 Task: Search one way flight ticket for 5 adults, 1 child, 2 infants in seat and 1 infant on lap in business from Abilene: Abilene Regional Airport to Riverton: Central Wyoming Regional Airport (was Riverton Regional) on 8-4-2023. Choice of flights is Alaska. Number of bags: 1 carry on bag. Price is upto 86000. Outbound departure time preference is 20:30.
Action: Mouse moved to (316, 409)
Screenshot: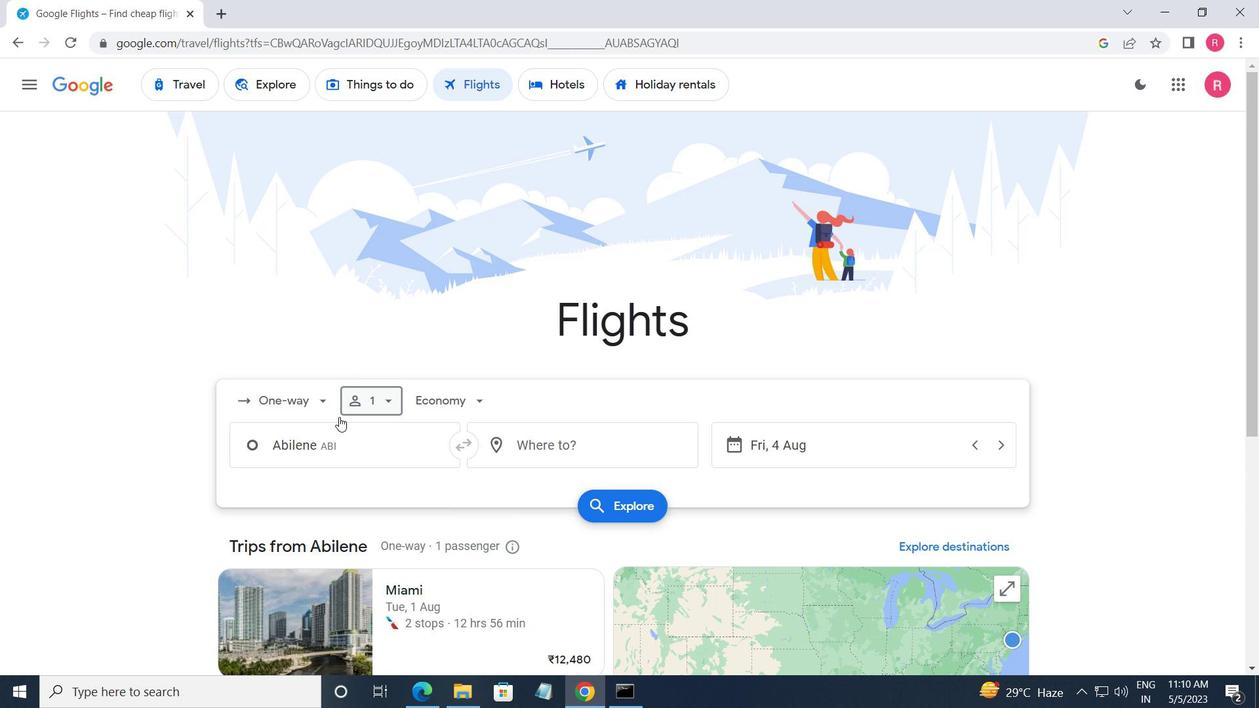
Action: Mouse pressed left at (316, 409)
Screenshot: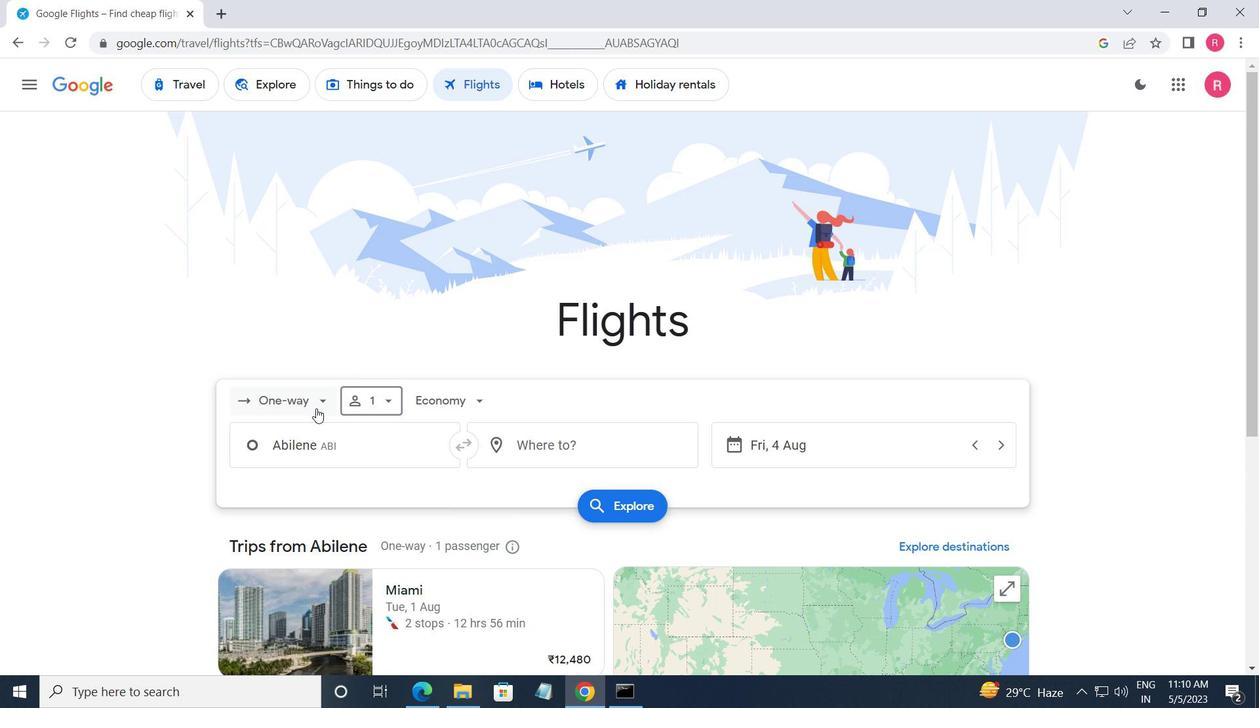 
Action: Mouse moved to (325, 470)
Screenshot: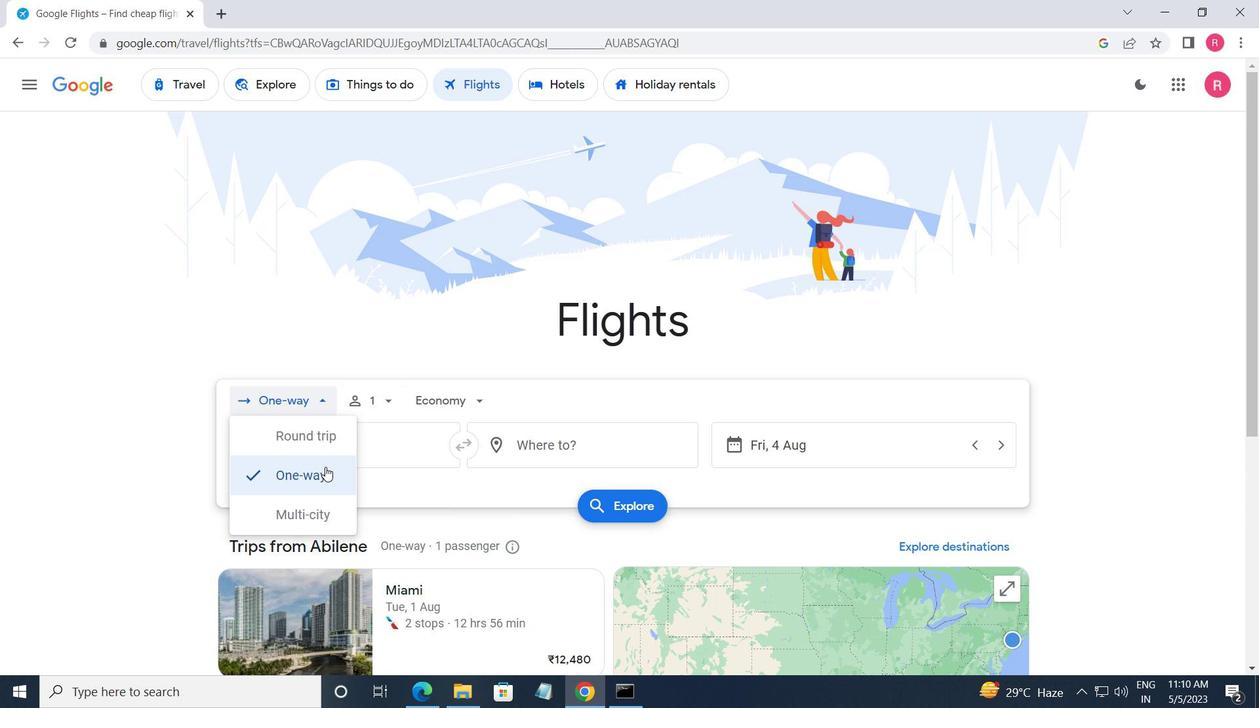 
Action: Mouse pressed left at (325, 470)
Screenshot: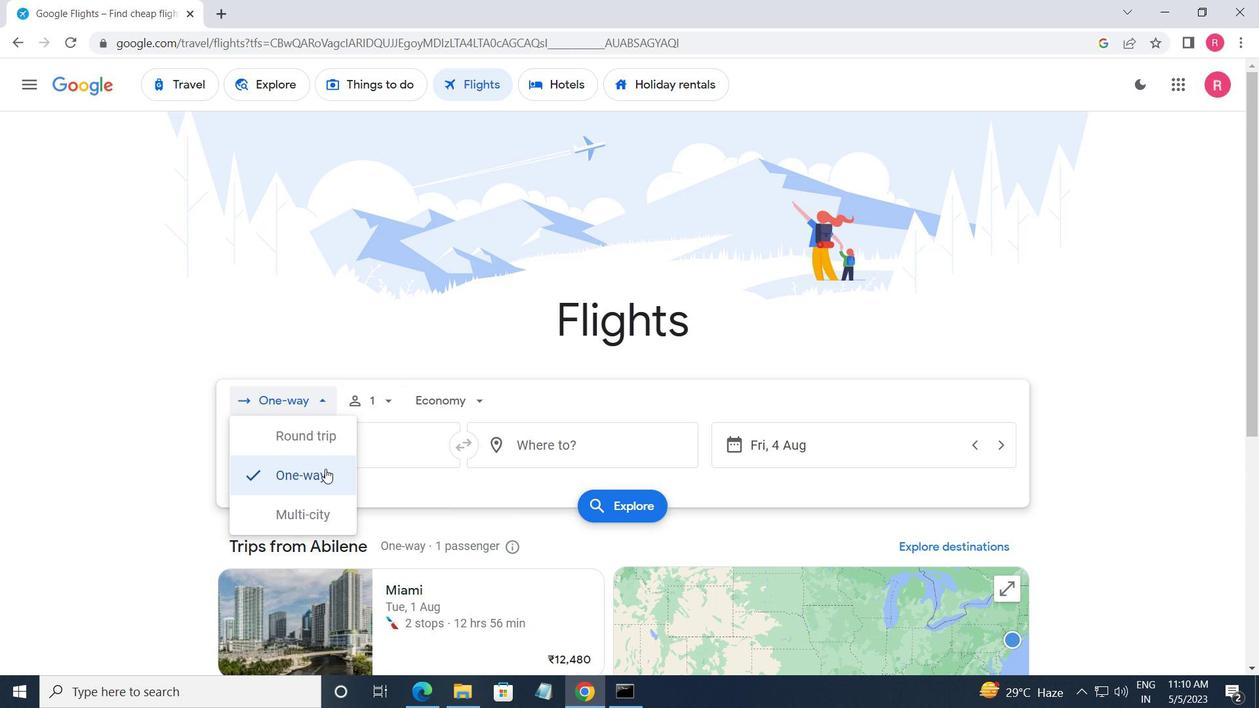 
Action: Mouse moved to (314, 470)
Screenshot: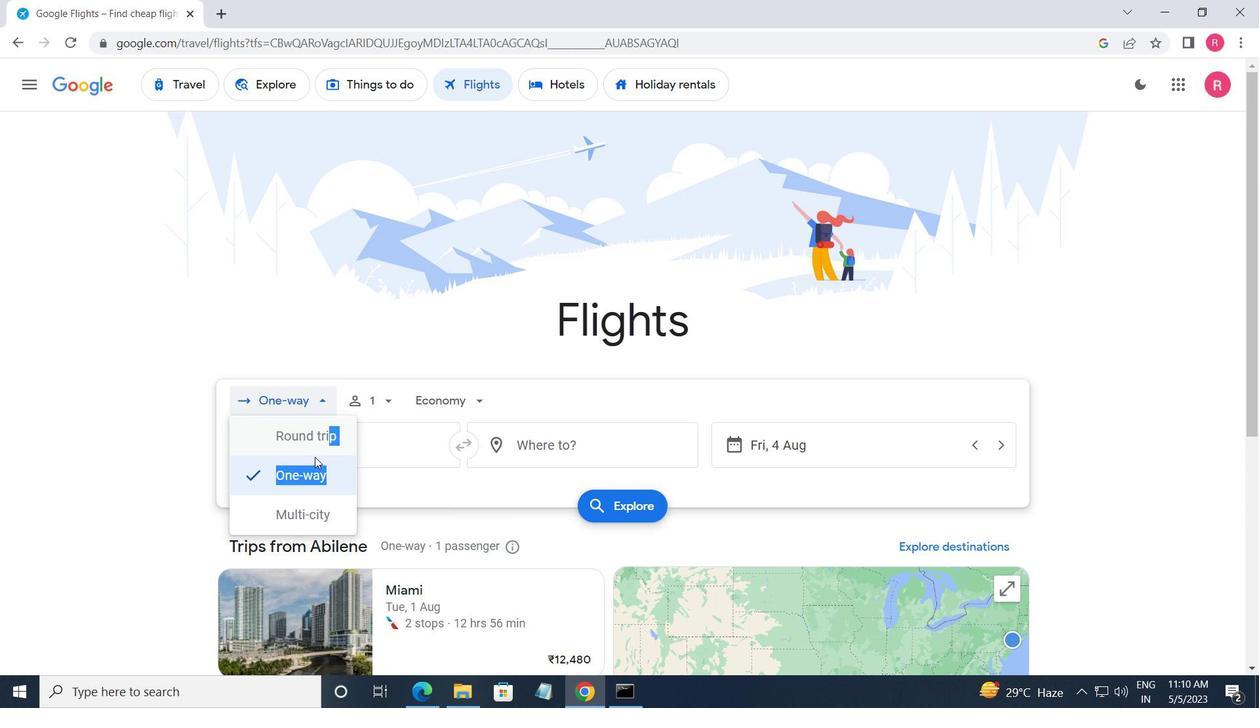 
Action: Mouse pressed left at (314, 470)
Screenshot: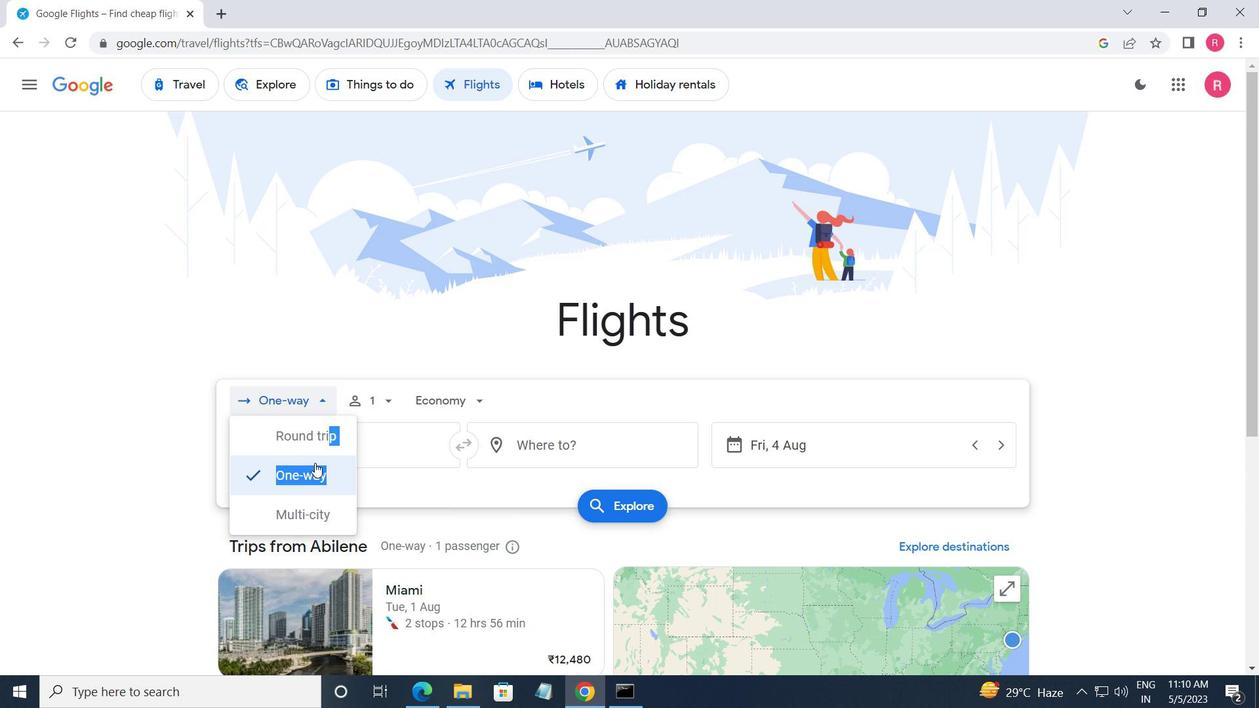 
Action: Mouse moved to (373, 421)
Screenshot: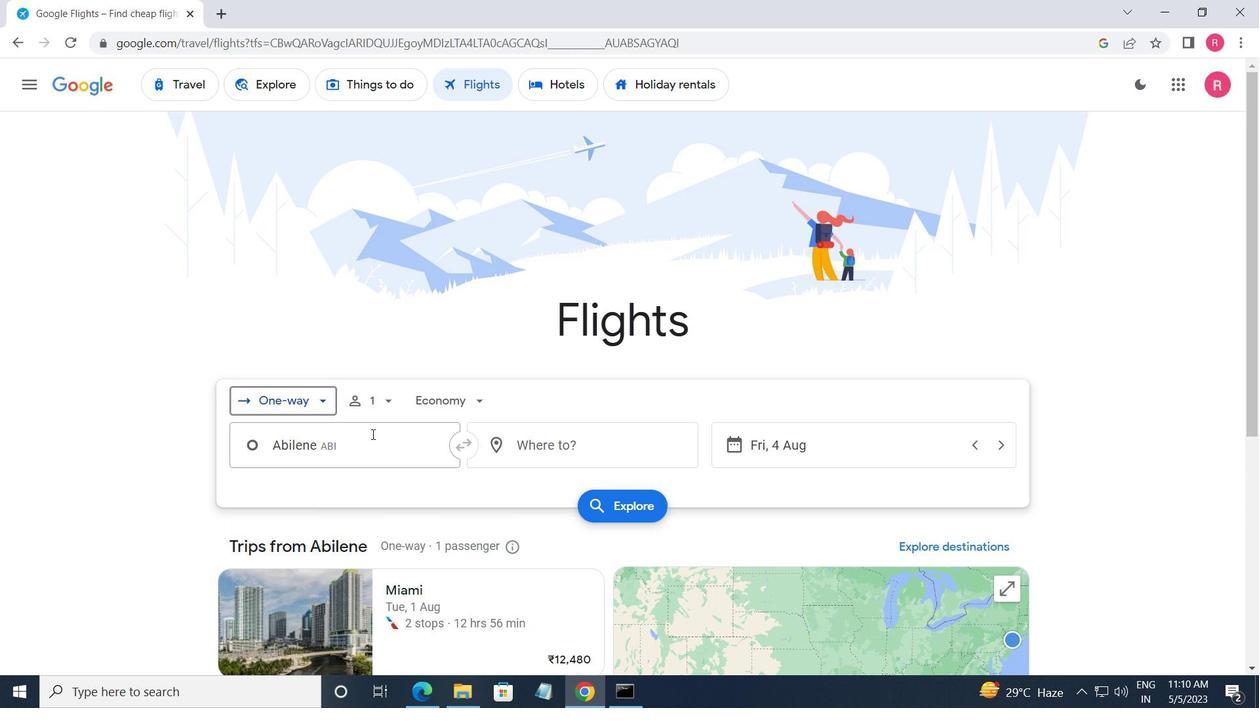 
Action: Mouse pressed left at (373, 421)
Screenshot: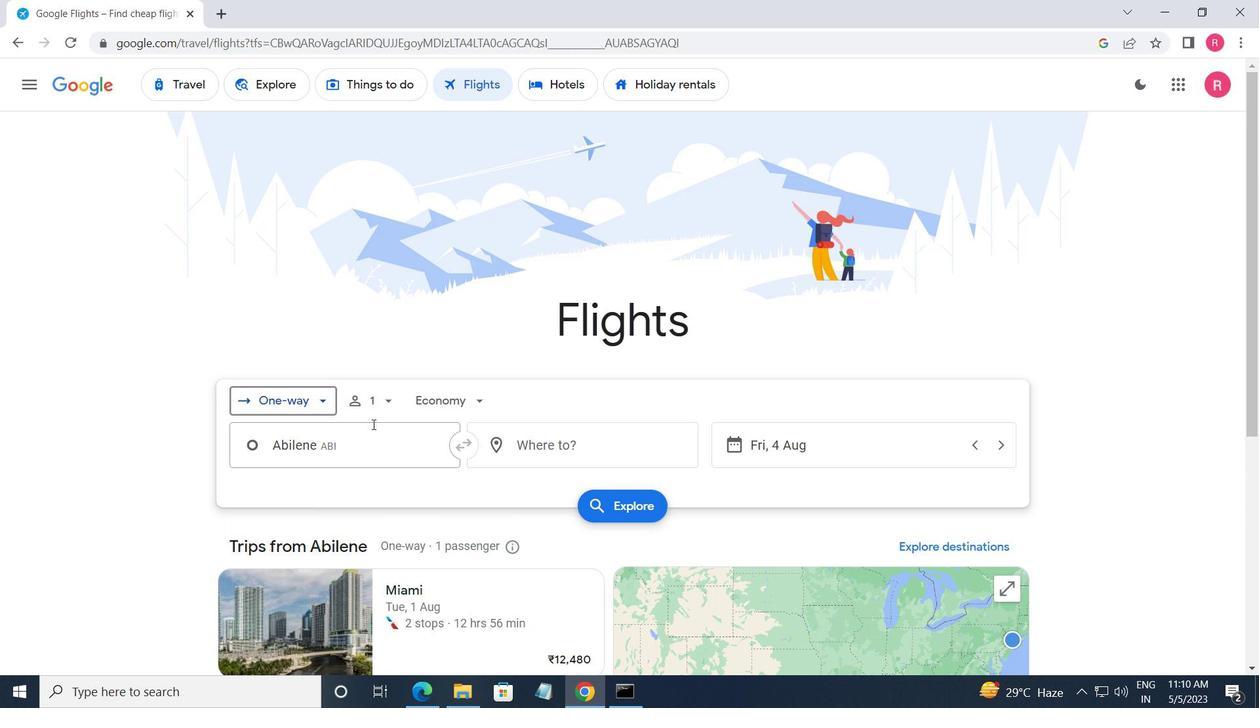 
Action: Mouse moved to (373, 406)
Screenshot: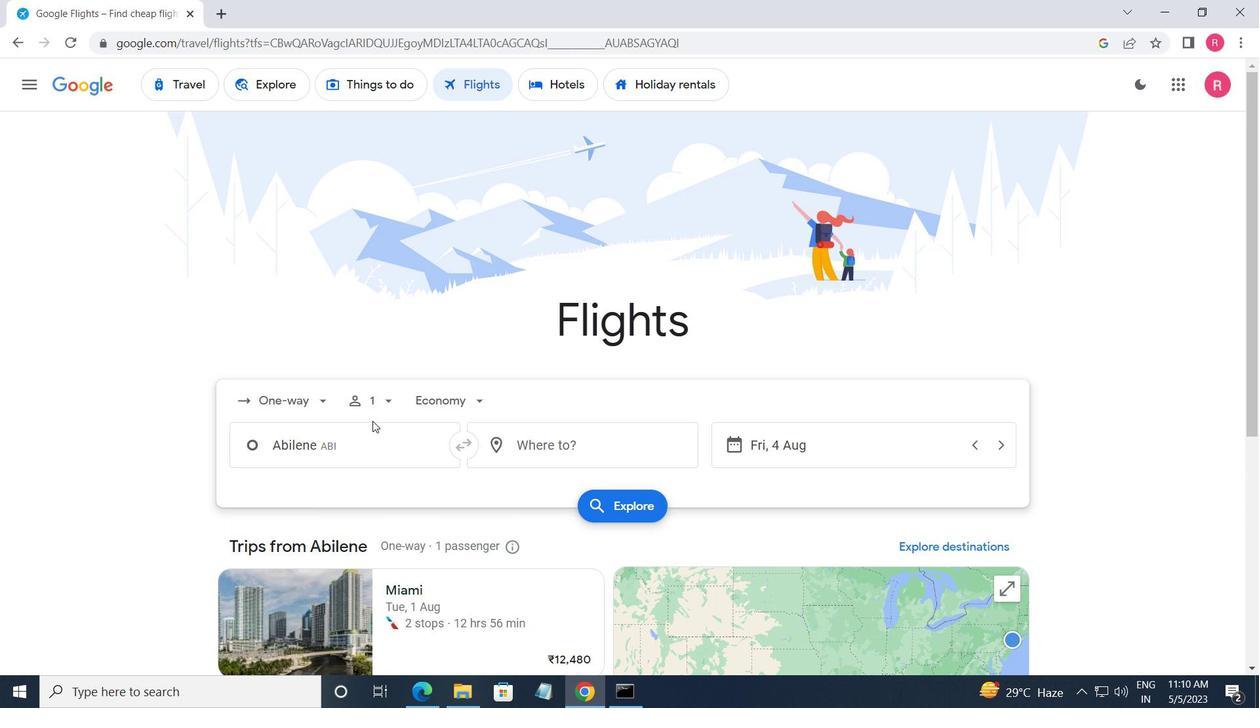 
Action: Mouse pressed left at (373, 406)
Screenshot: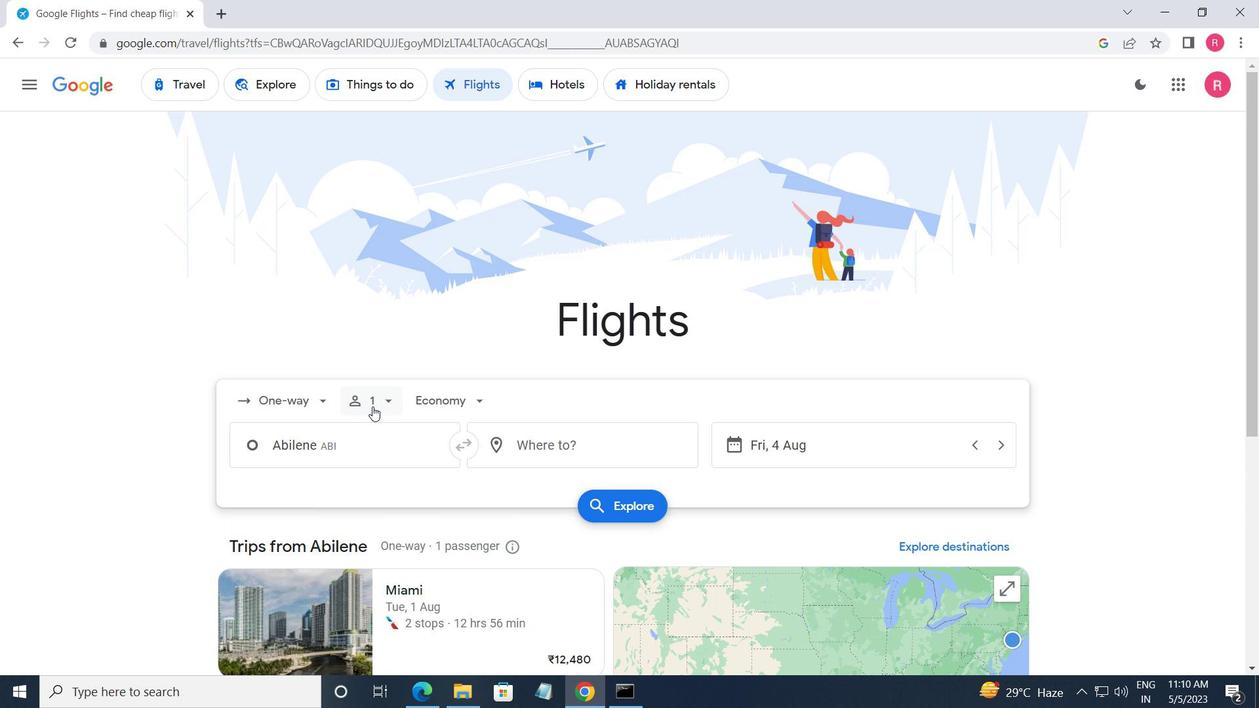
Action: Mouse moved to (512, 438)
Screenshot: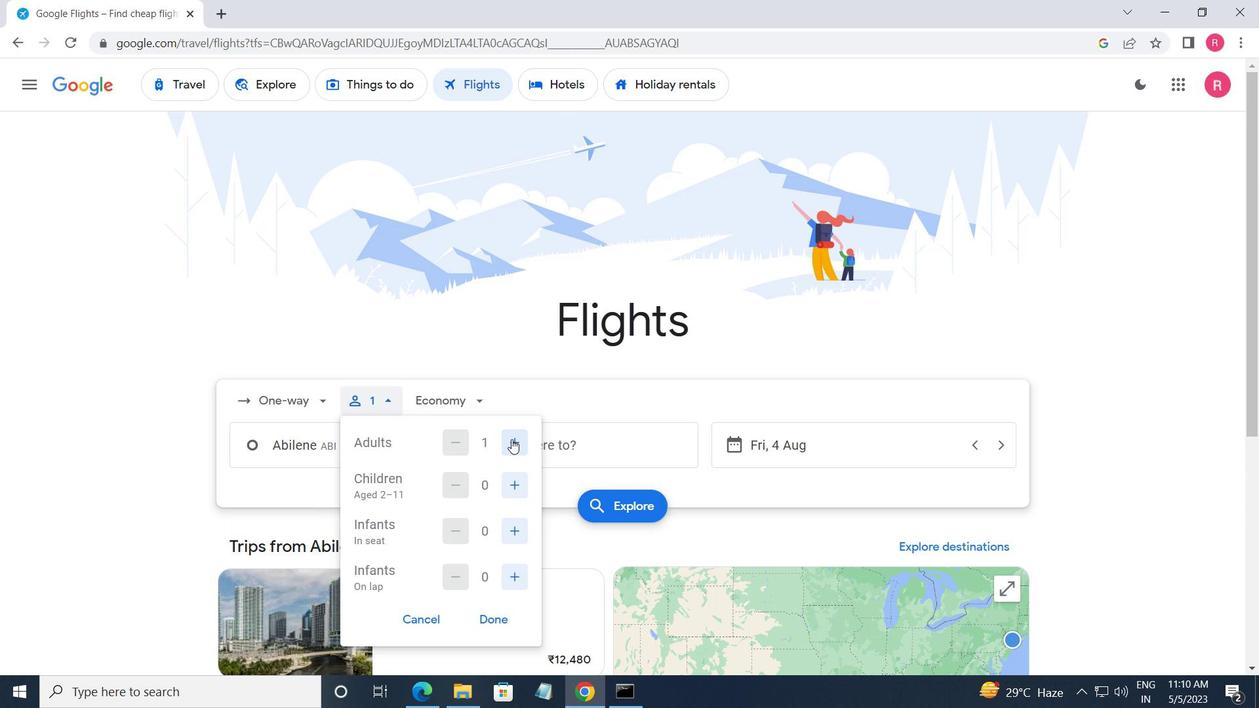 
Action: Mouse pressed left at (512, 438)
Screenshot: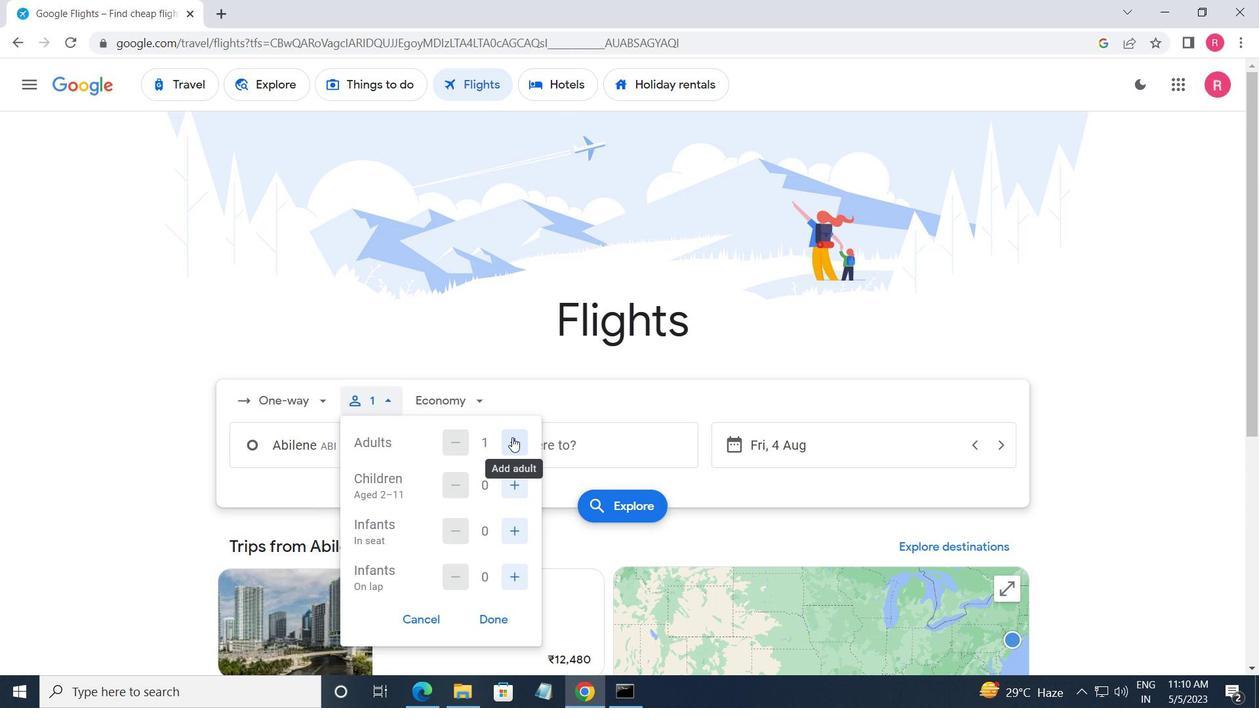 
Action: Mouse pressed left at (512, 438)
Screenshot: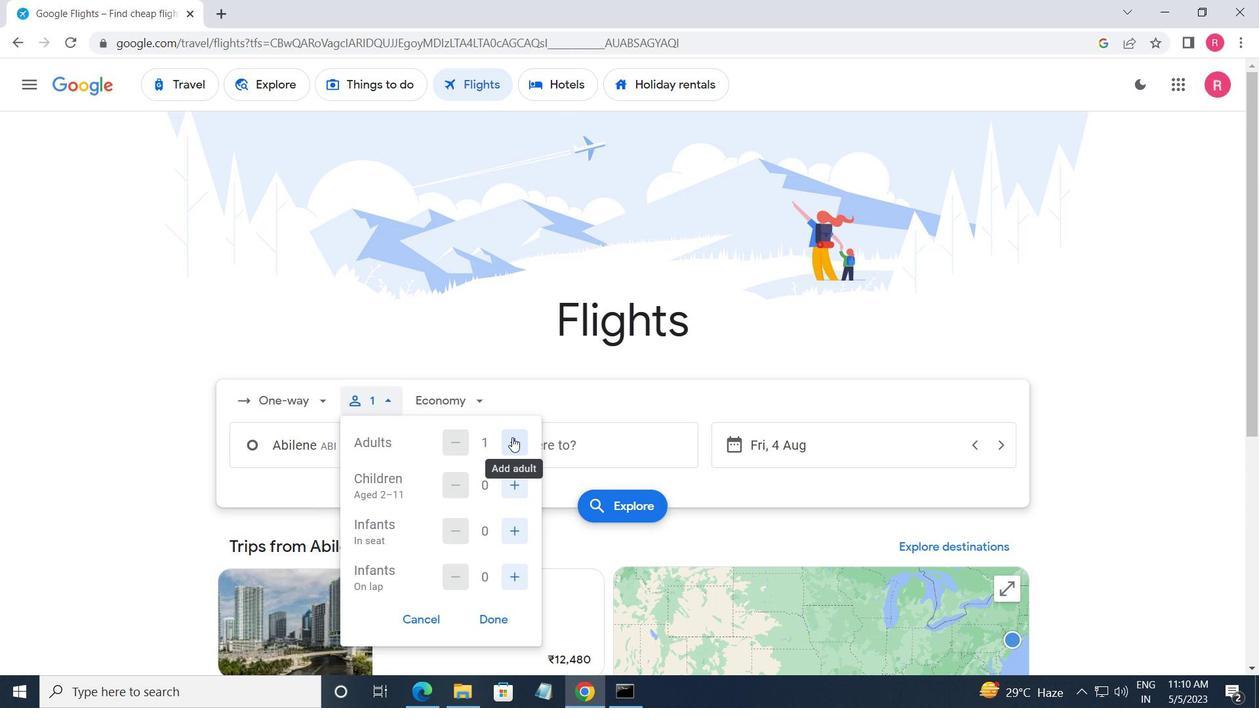 
Action: Mouse pressed left at (512, 438)
Screenshot: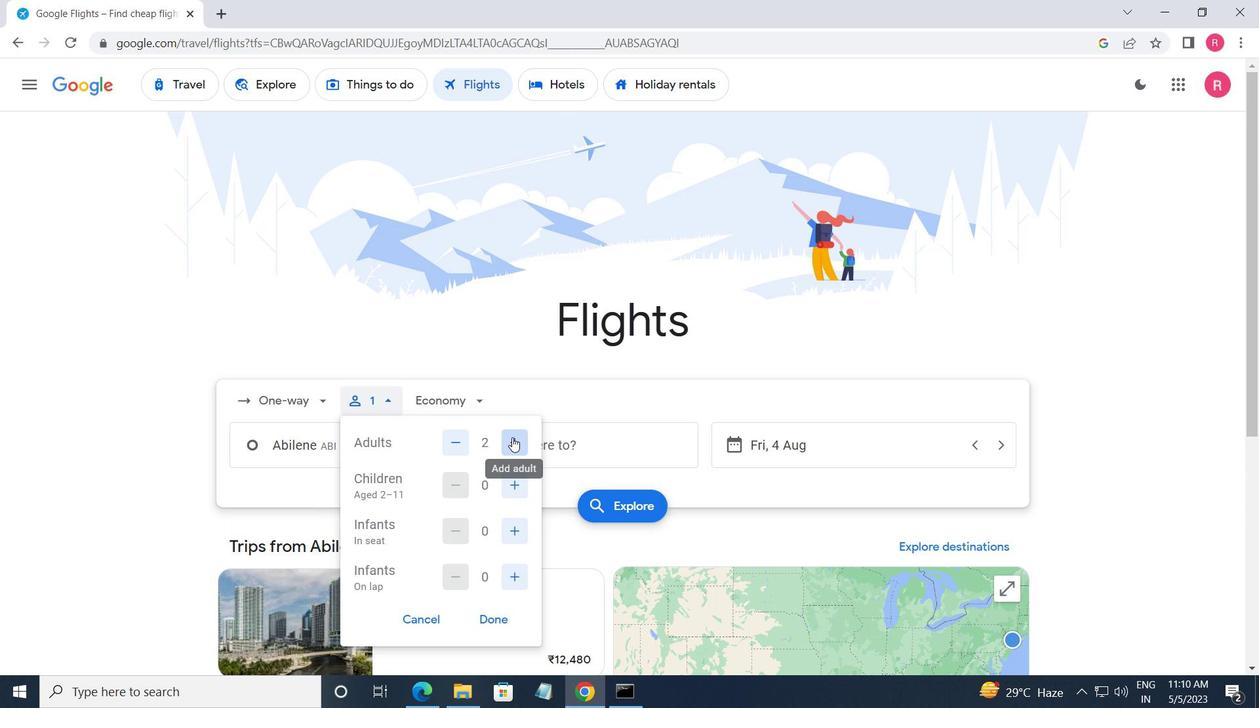 
Action: Mouse moved to (512, 437)
Screenshot: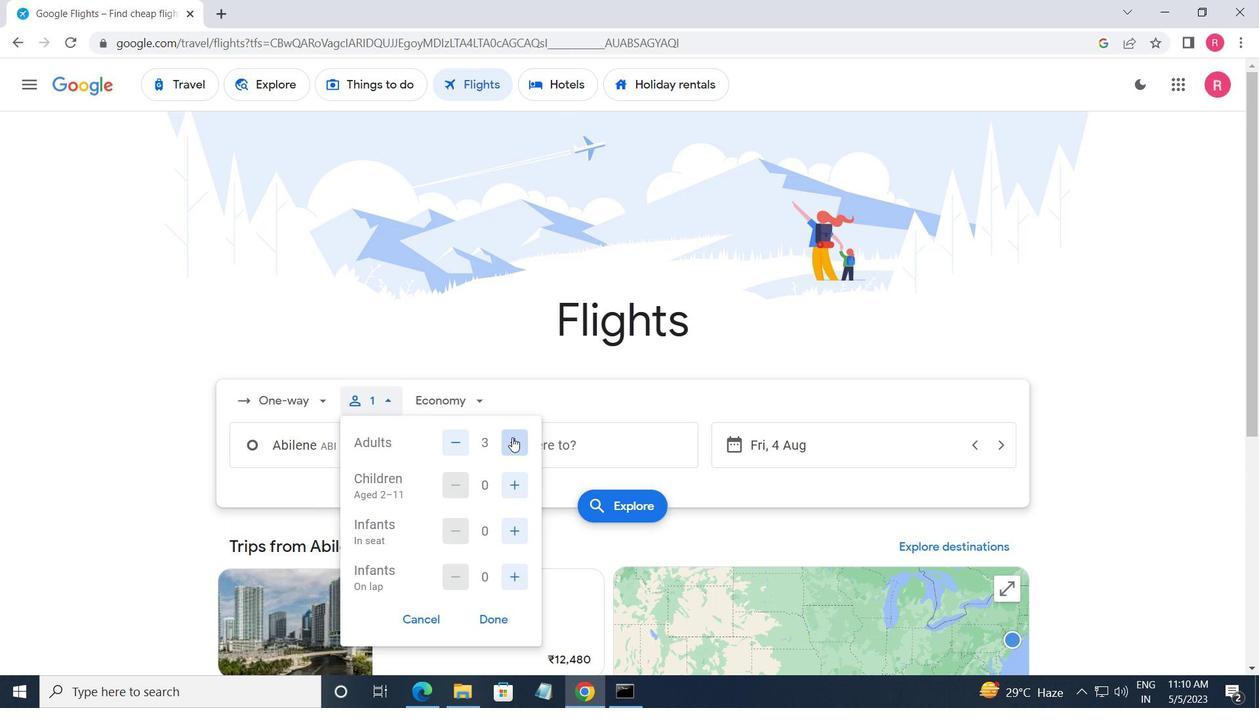 
Action: Mouse pressed left at (512, 437)
Screenshot: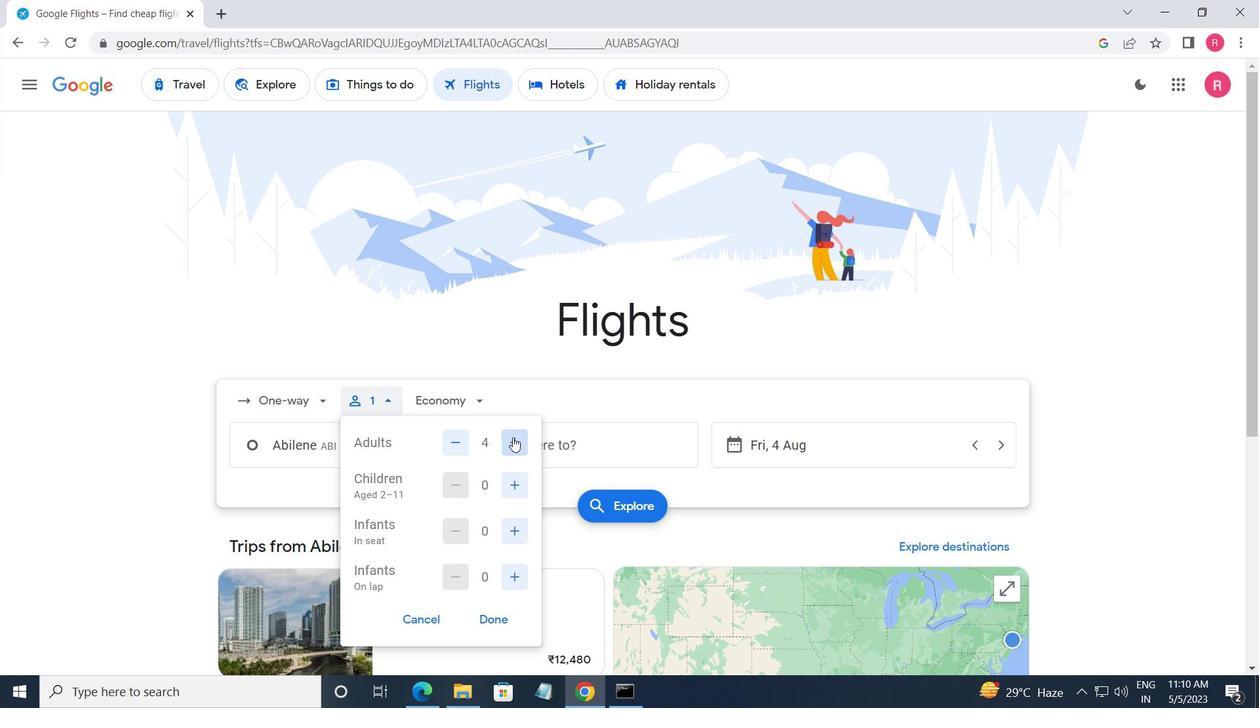 
Action: Mouse moved to (503, 484)
Screenshot: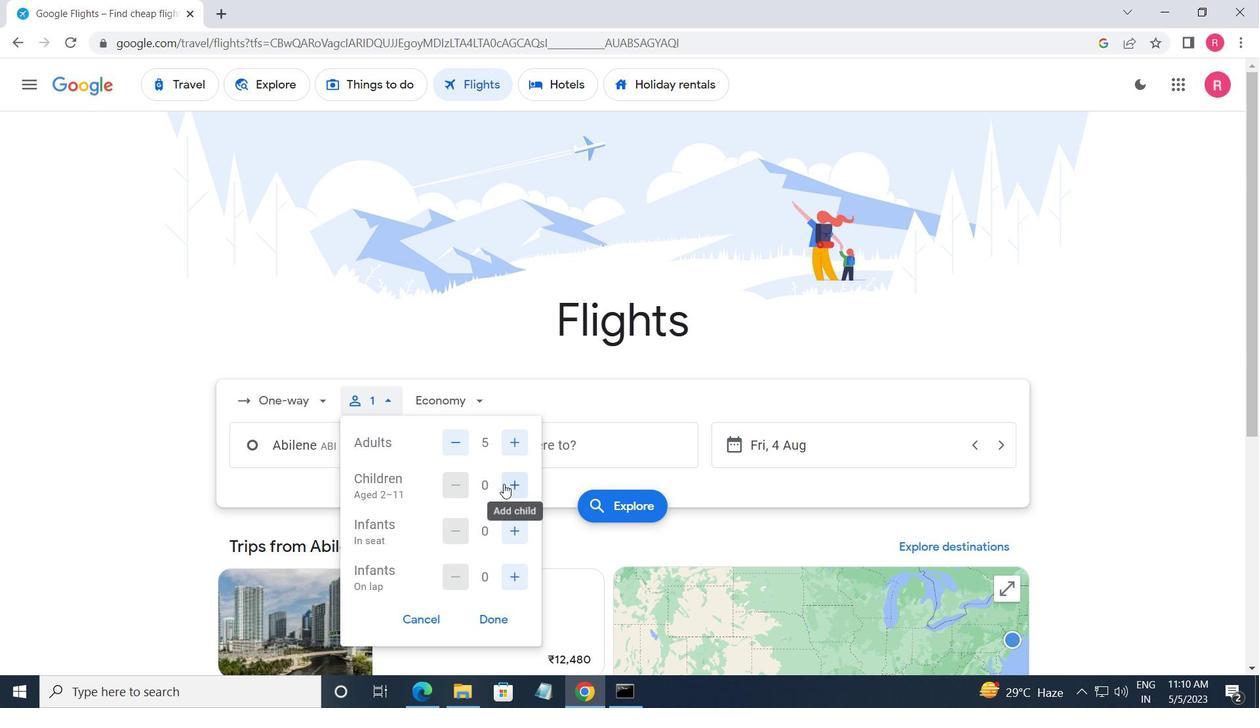 
Action: Mouse pressed left at (503, 484)
Screenshot: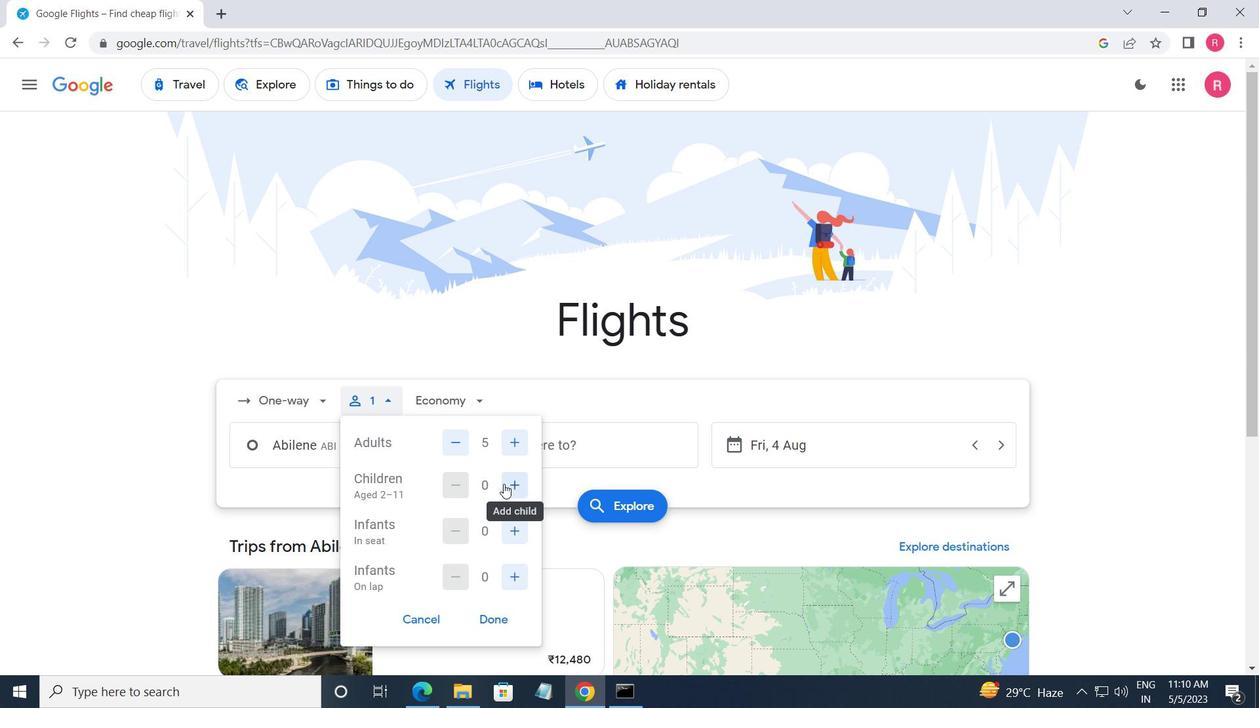 
Action: Mouse moved to (508, 530)
Screenshot: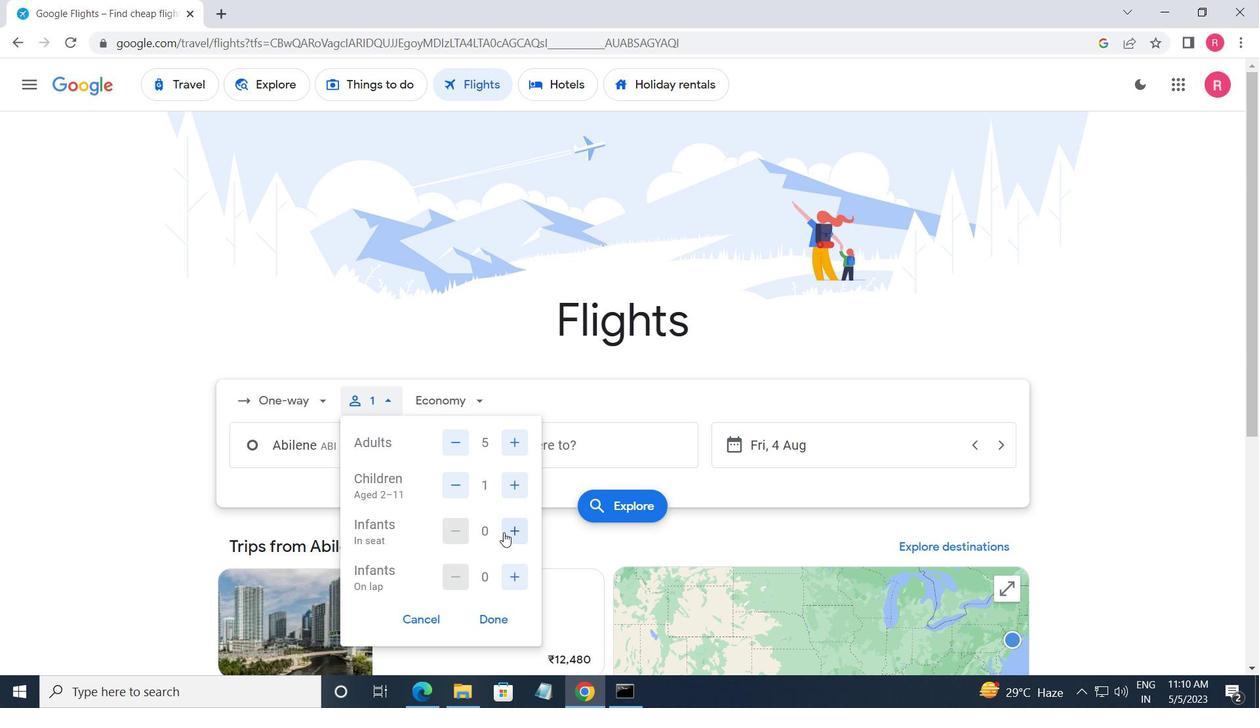 
Action: Mouse pressed left at (508, 530)
Screenshot: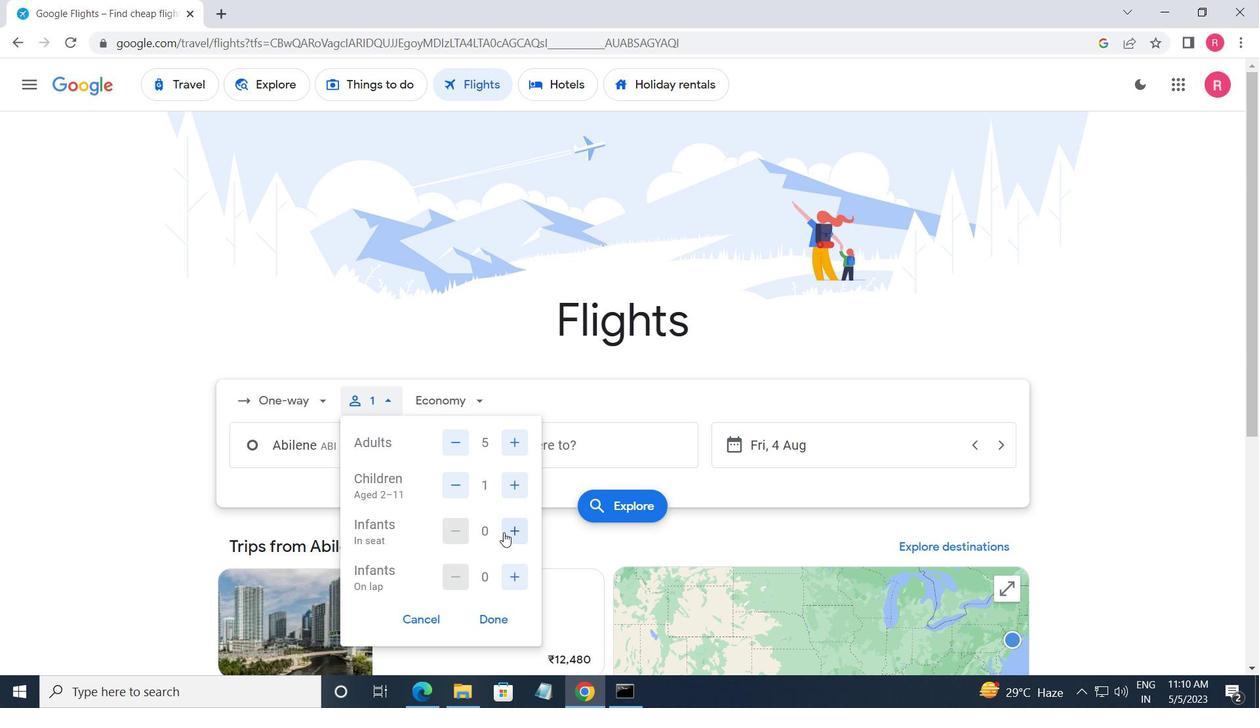 
Action: Mouse moved to (508, 529)
Screenshot: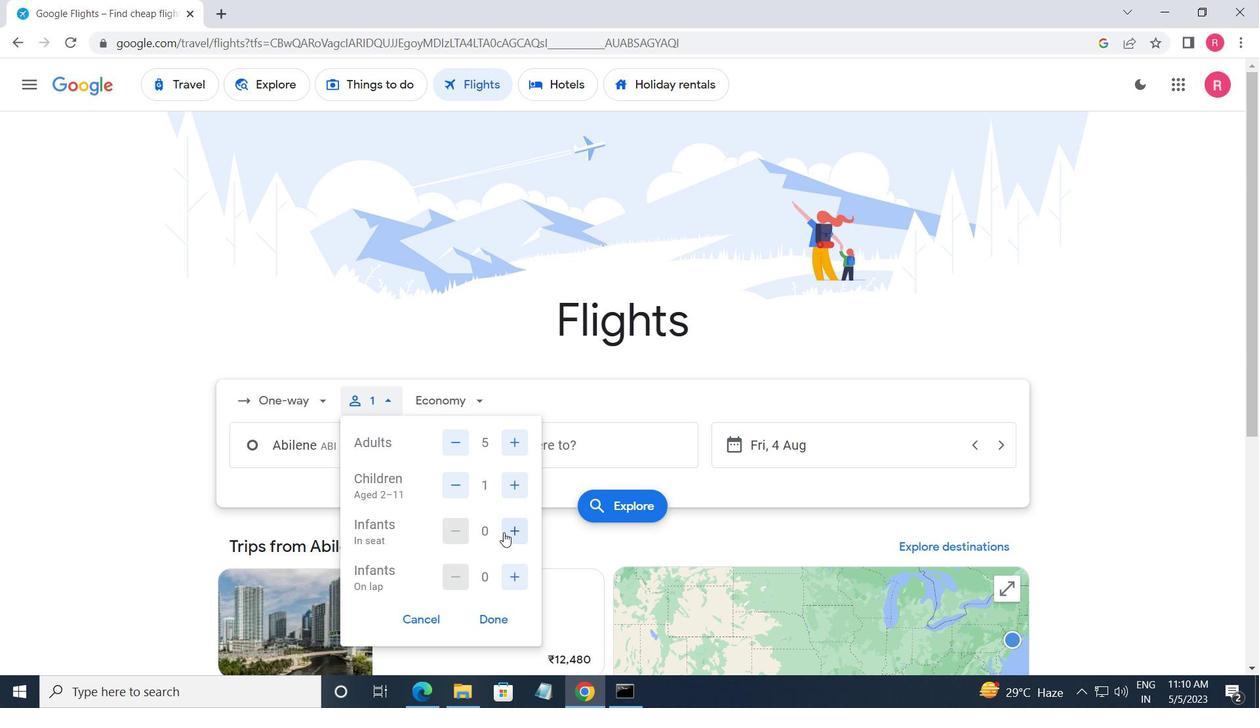 
Action: Mouse pressed left at (508, 529)
Screenshot: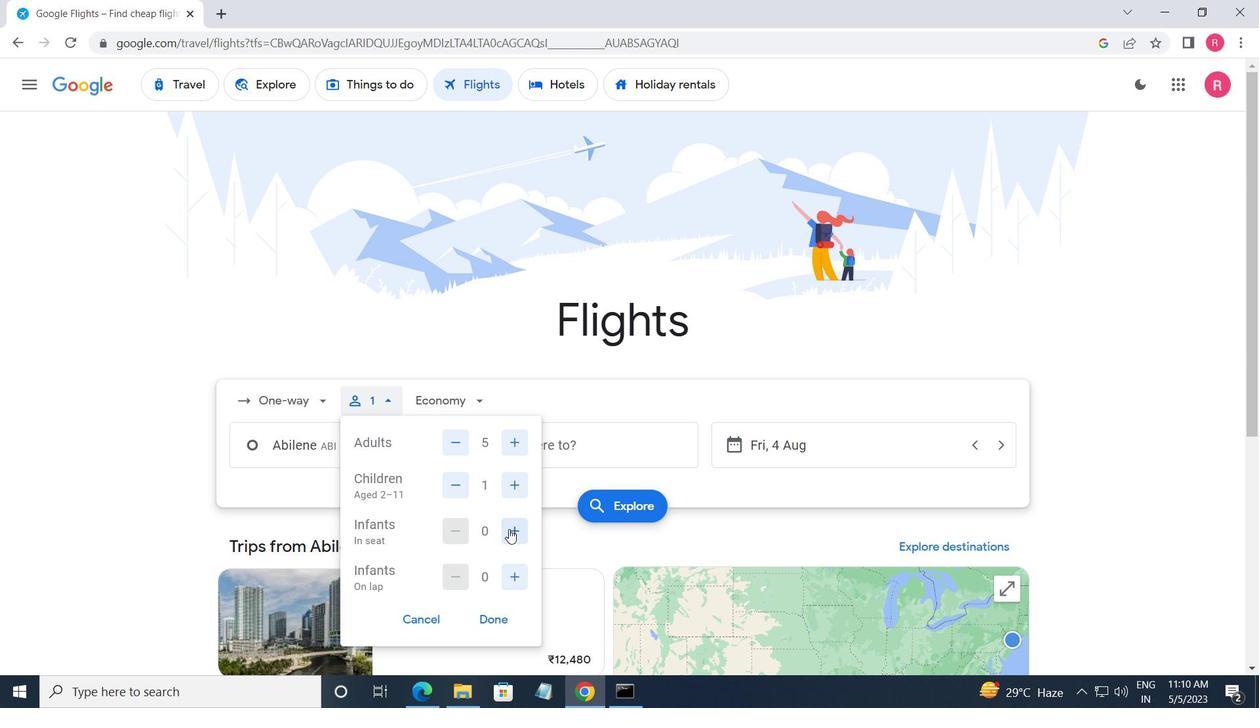 
Action: Mouse moved to (518, 567)
Screenshot: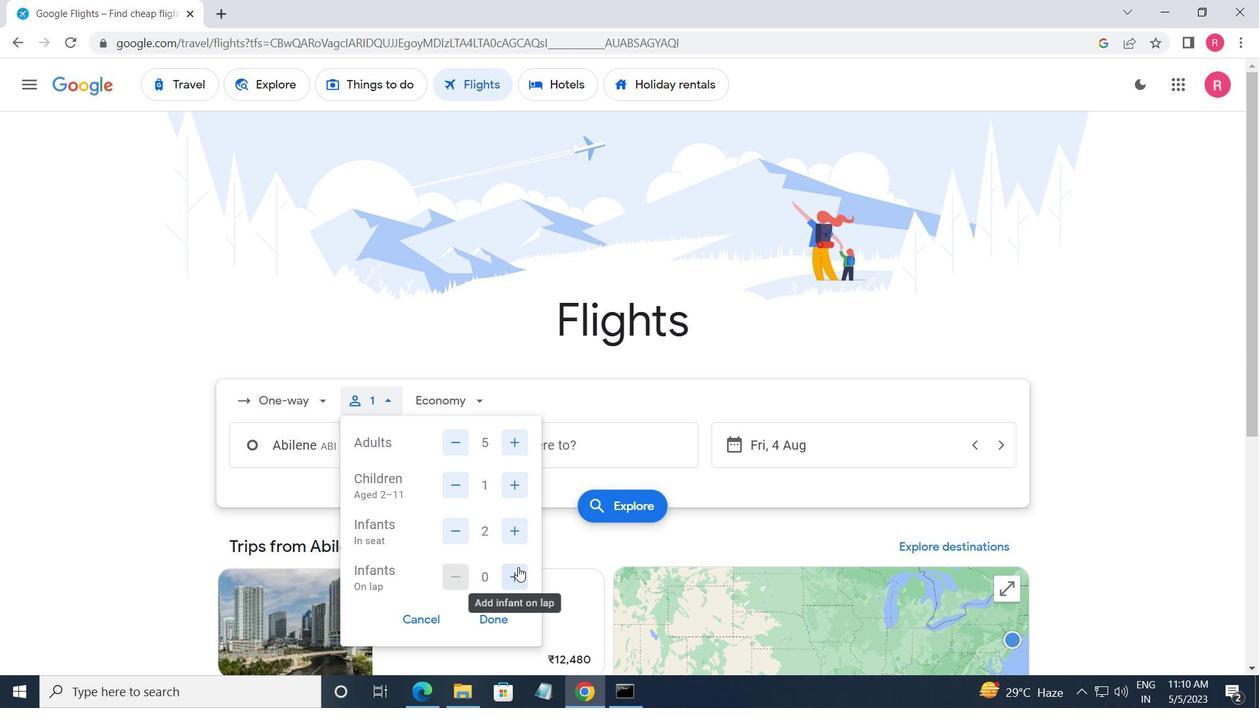 
Action: Mouse pressed left at (518, 567)
Screenshot: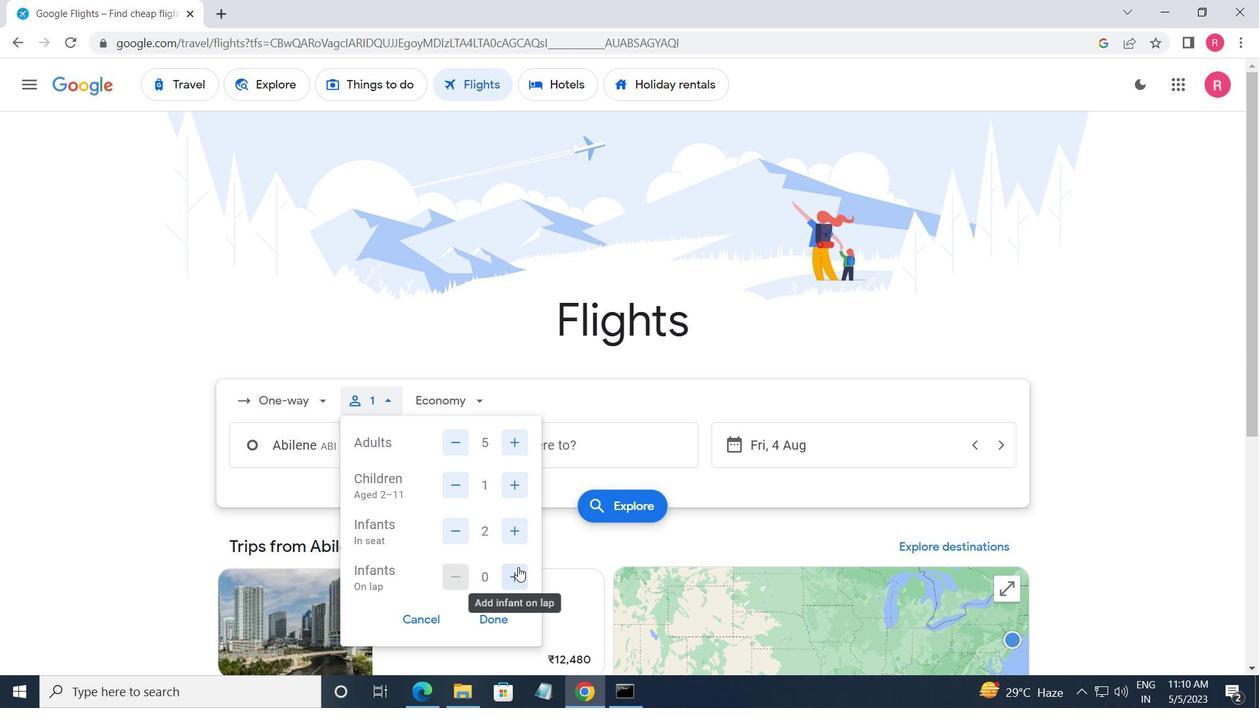 
Action: Mouse moved to (504, 604)
Screenshot: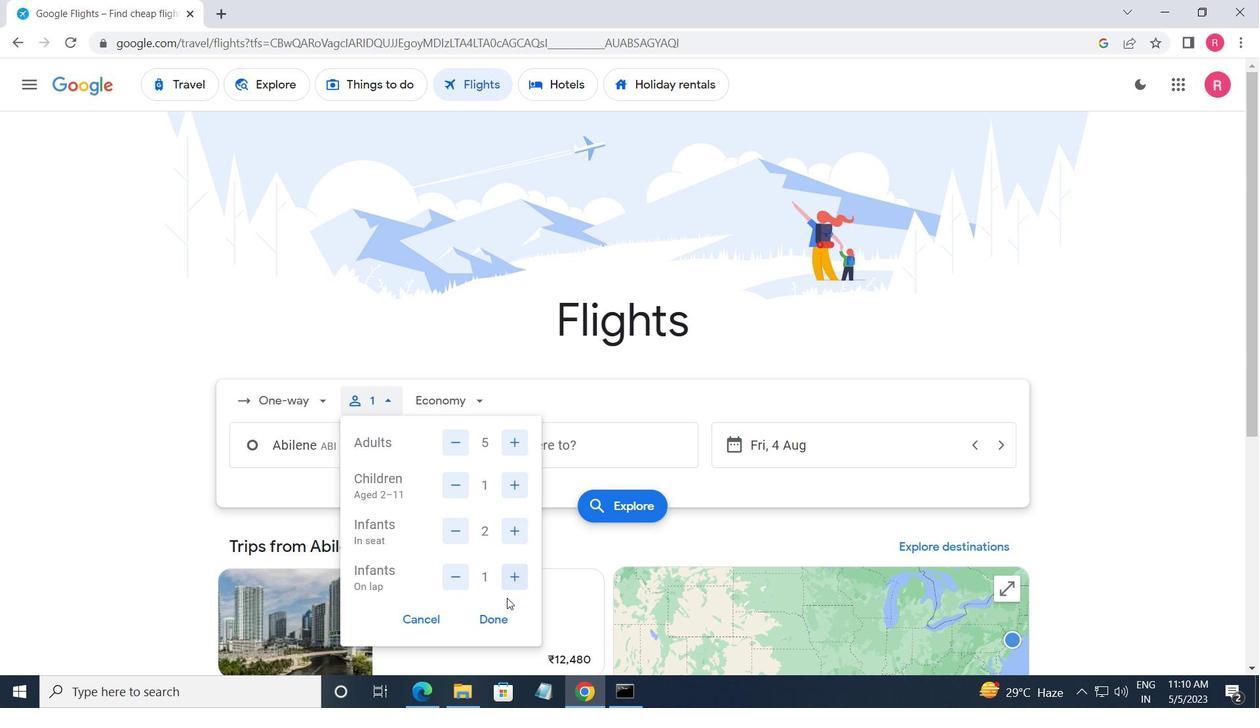
Action: Mouse pressed left at (504, 604)
Screenshot: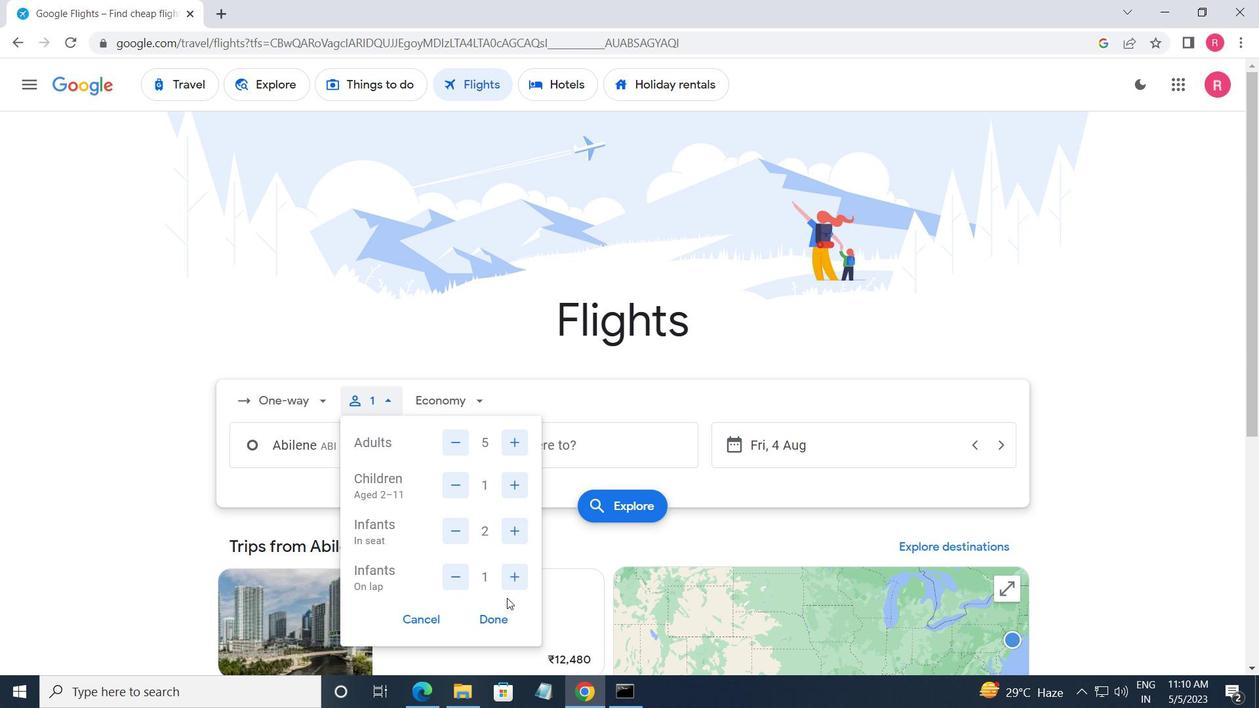 
Action: Mouse moved to (487, 617)
Screenshot: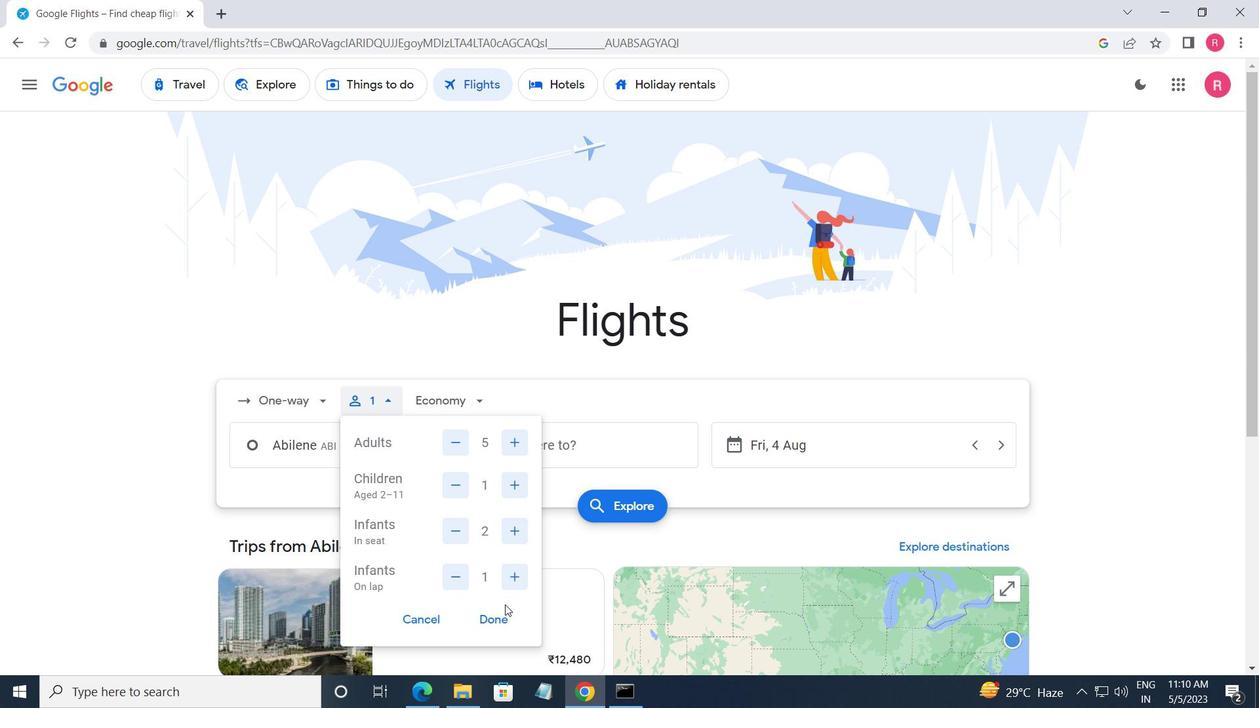 
Action: Mouse pressed left at (487, 617)
Screenshot: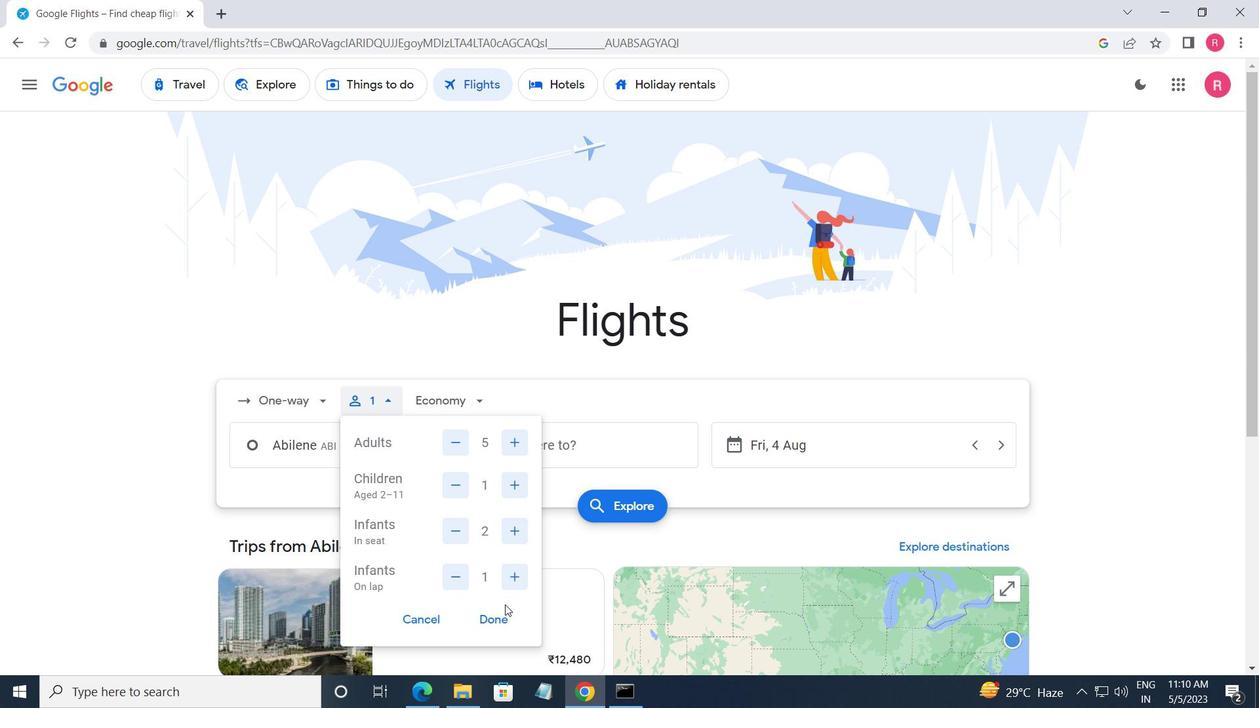 
Action: Mouse moved to (447, 398)
Screenshot: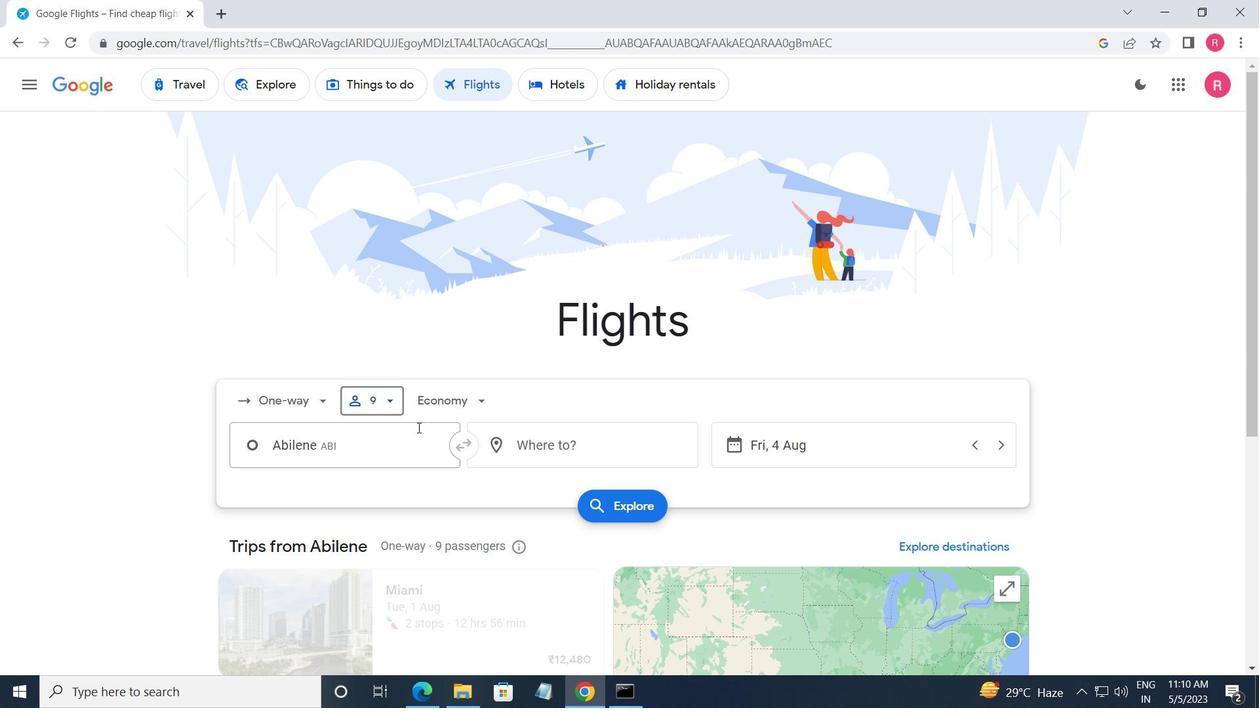 
Action: Mouse pressed left at (447, 398)
Screenshot: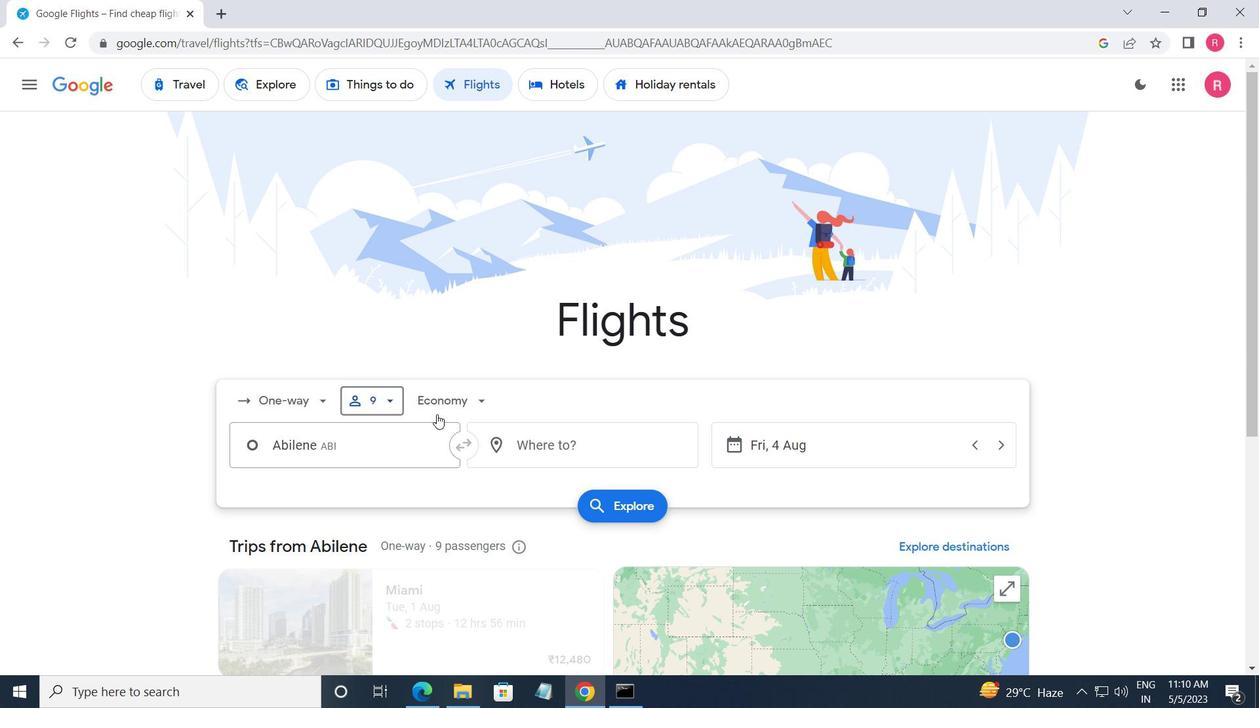 
Action: Mouse moved to (470, 514)
Screenshot: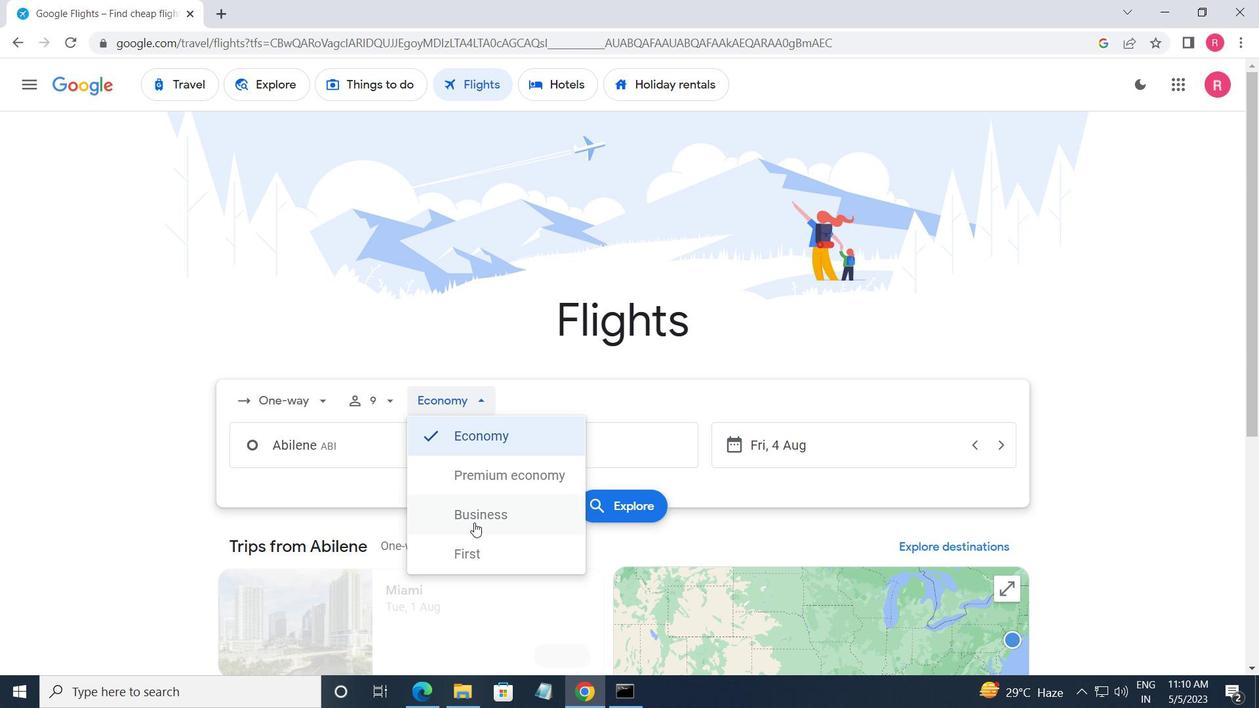 
Action: Mouse pressed left at (470, 514)
Screenshot: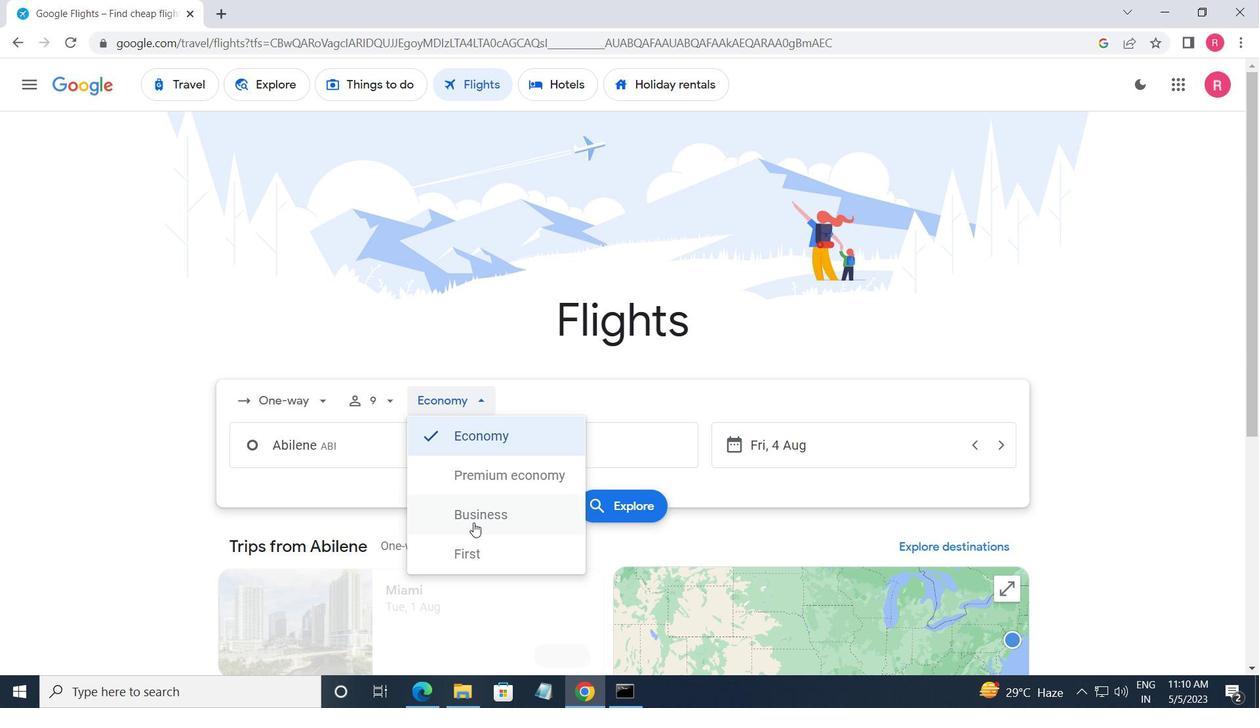 
Action: Mouse moved to (397, 459)
Screenshot: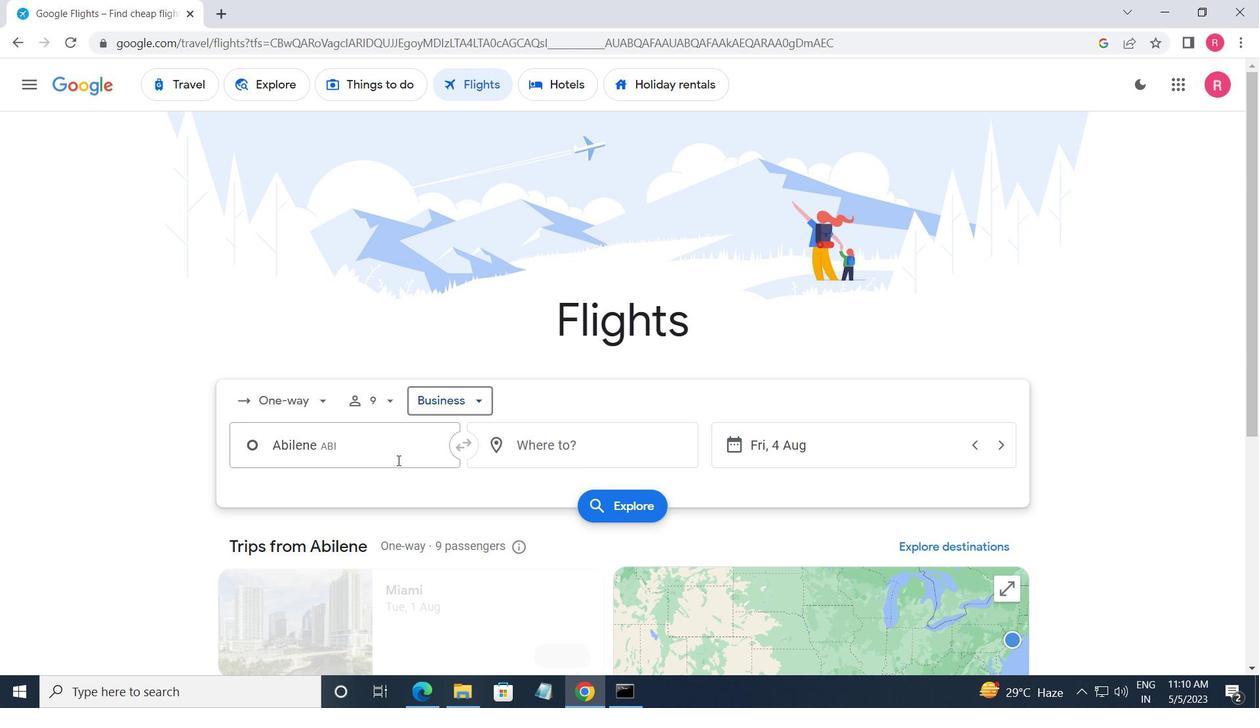 
Action: Mouse pressed left at (397, 459)
Screenshot: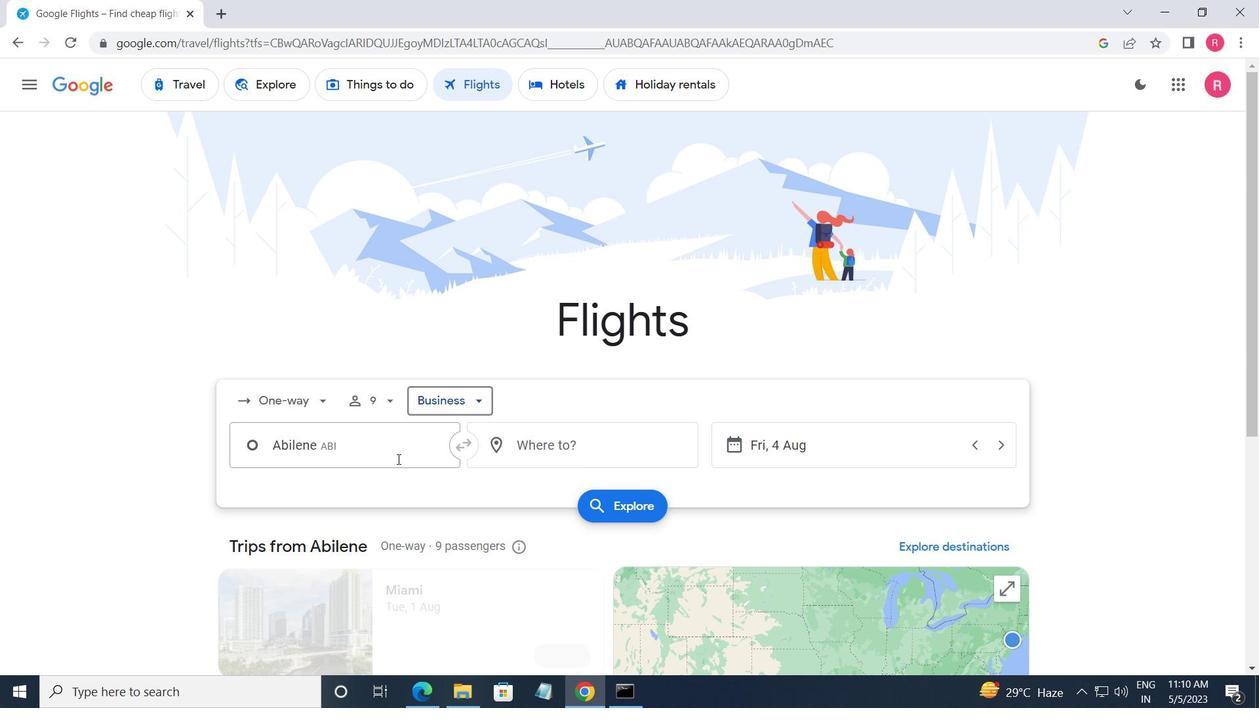 
Action: Mouse moved to (397, 565)
Screenshot: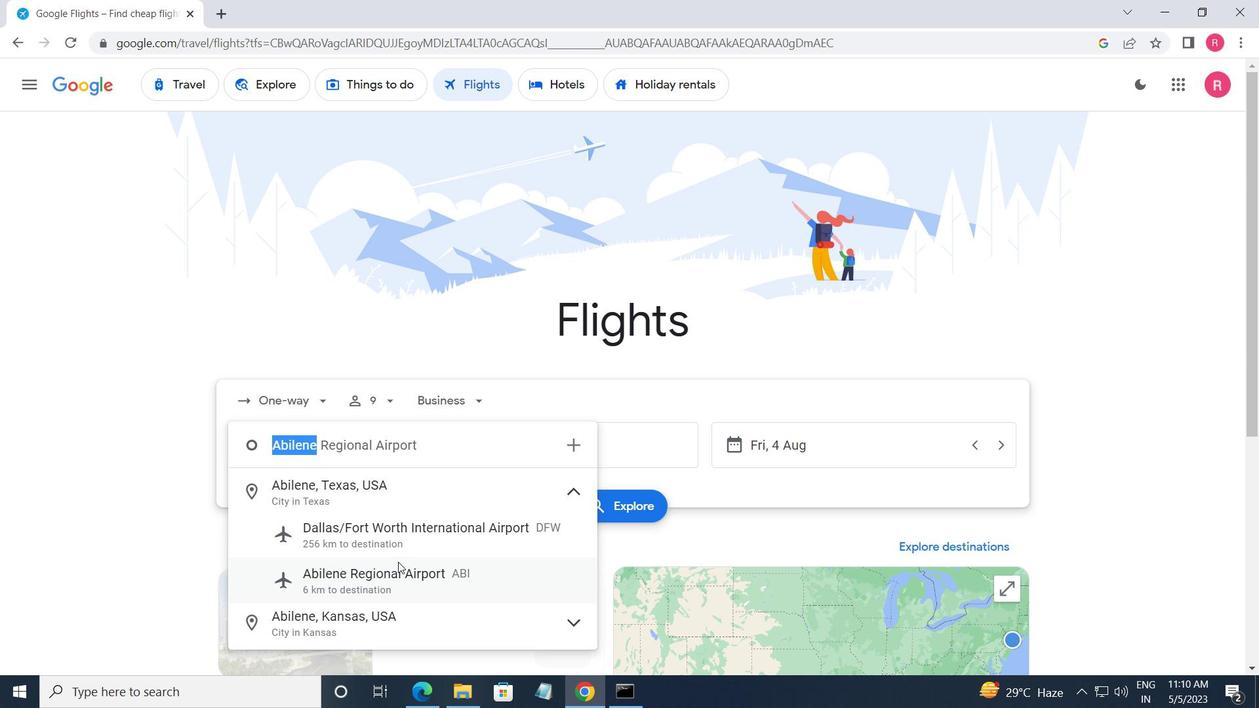 
Action: Mouse pressed left at (397, 565)
Screenshot: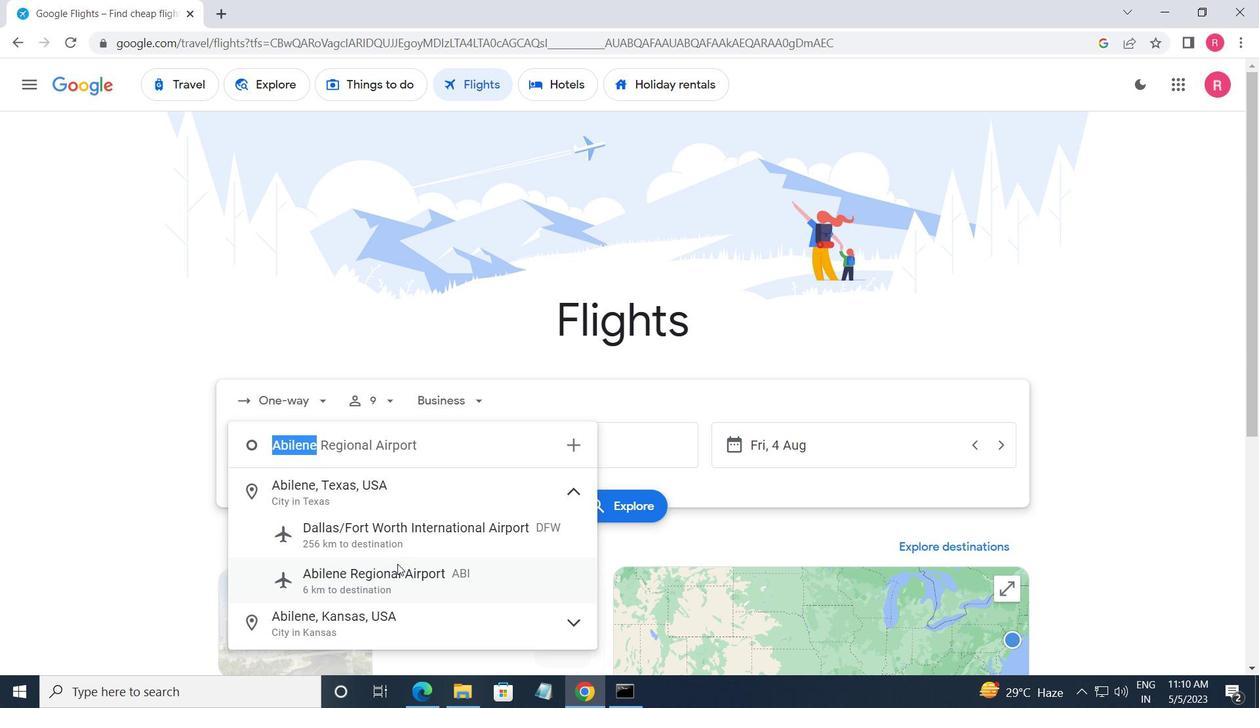 
Action: Mouse moved to (603, 445)
Screenshot: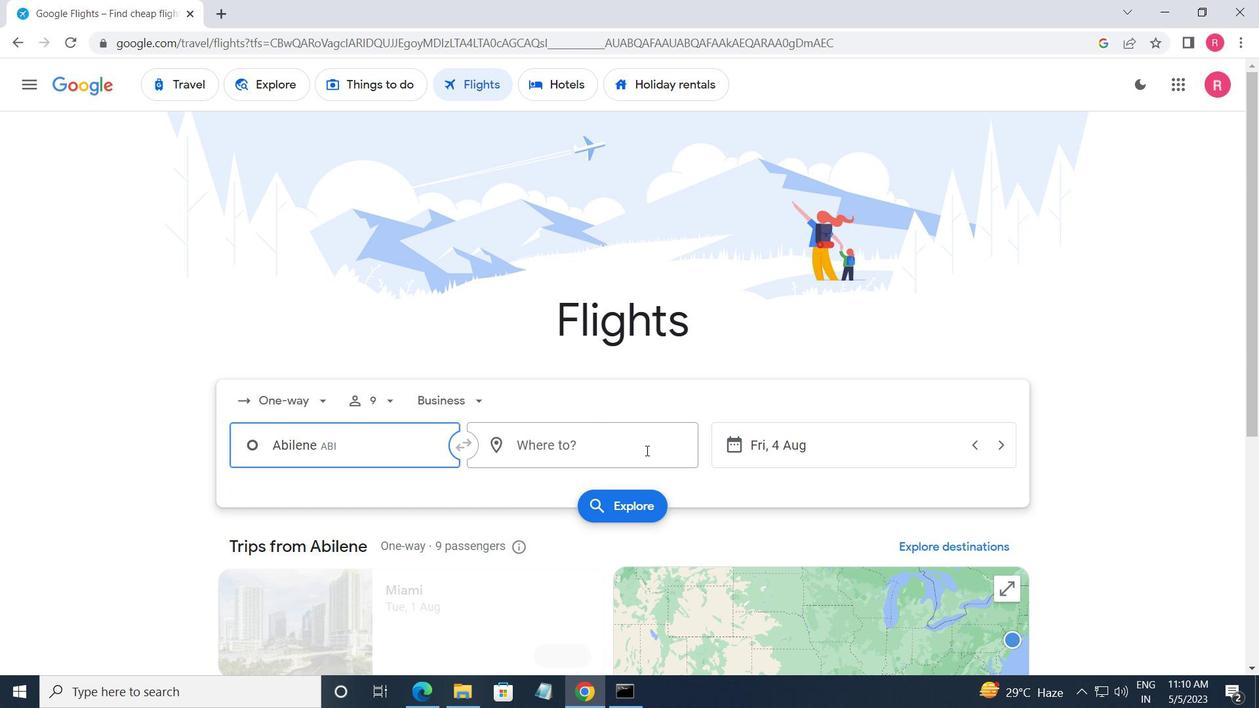 
Action: Mouse pressed left at (603, 445)
Screenshot: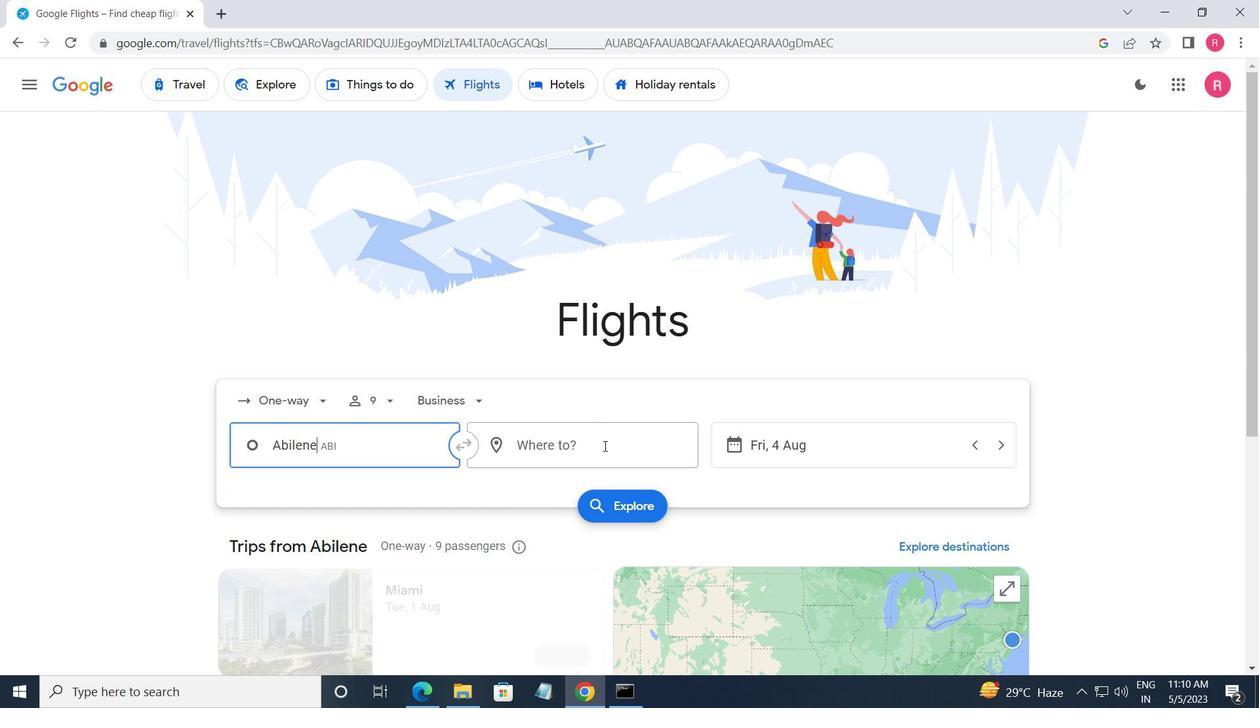 
Action: Mouse moved to (609, 599)
Screenshot: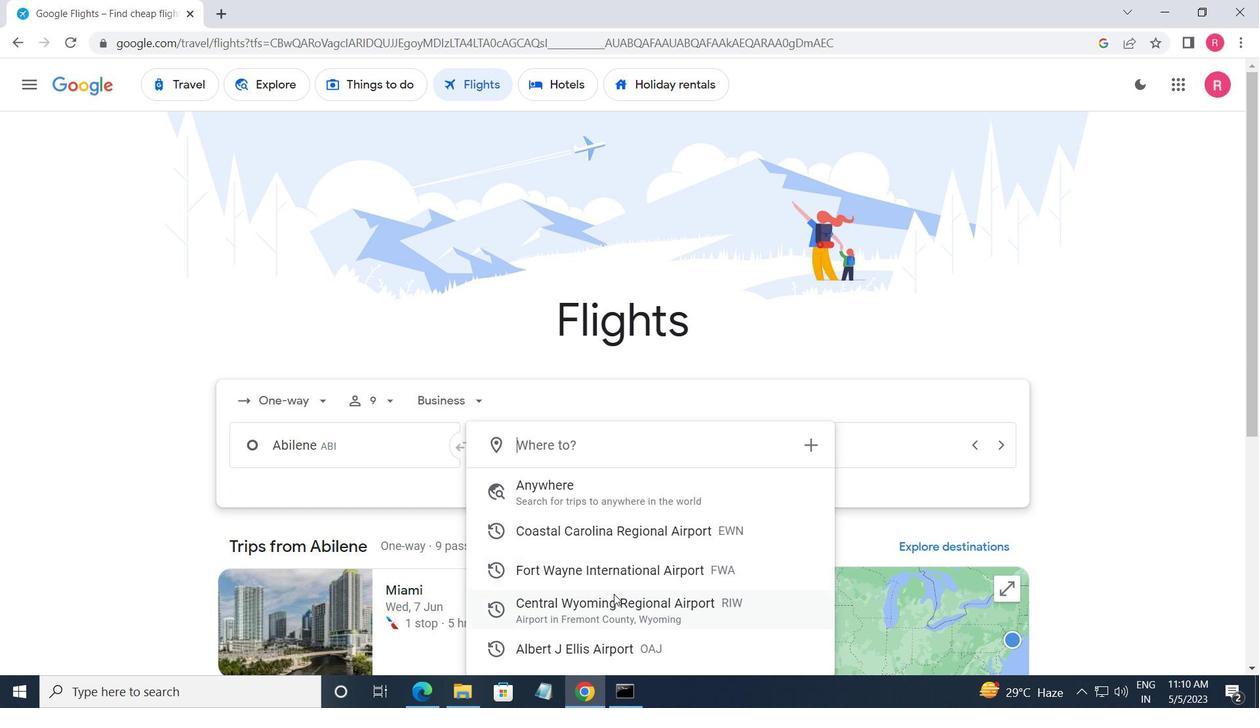 
Action: Mouse pressed left at (609, 599)
Screenshot: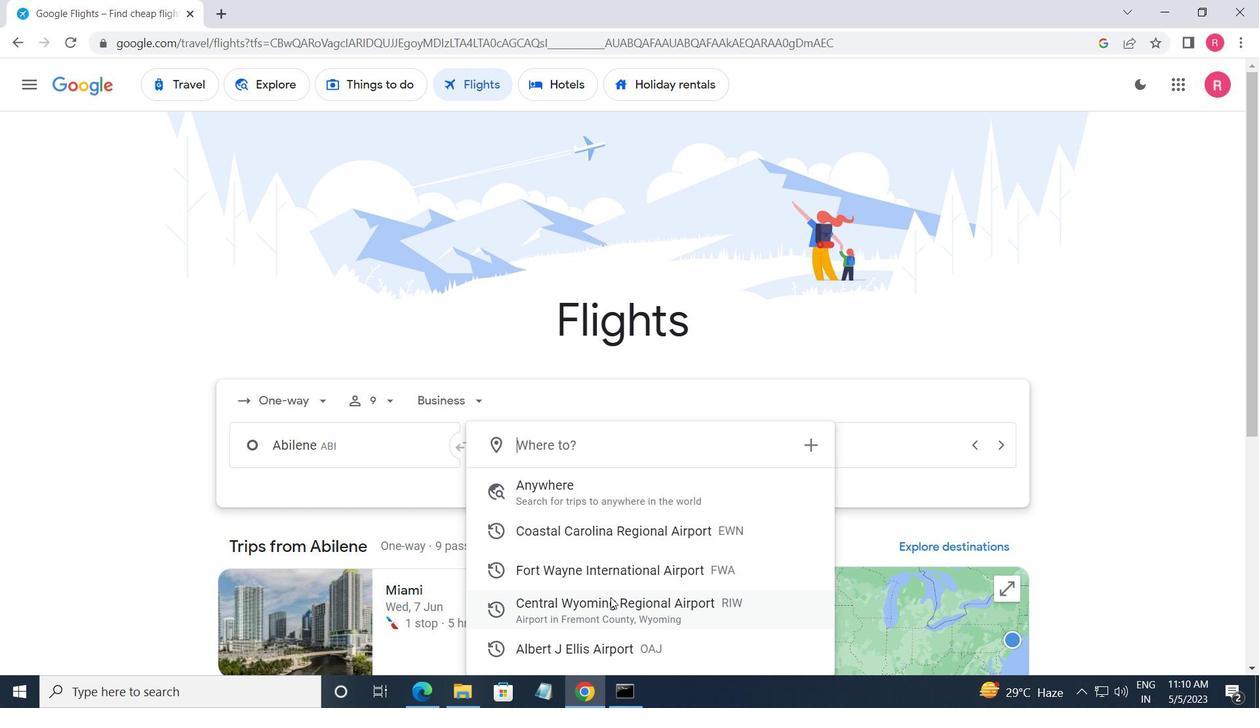 
Action: Mouse moved to (834, 455)
Screenshot: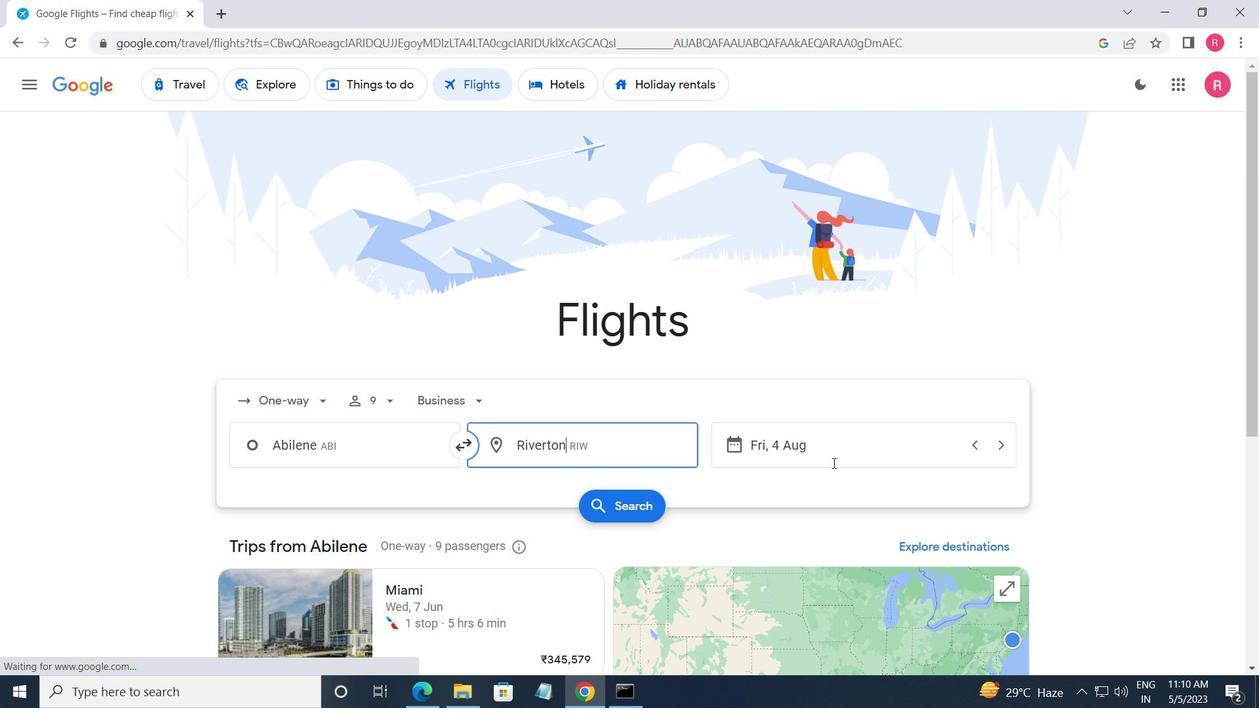 
Action: Mouse pressed left at (834, 455)
Screenshot: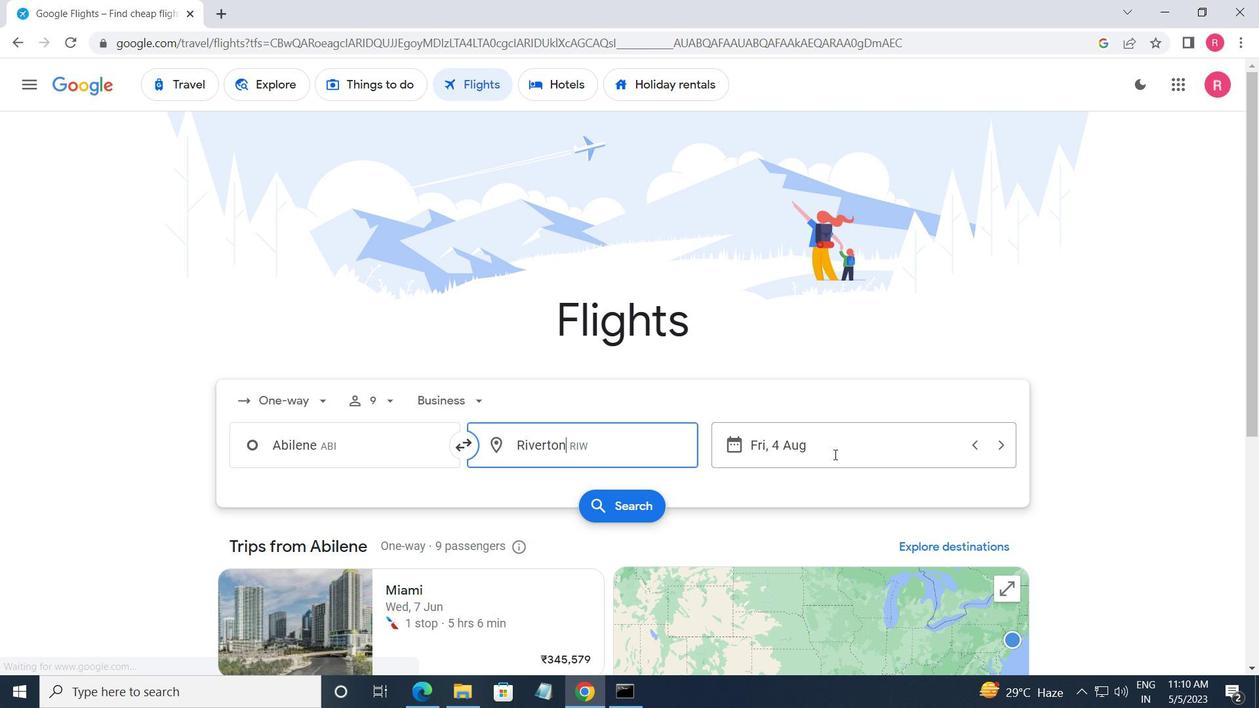 
Action: Mouse moved to (629, 390)
Screenshot: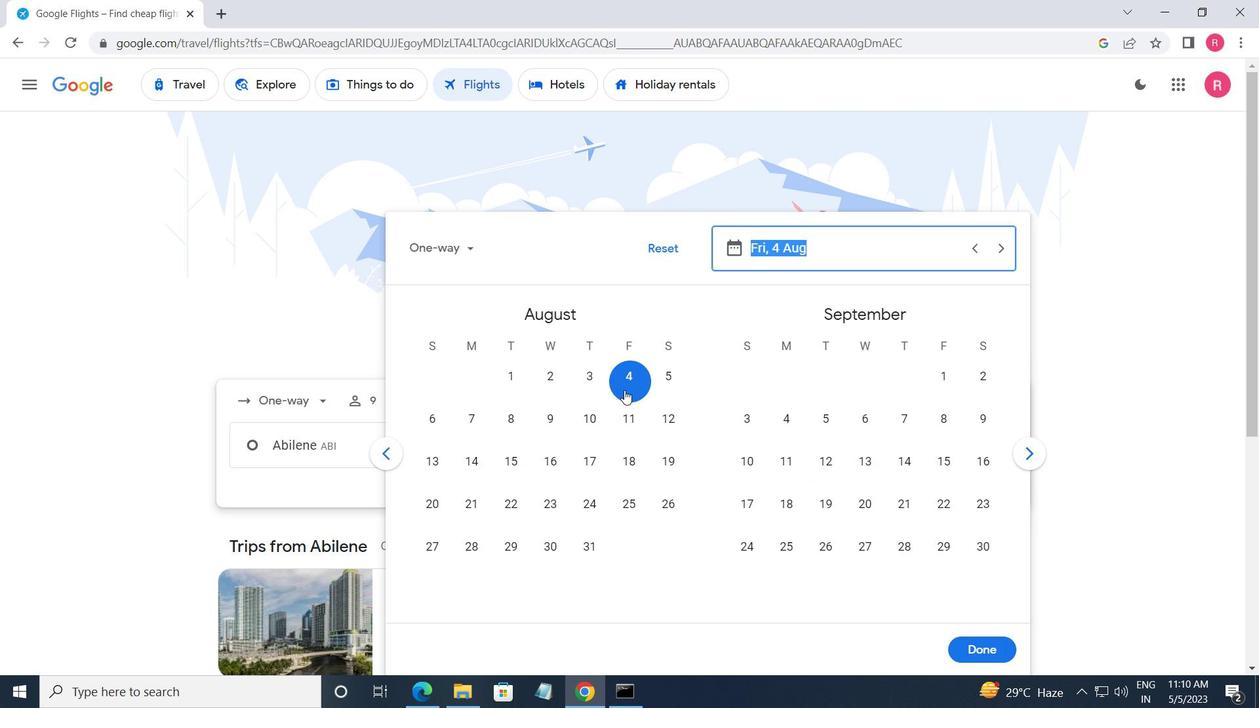
Action: Mouse pressed left at (629, 390)
Screenshot: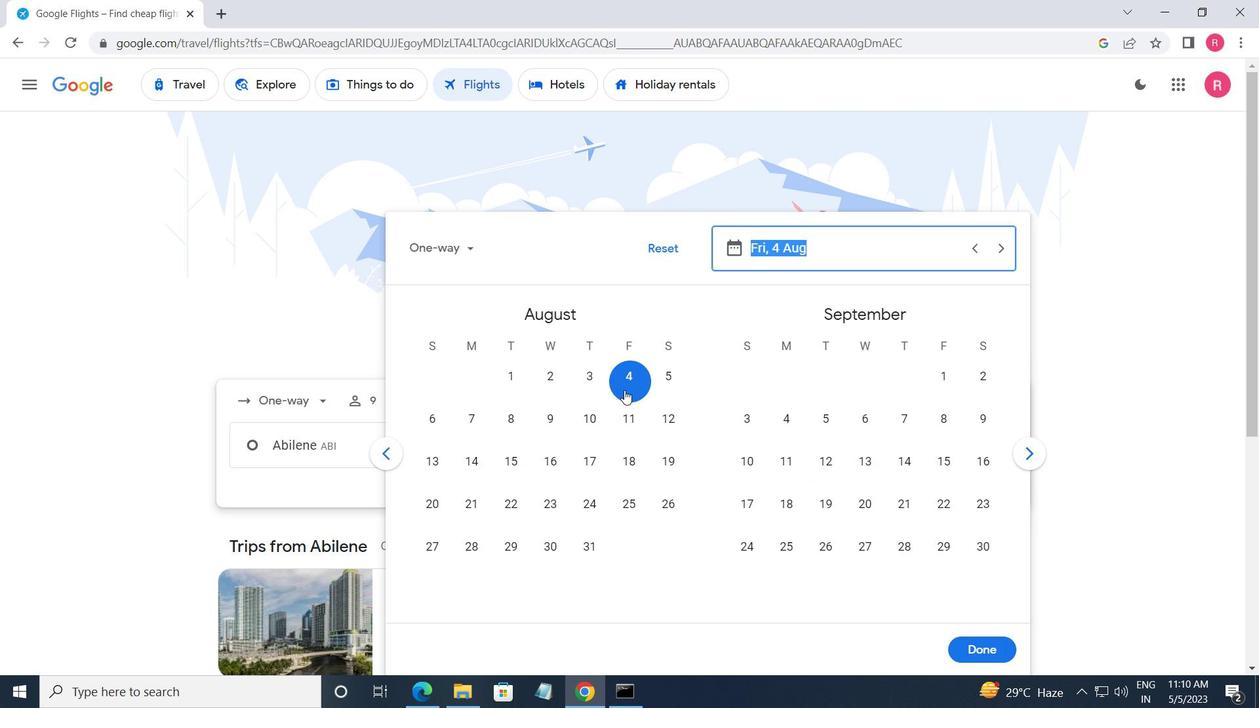 
Action: Mouse moved to (969, 650)
Screenshot: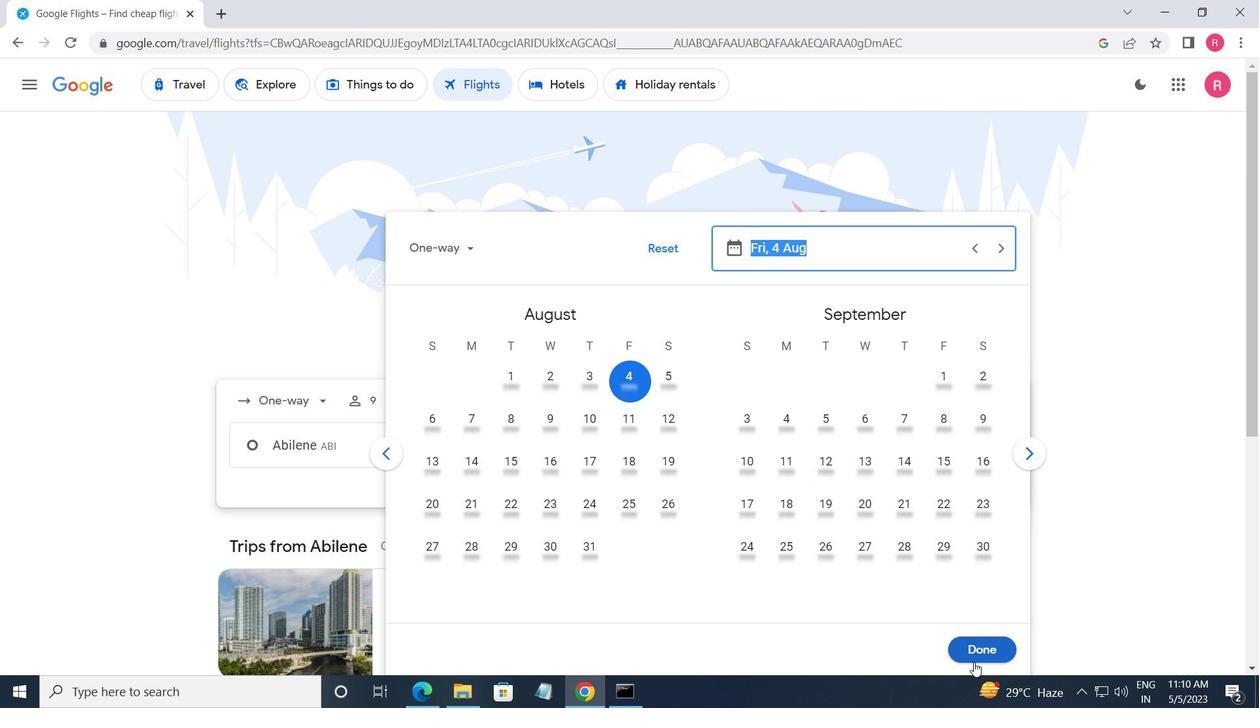 
Action: Mouse pressed left at (969, 650)
Screenshot: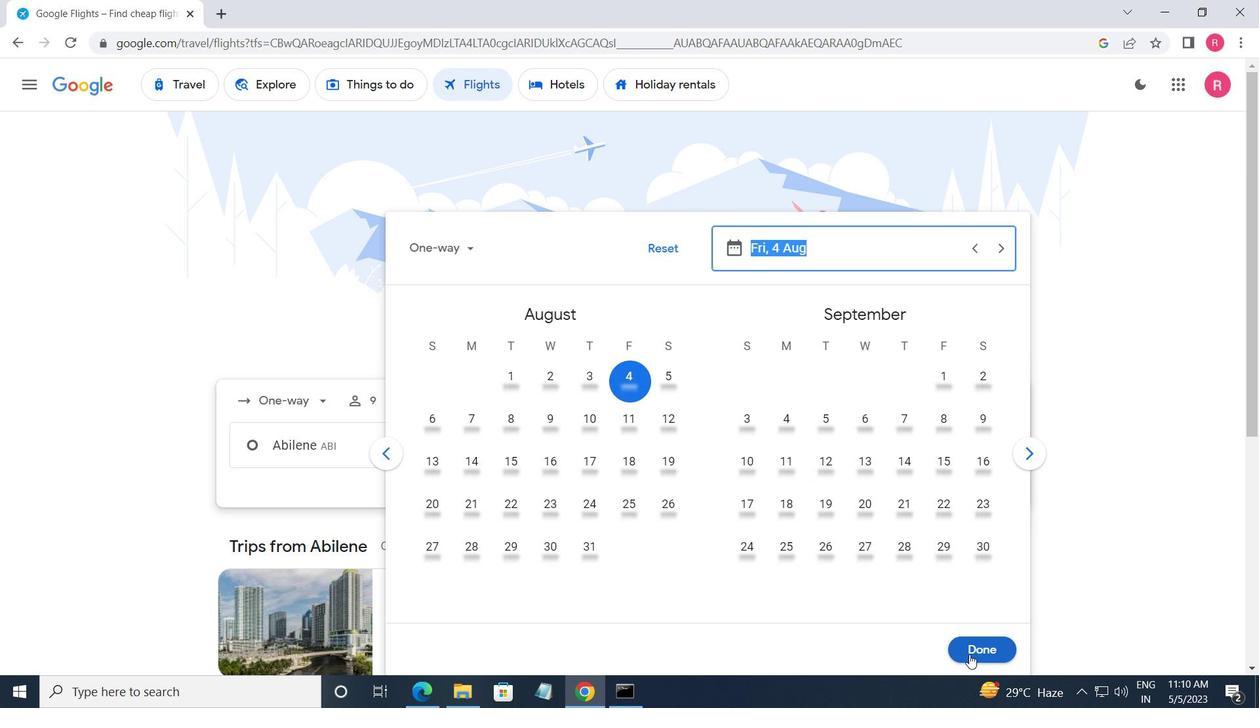 
Action: Mouse moved to (631, 500)
Screenshot: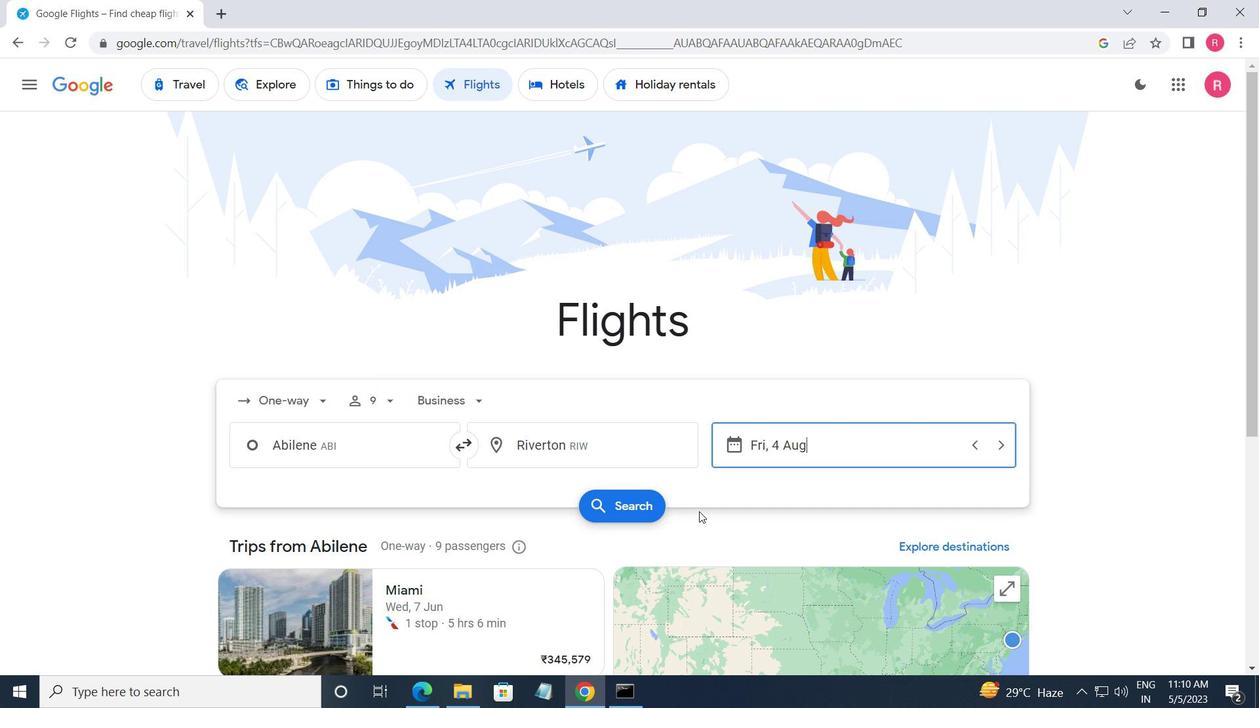 
Action: Mouse pressed left at (631, 500)
Screenshot: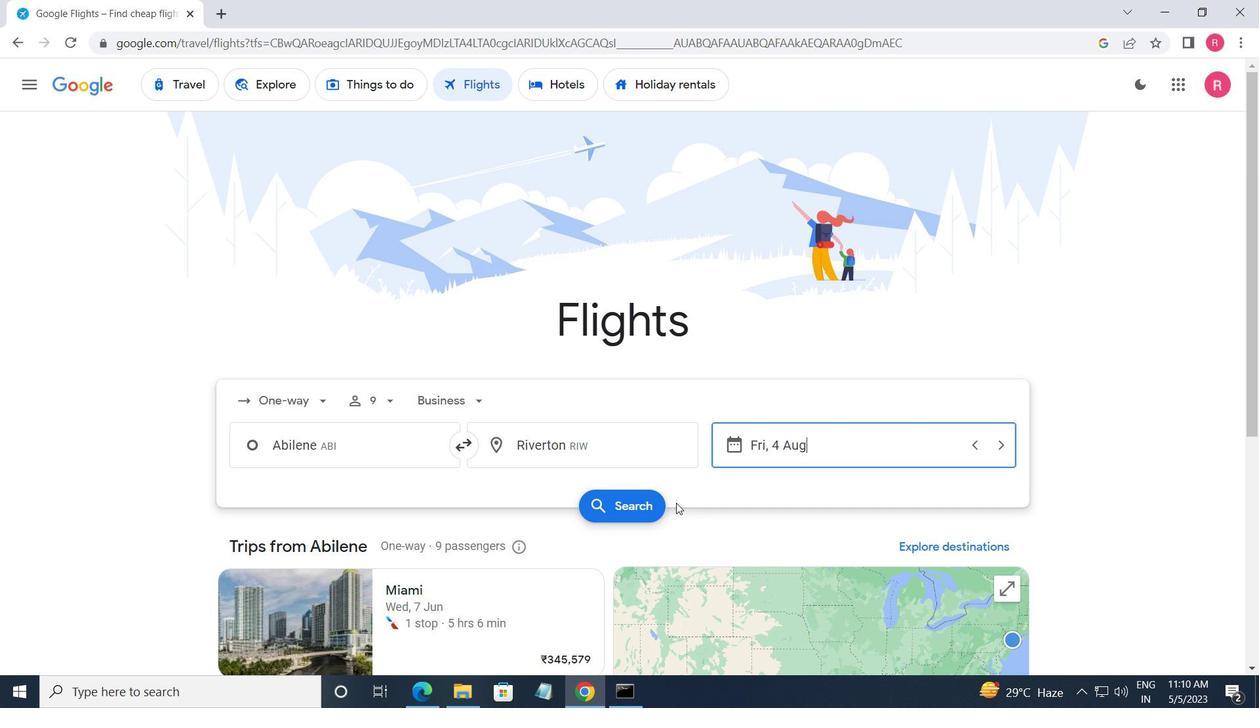 
Action: Mouse moved to (251, 241)
Screenshot: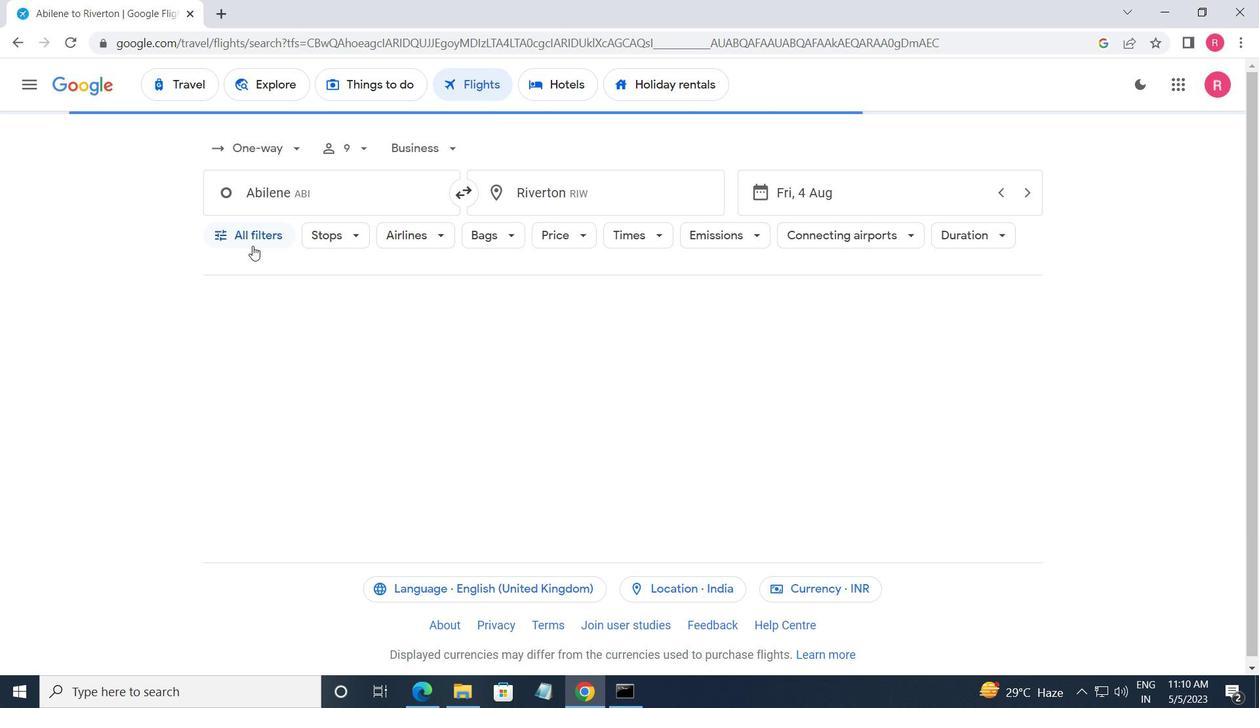 
Action: Mouse pressed left at (251, 241)
Screenshot: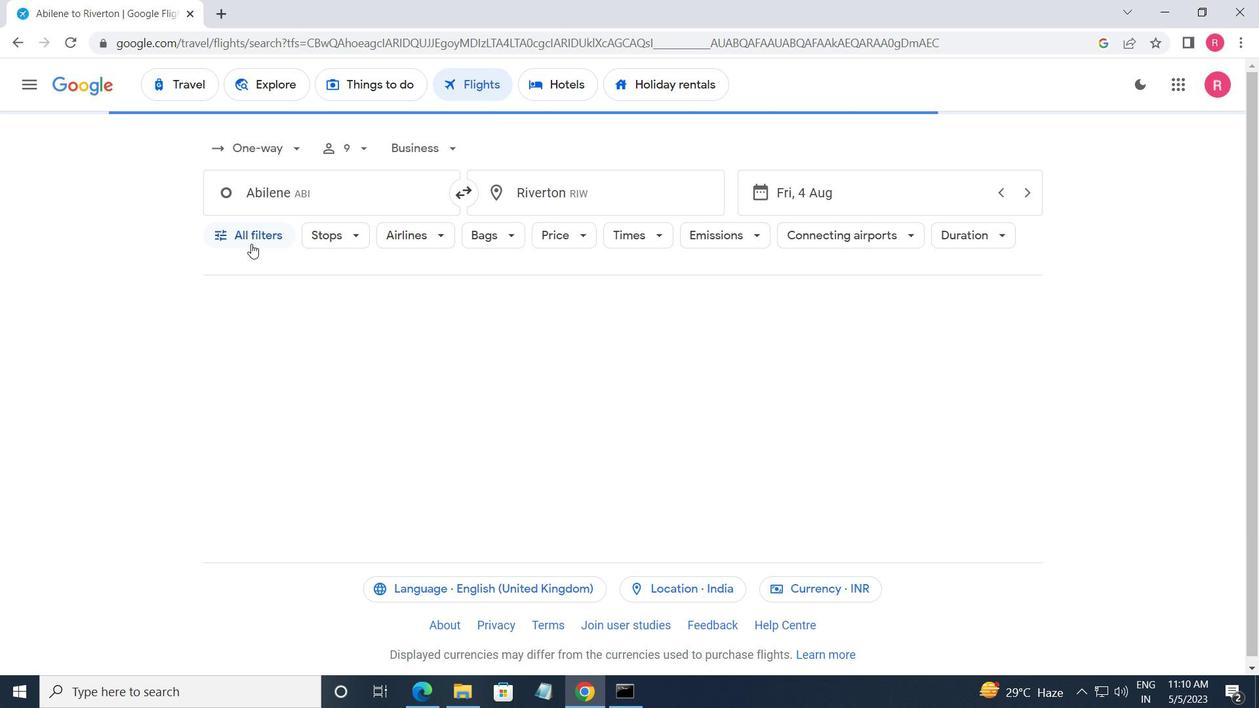 
Action: Mouse moved to (397, 474)
Screenshot: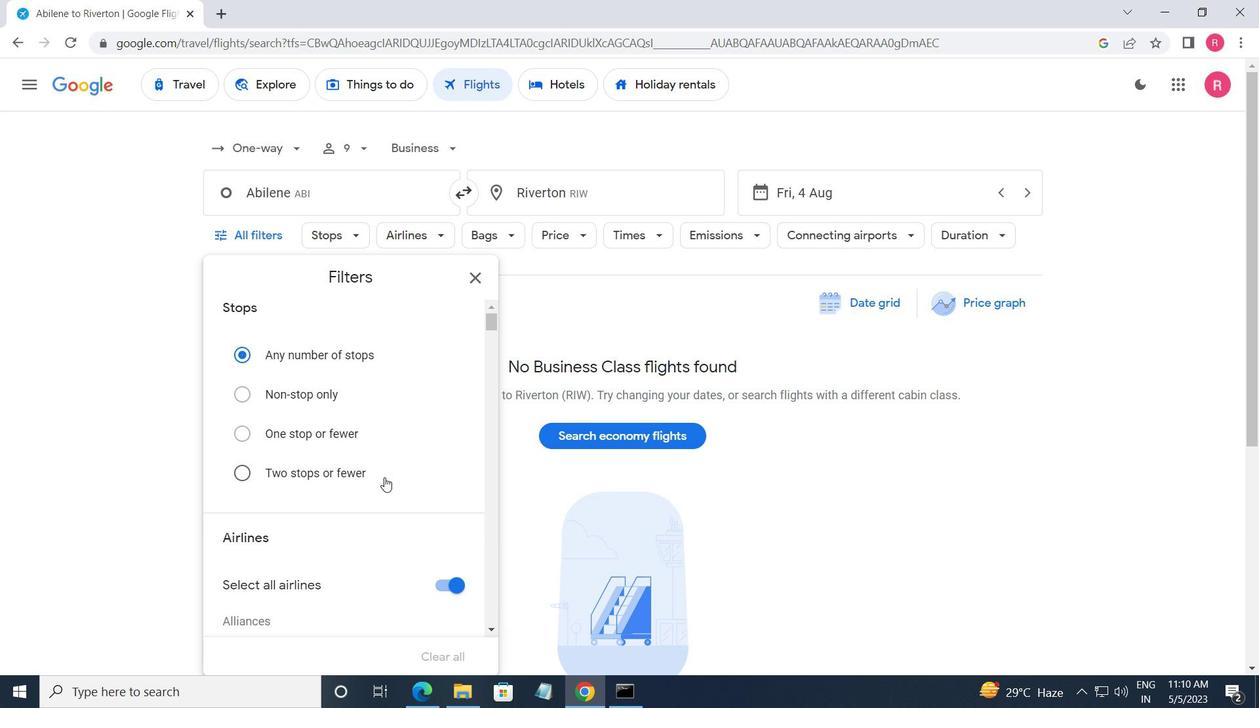 
Action: Mouse scrolled (397, 474) with delta (0, 0)
Screenshot: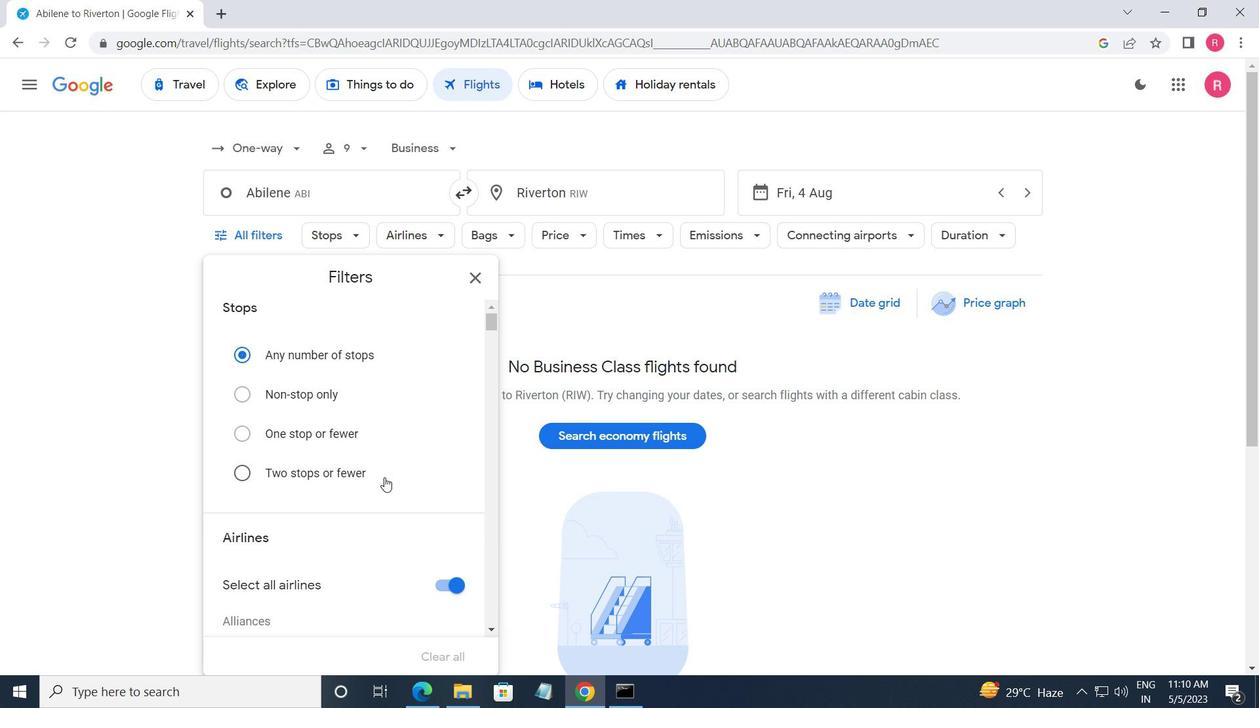 
Action: Mouse moved to (396, 473)
Screenshot: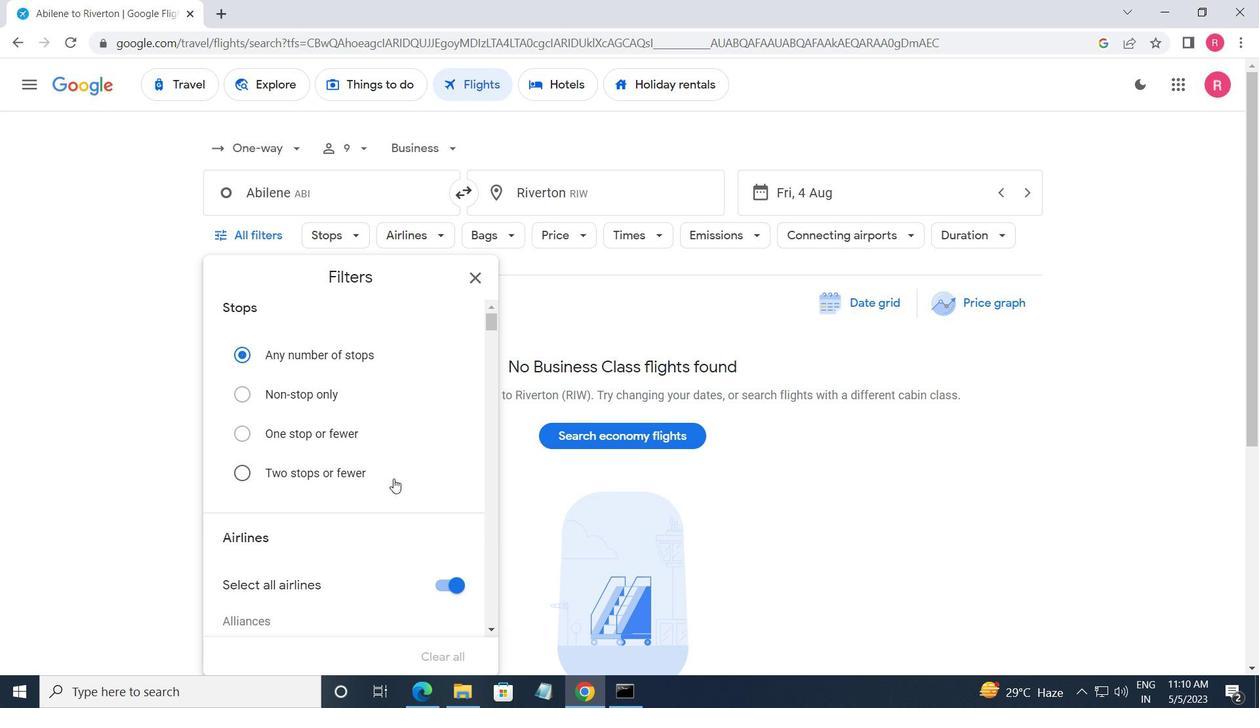 
Action: Mouse scrolled (396, 472) with delta (0, 0)
Screenshot: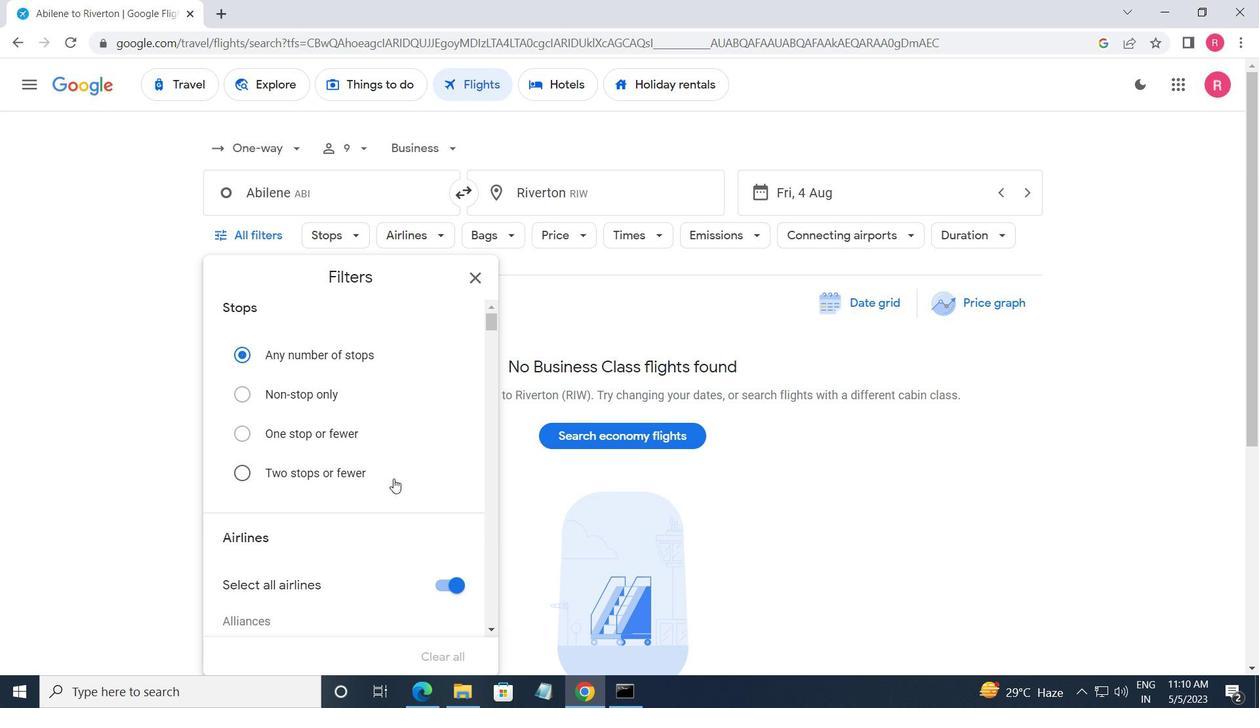 
Action: Mouse moved to (394, 472)
Screenshot: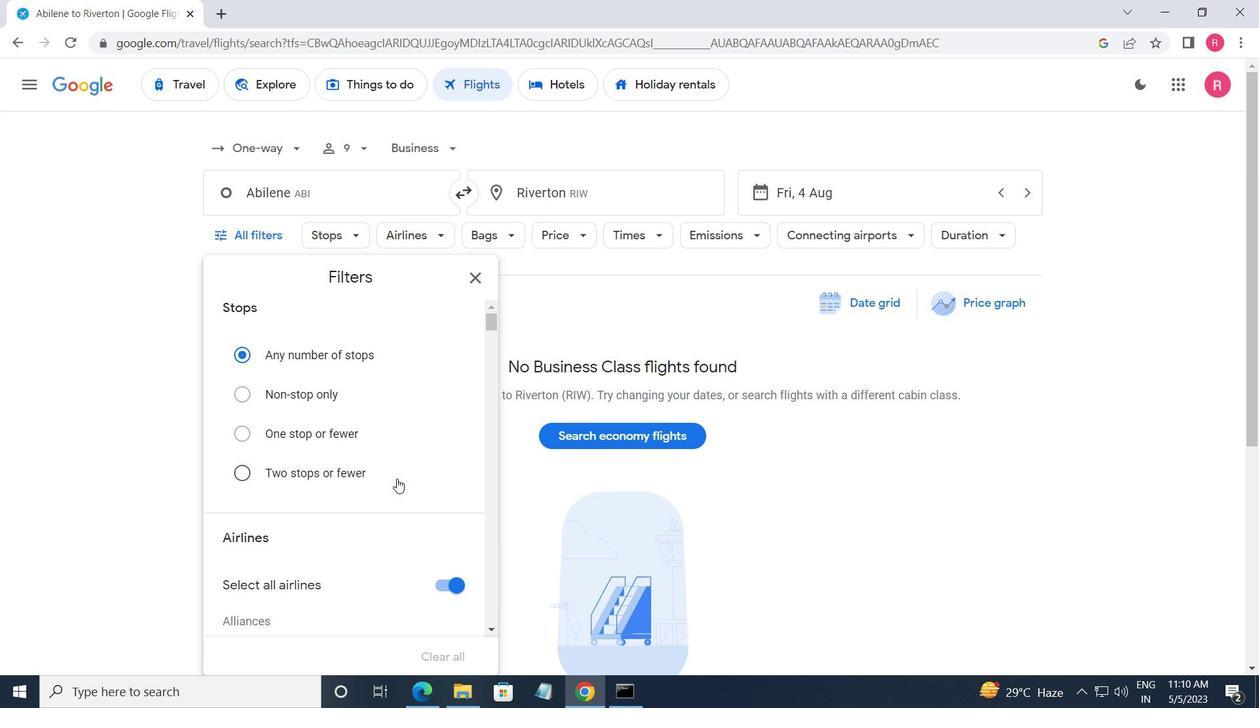 
Action: Mouse scrolled (394, 471) with delta (0, 0)
Screenshot: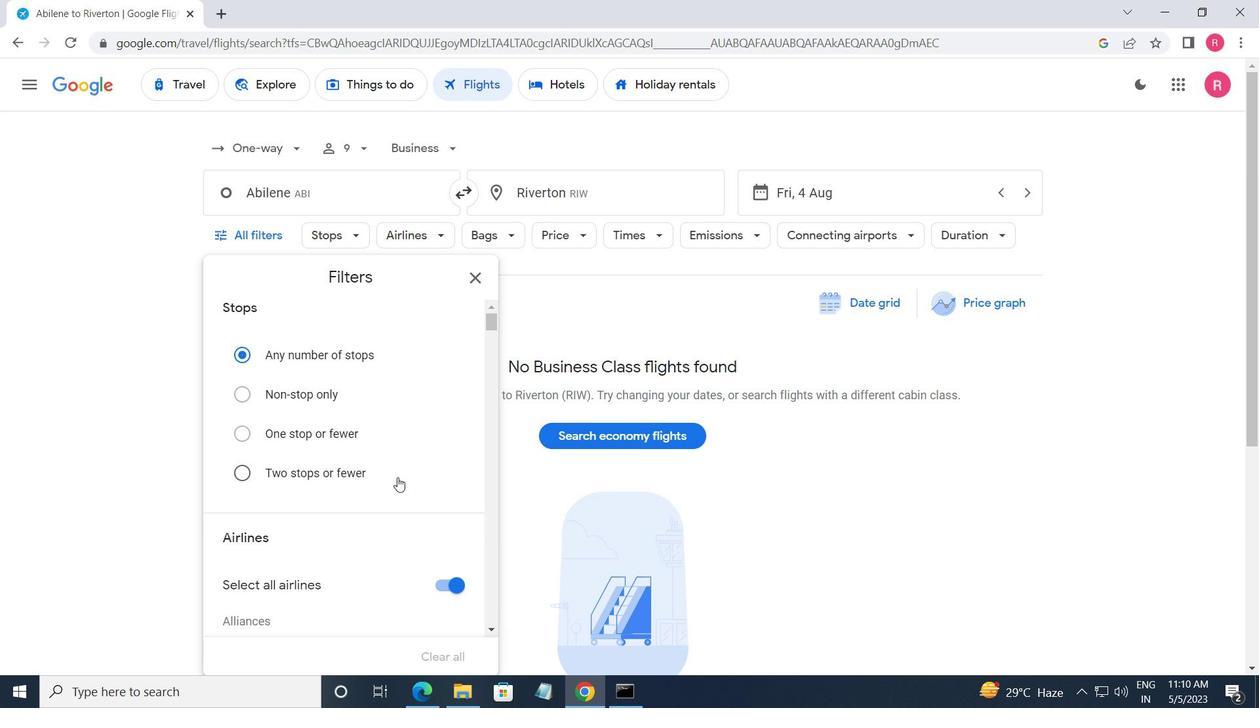 
Action: Mouse moved to (392, 471)
Screenshot: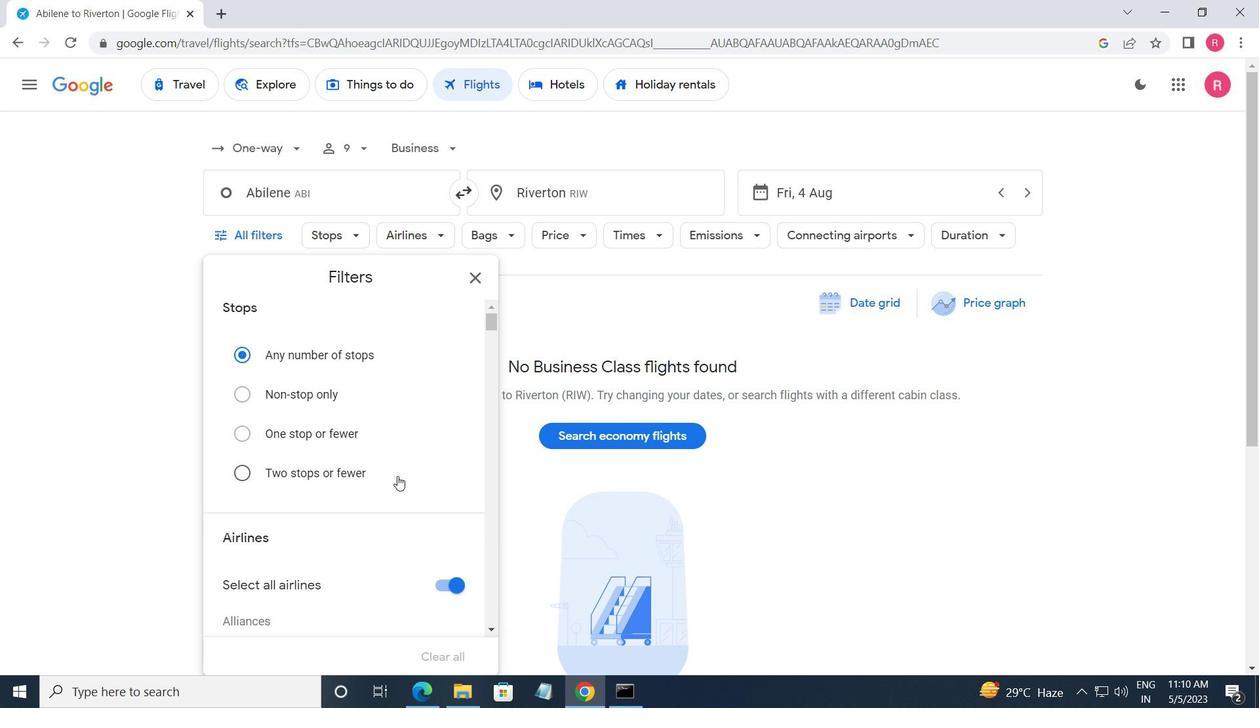 
Action: Mouse scrolled (392, 470) with delta (0, 0)
Screenshot: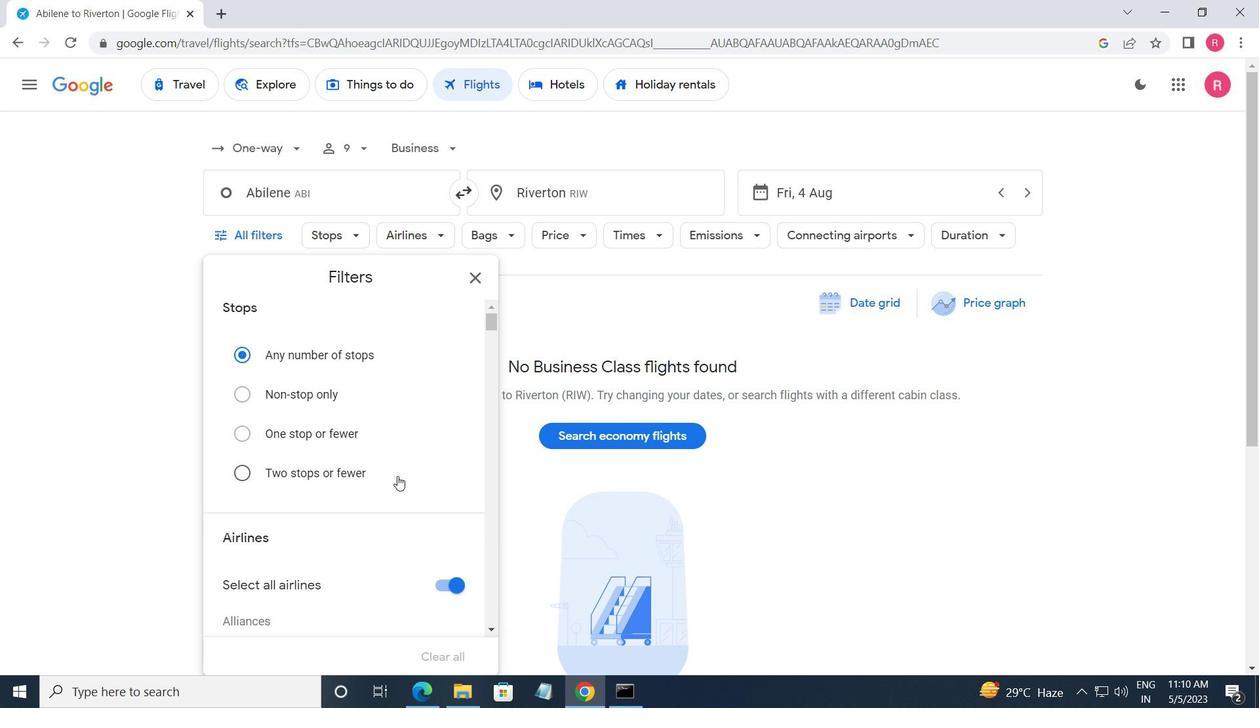 
Action: Mouse moved to (381, 466)
Screenshot: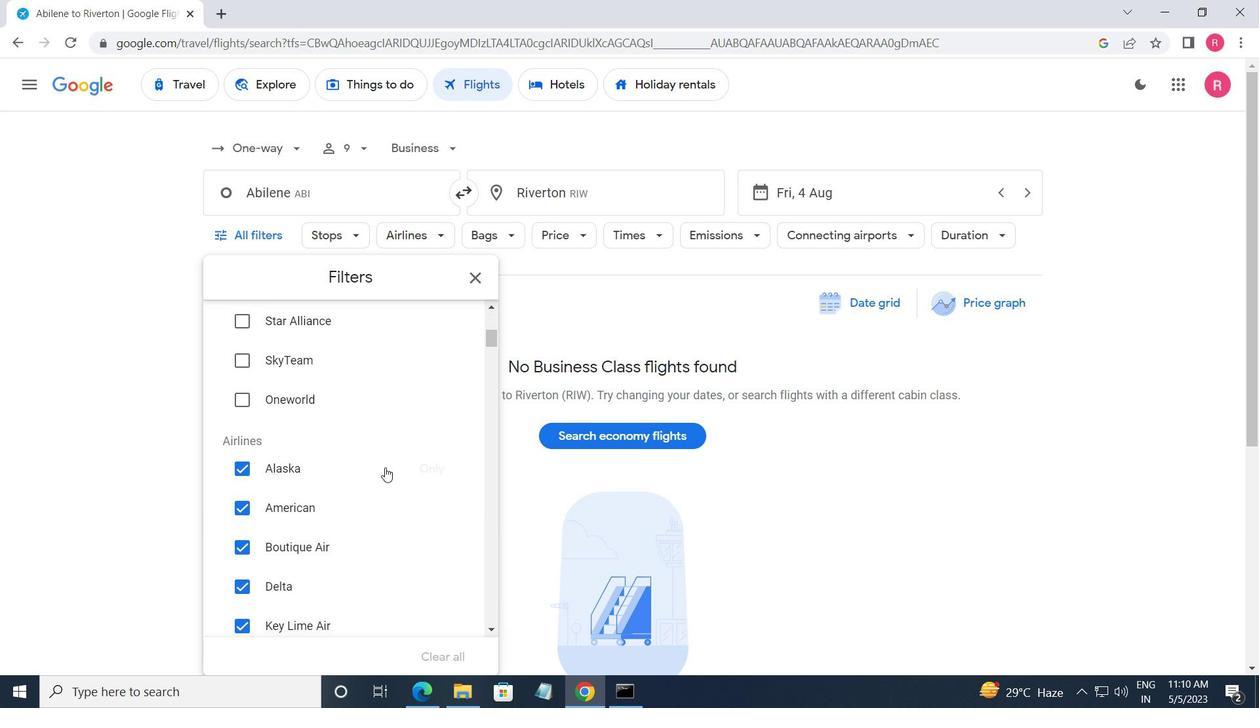 
Action: Mouse scrolled (381, 466) with delta (0, 0)
Screenshot: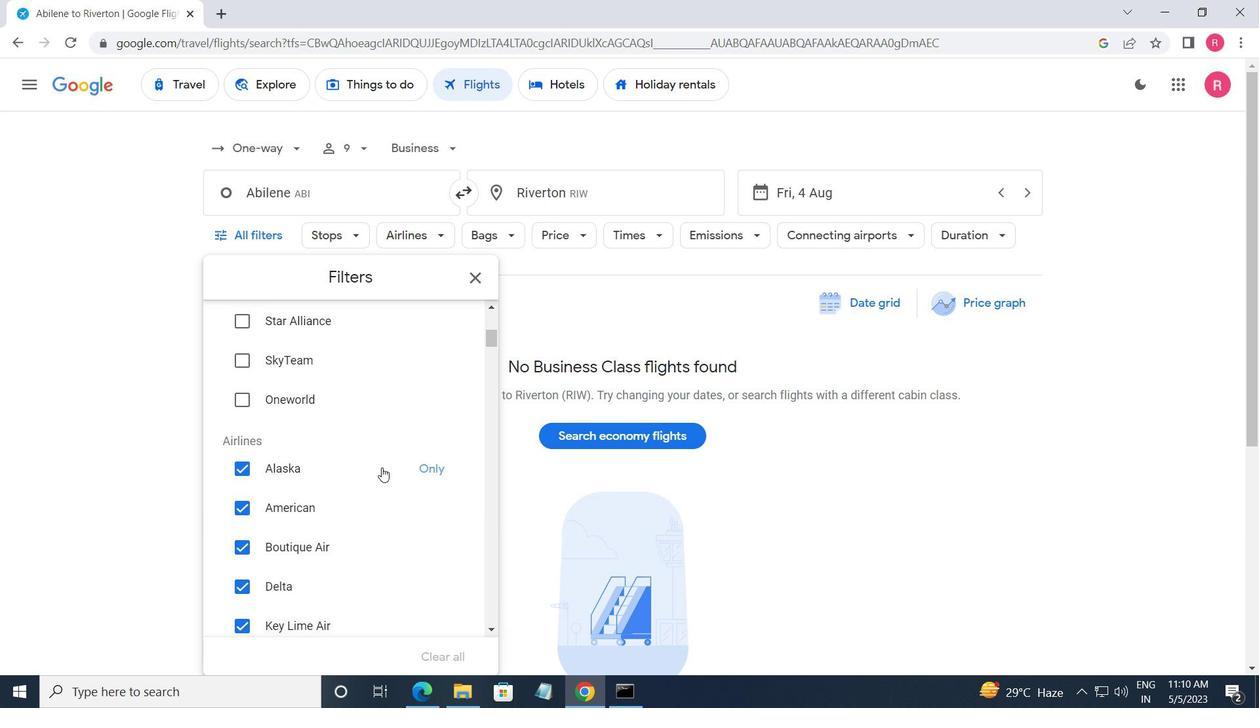 
Action: Mouse moved to (422, 392)
Screenshot: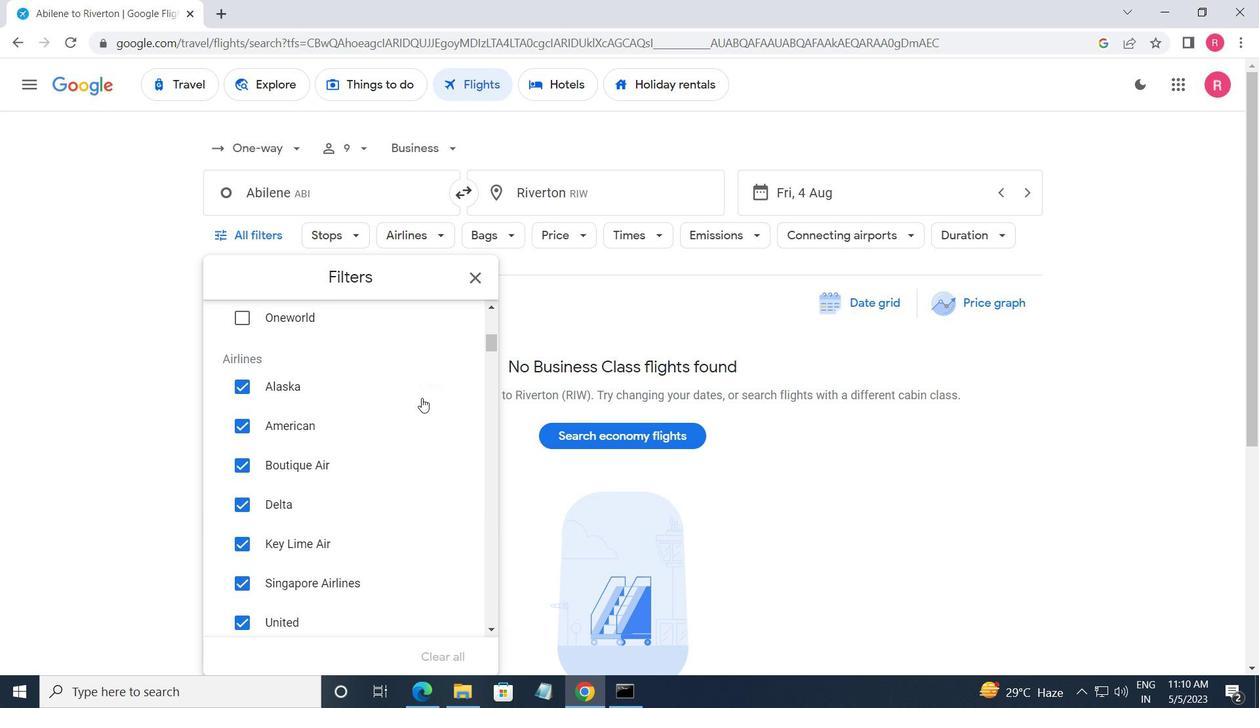 
Action: Mouse pressed left at (422, 392)
Screenshot: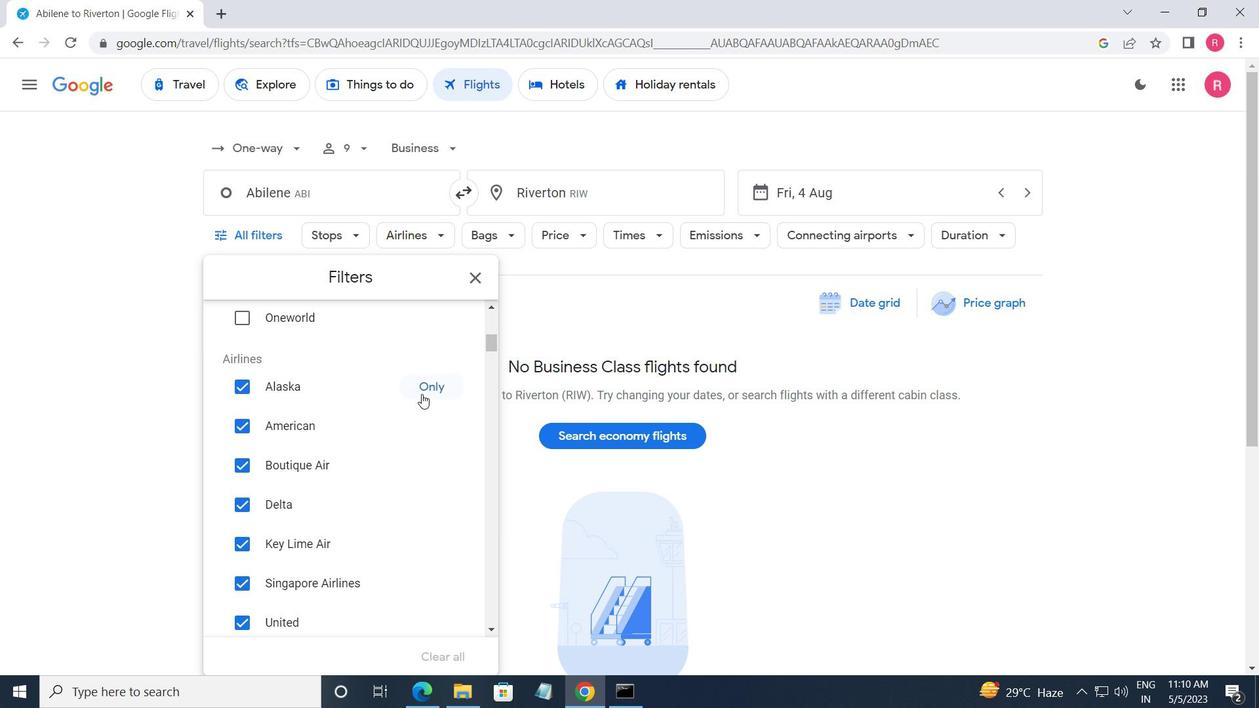 
Action: Mouse moved to (406, 440)
Screenshot: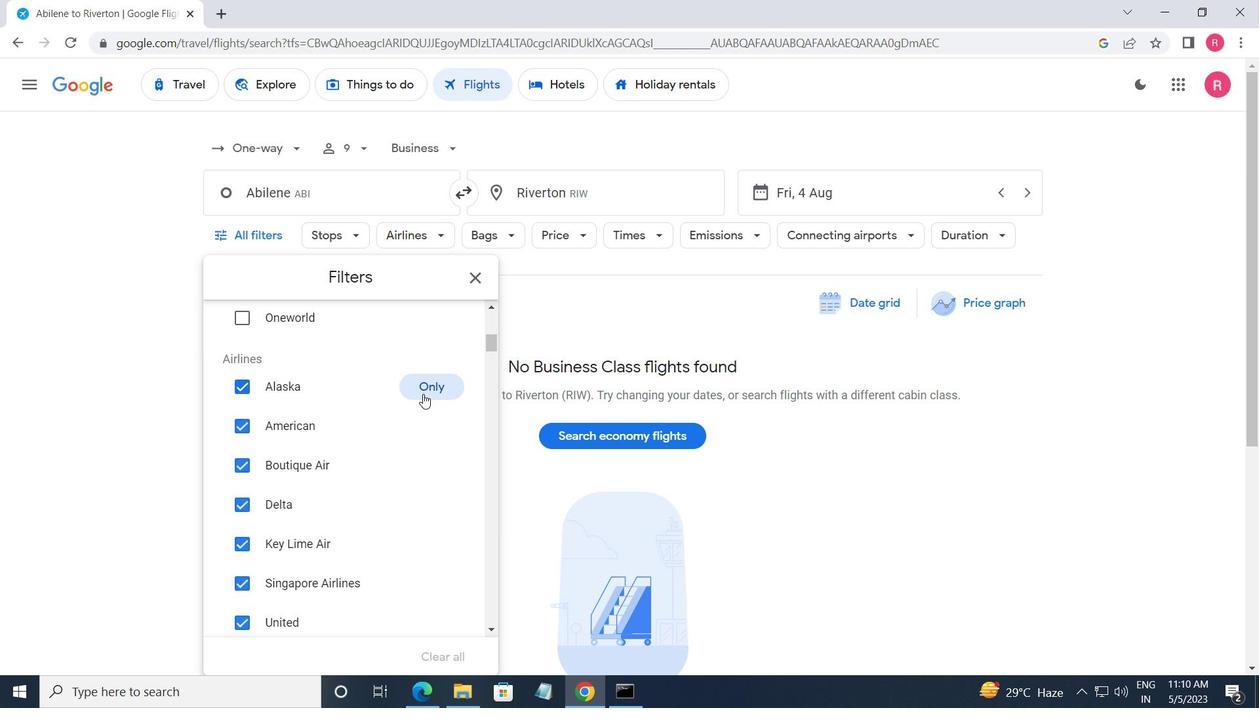 
Action: Mouse scrolled (406, 439) with delta (0, 0)
Screenshot: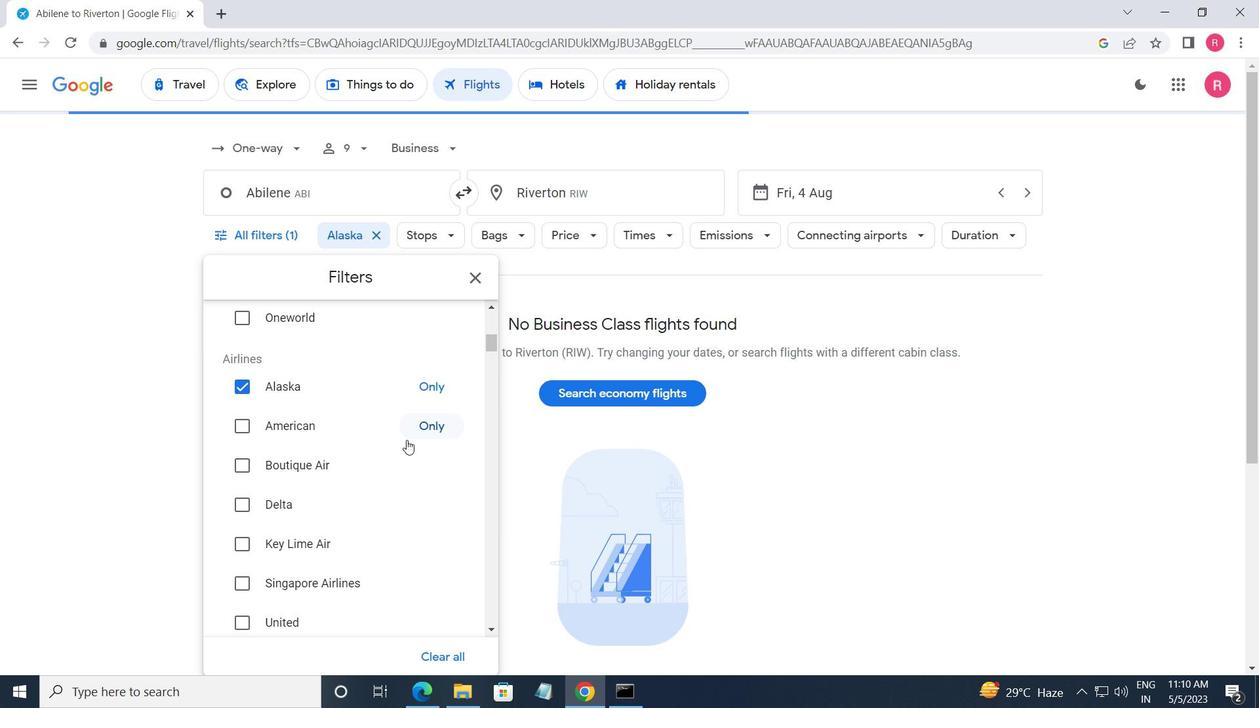 
Action: Mouse scrolled (406, 439) with delta (0, 0)
Screenshot: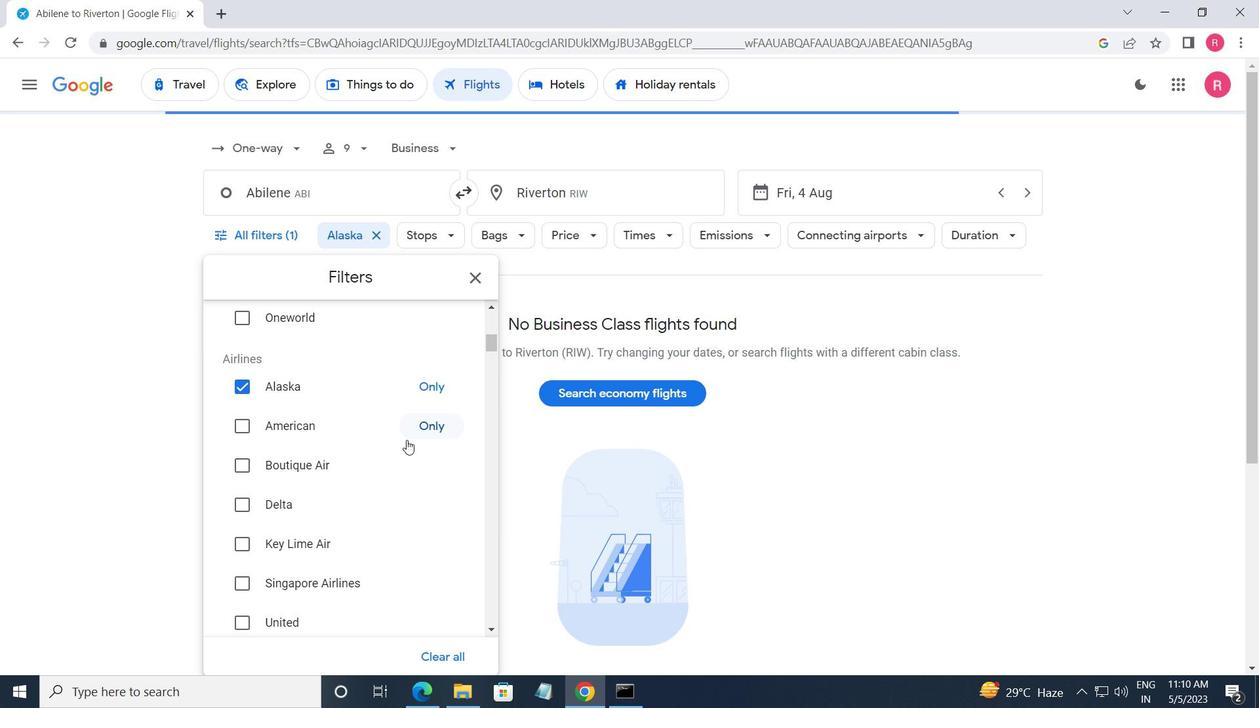 
Action: Mouse moved to (406, 440)
Screenshot: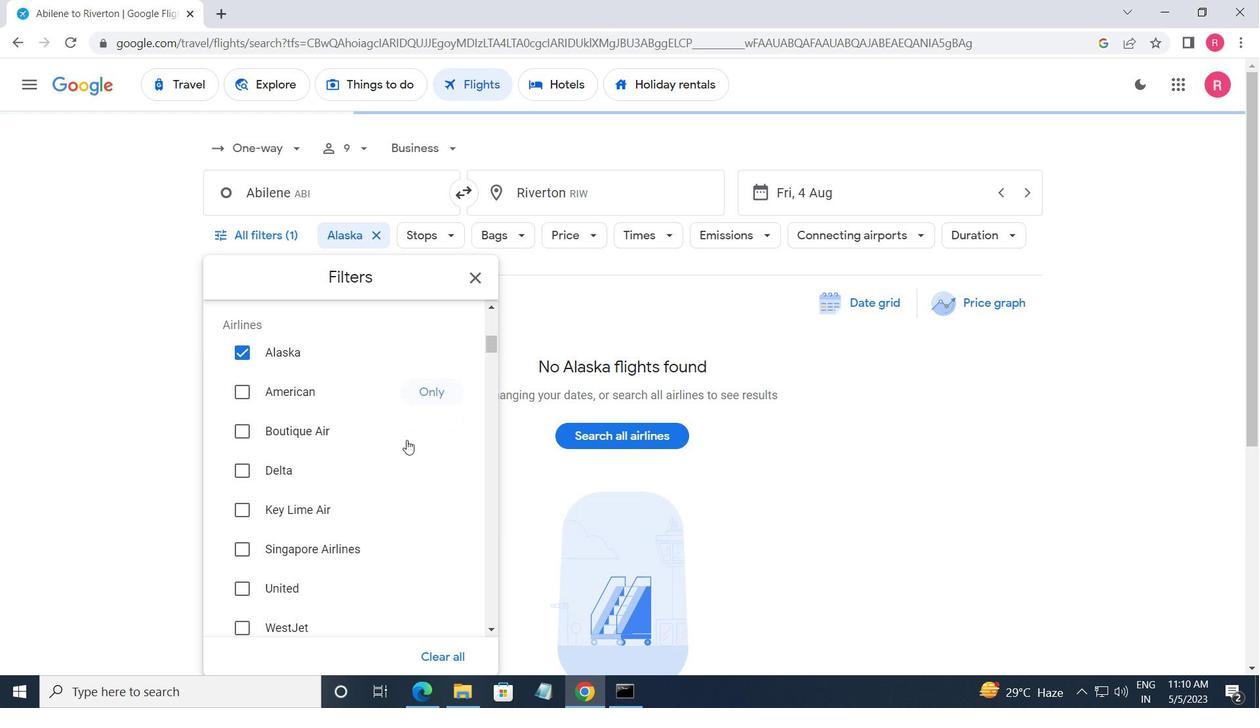 
Action: Mouse scrolled (406, 440) with delta (0, 0)
Screenshot: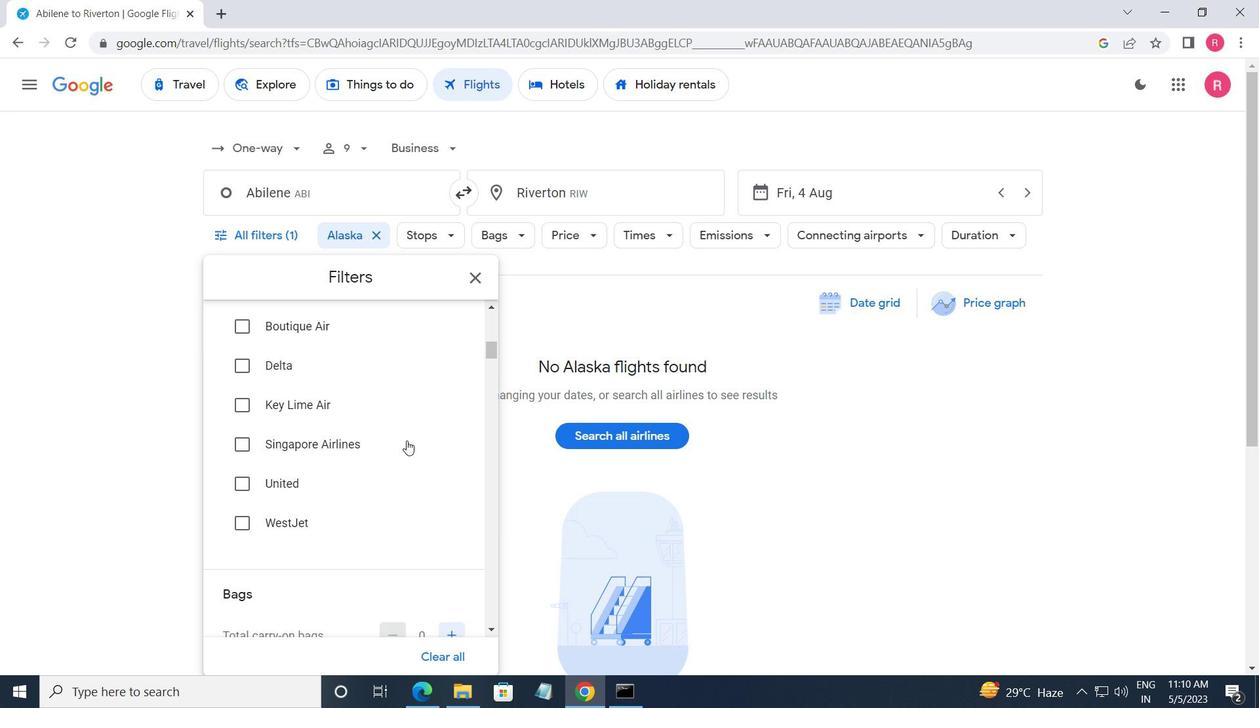 
Action: Mouse moved to (406, 443)
Screenshot: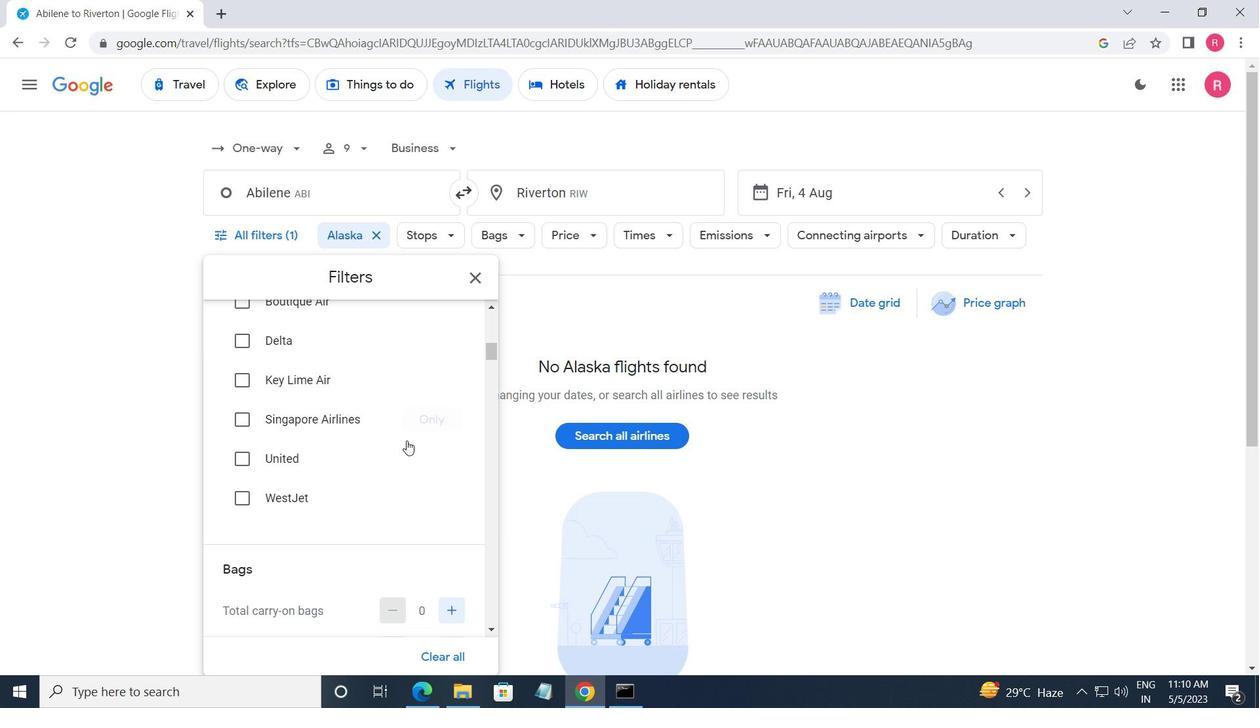 
Action: Mouse scrolled (406, 442) with delta (0, 0)
Screenshot: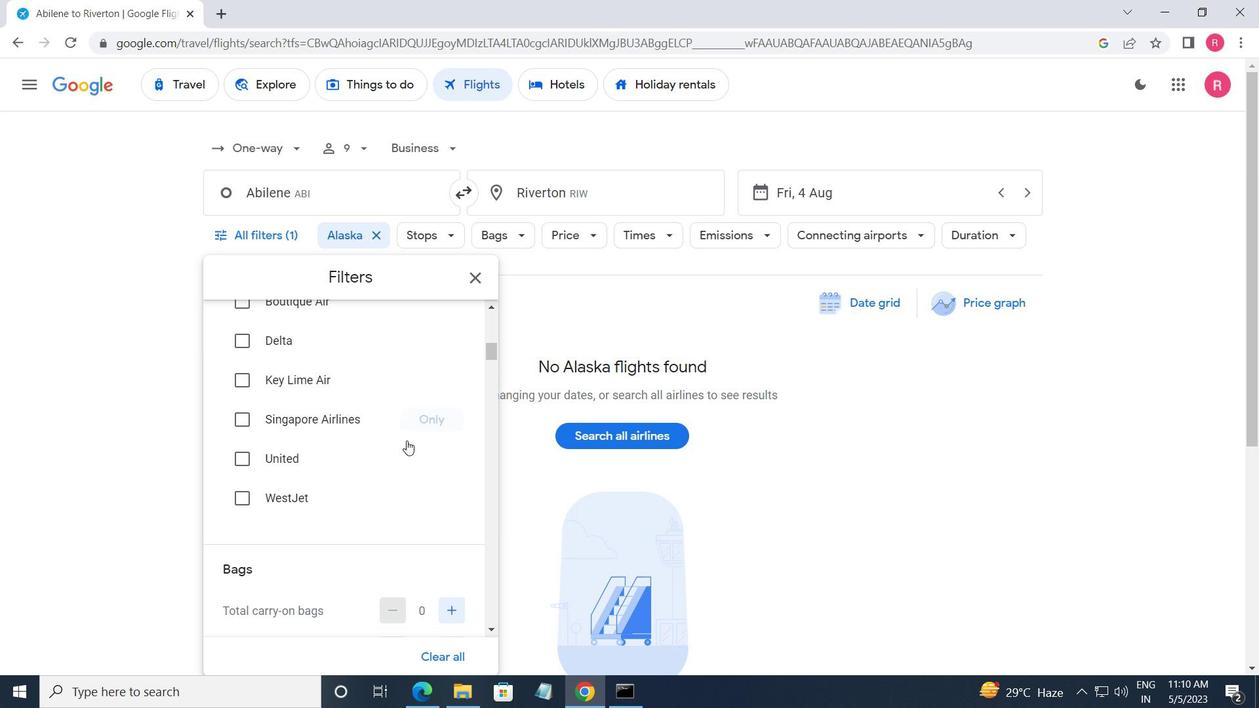 
Action: Mouse moved to (442, 450)
Screenshot: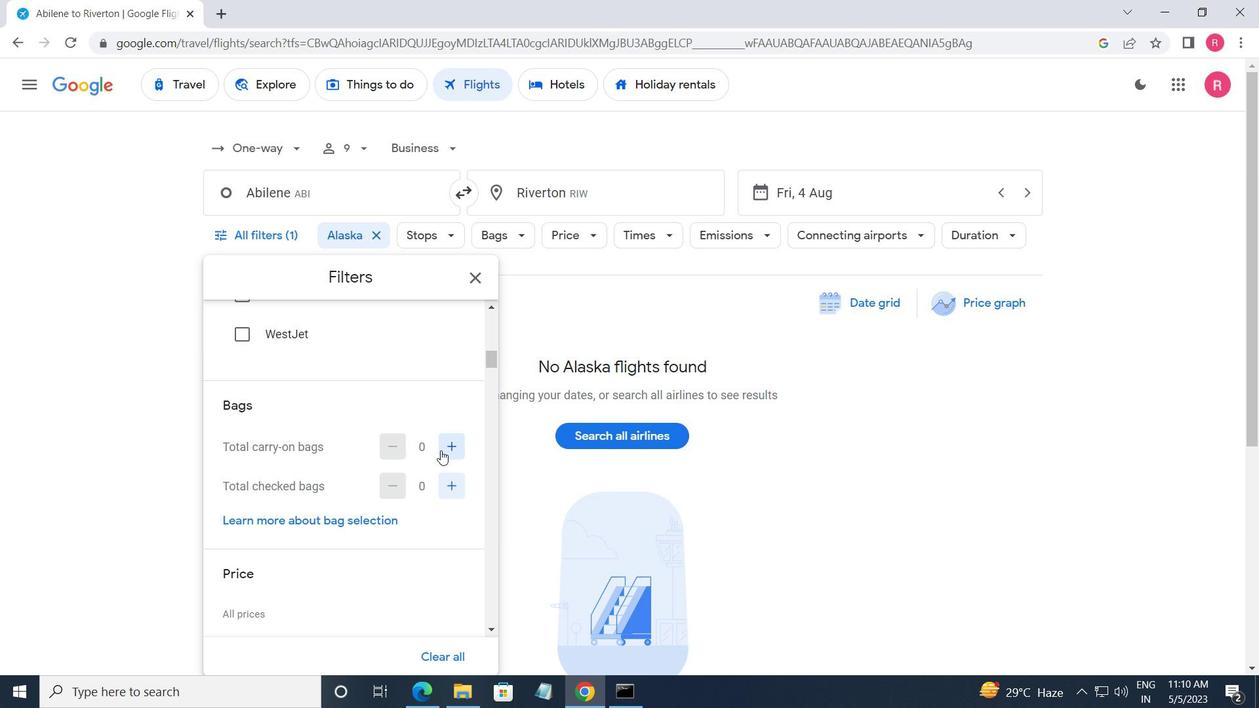 
Action: Mouse pressed left at (442, 450)
Screenshot: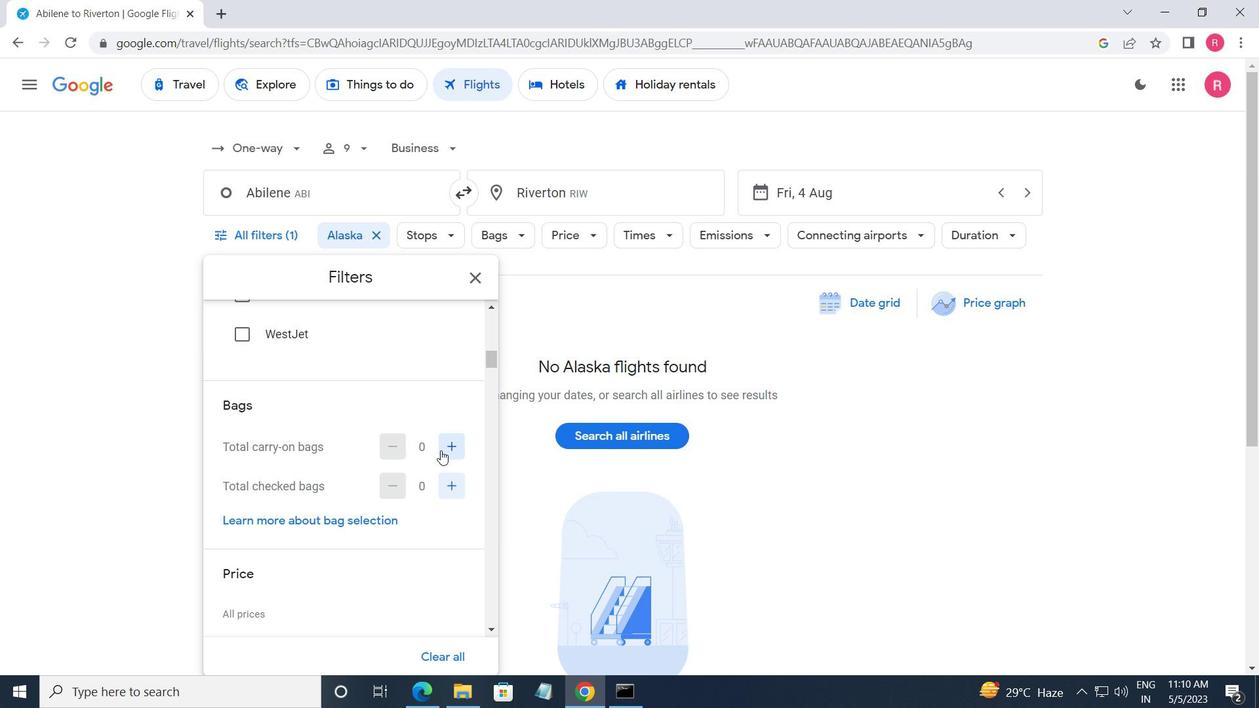 
Action: Mouse moved to (442, 451)
Screenshot: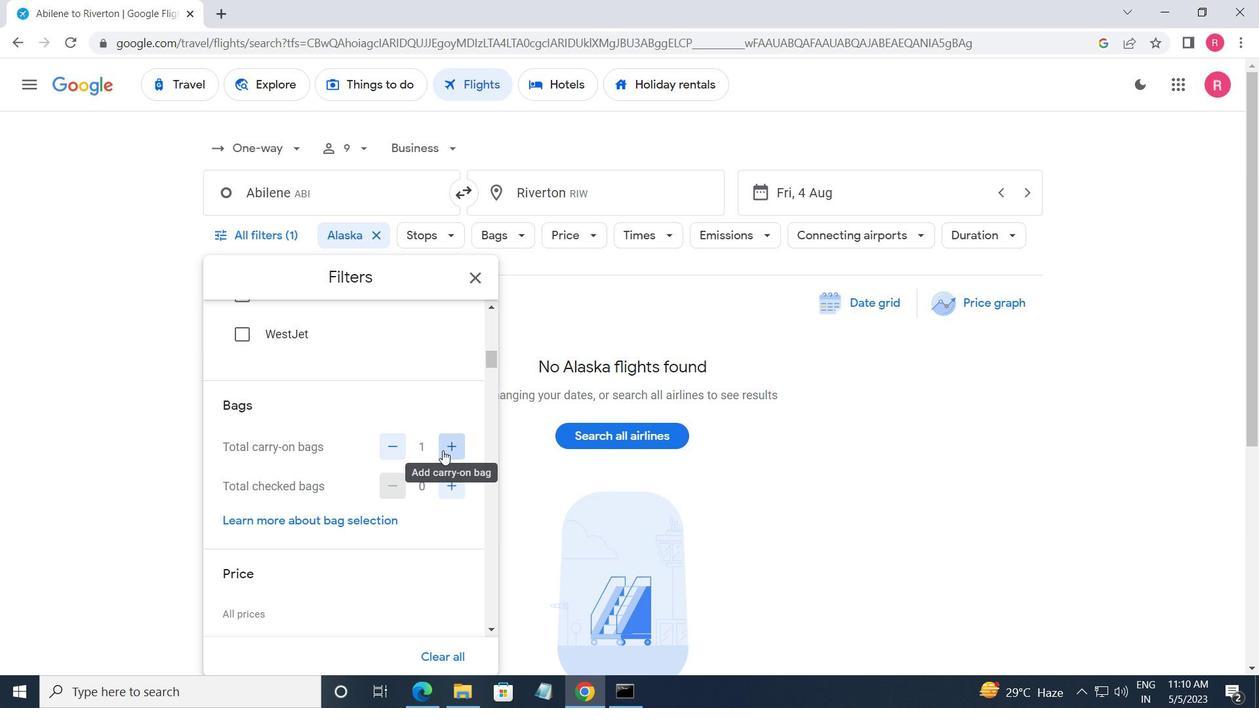
Action: Mouse scrolled (442, 450) with delta (0, 0)
Screenshot: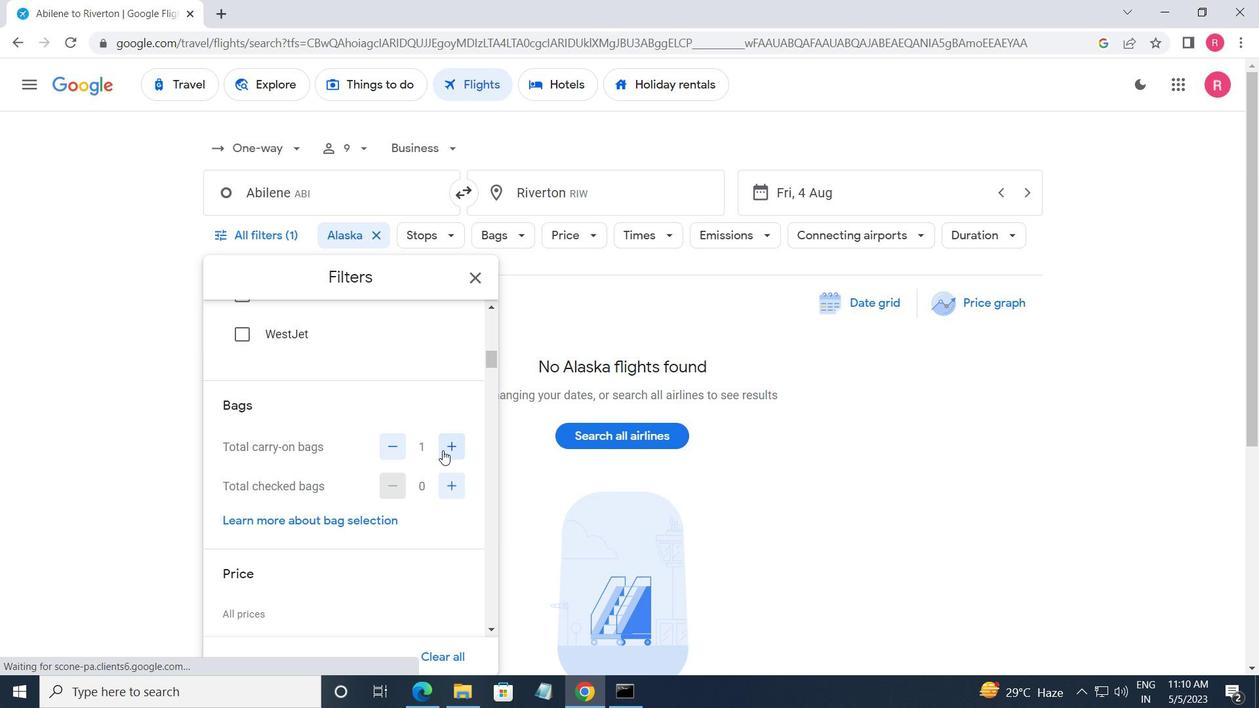 
Action: Mouse scrolled (442, 450) with delta (0, 0)
Screenshot: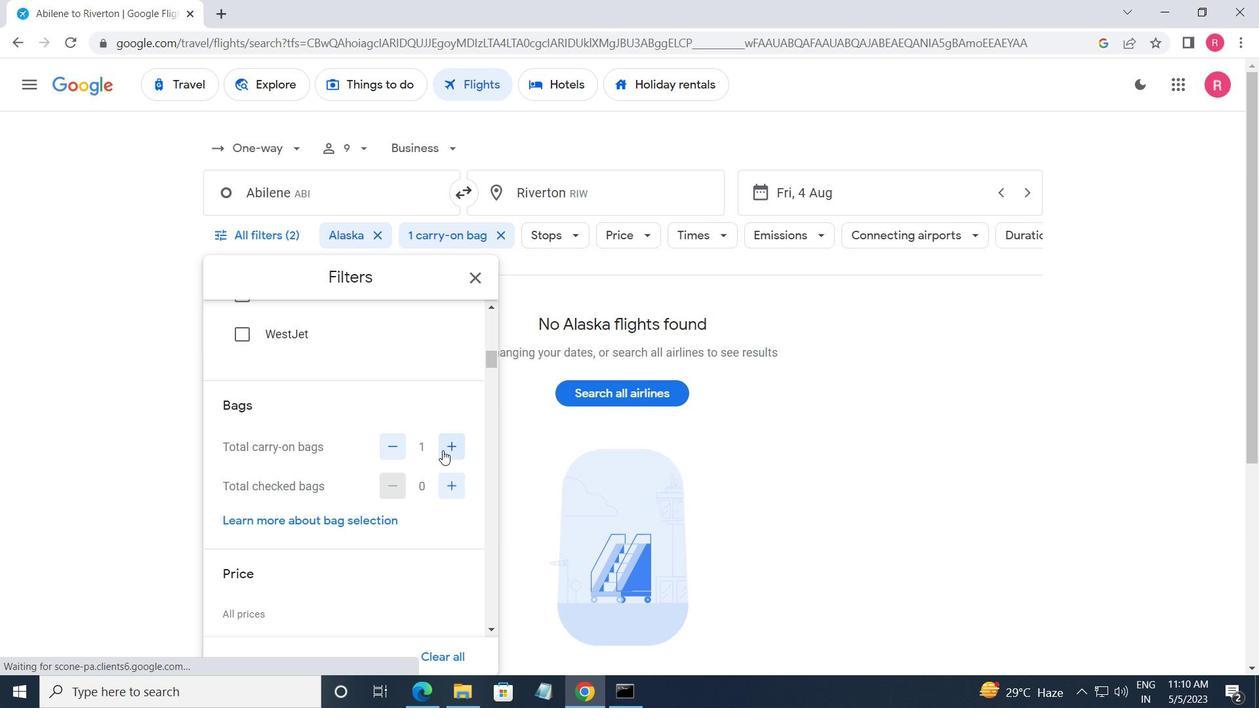 
Action: Mouse moved to (460, 471)
Screenshot: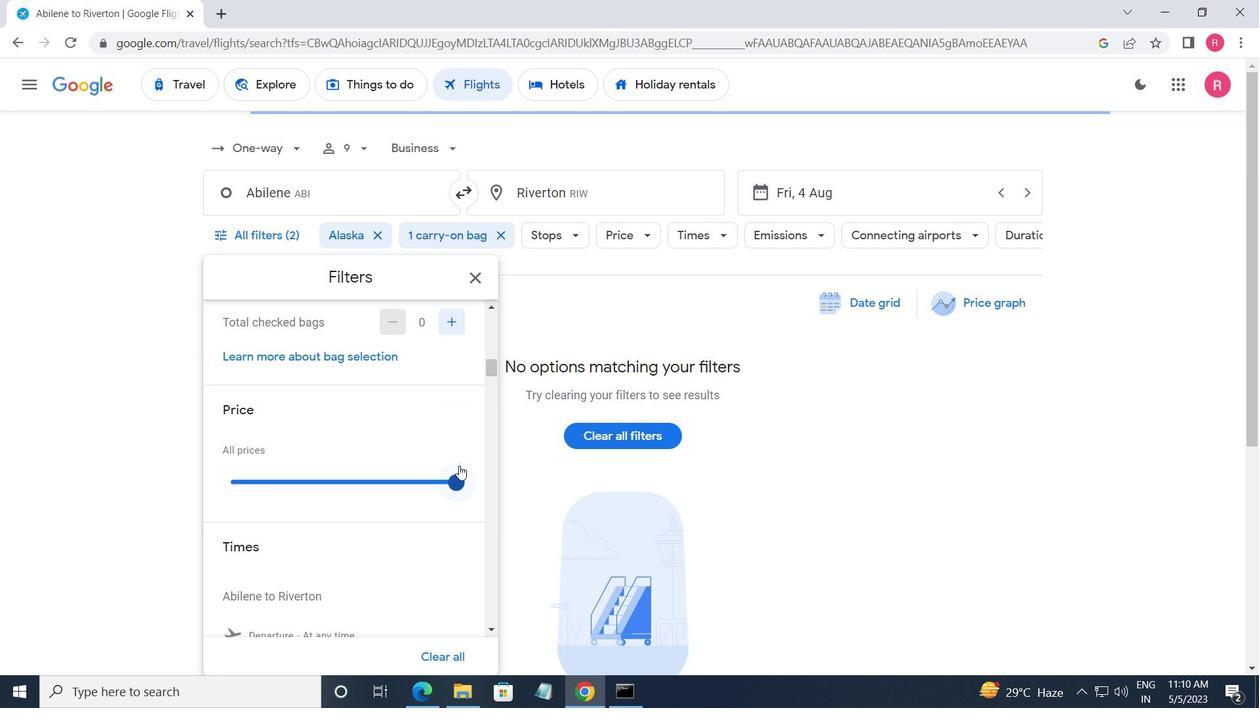 
Action: Mouse pressed left at (460, 471)
Screenshot: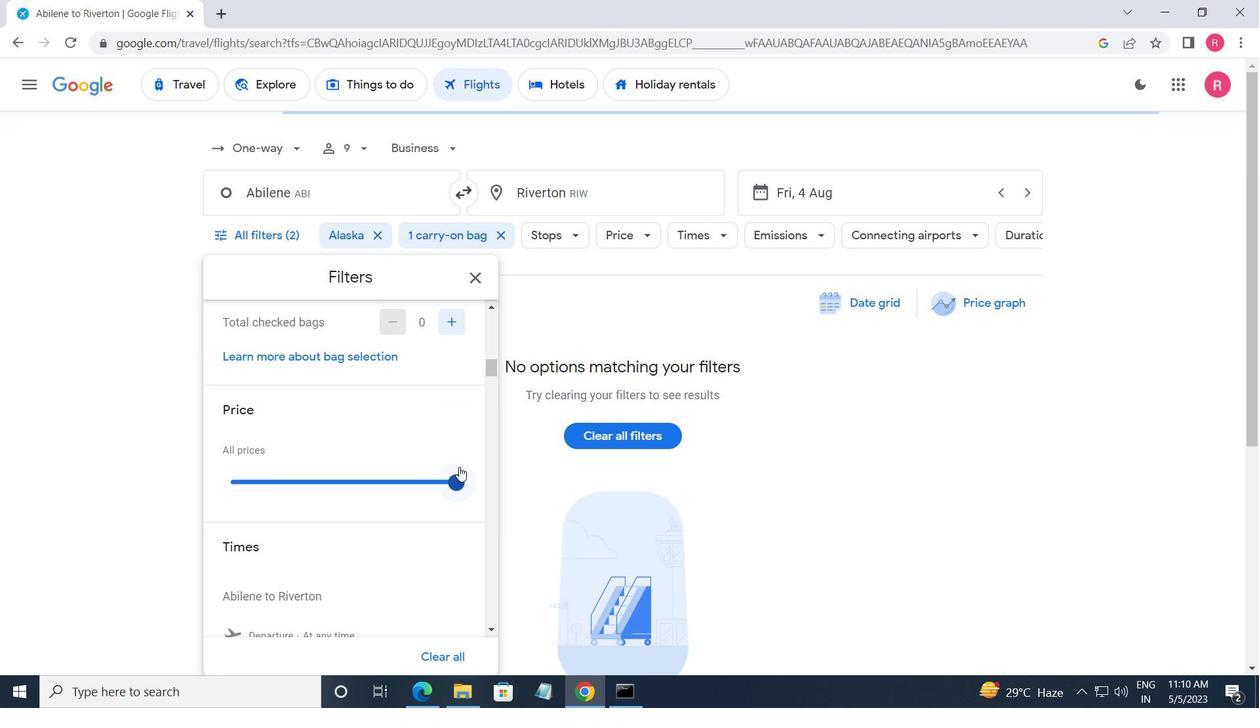 
Action: Mouse moved to (460, 474)
Screenshot: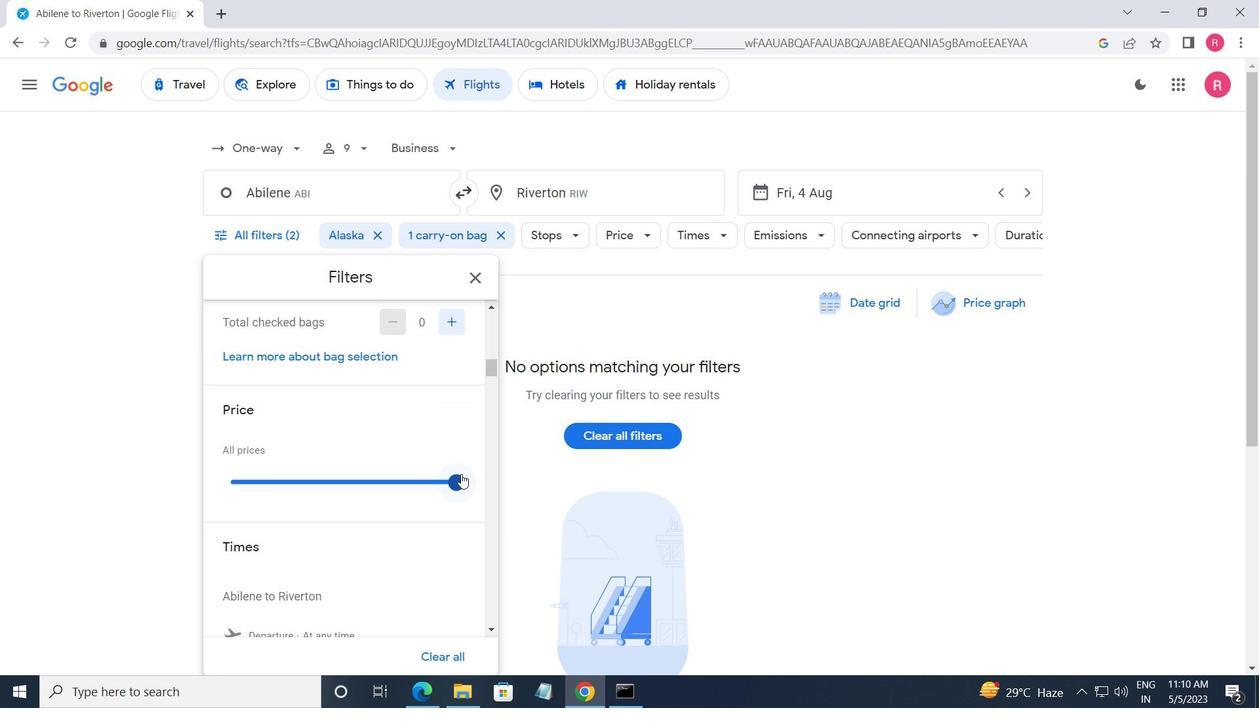 
Action: Mouse scrolled (460, 474) with delta (0, 0)
Screenshot: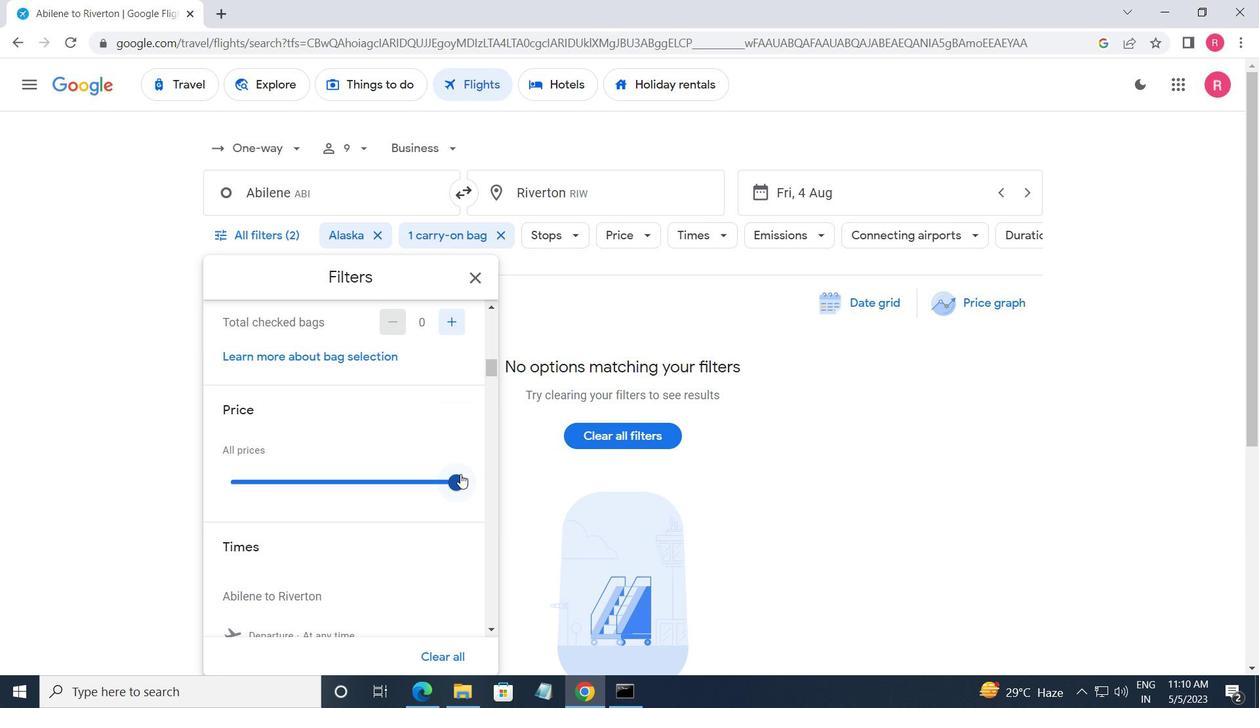 
Action: Mouse moved to (459, 475)
Screenshot: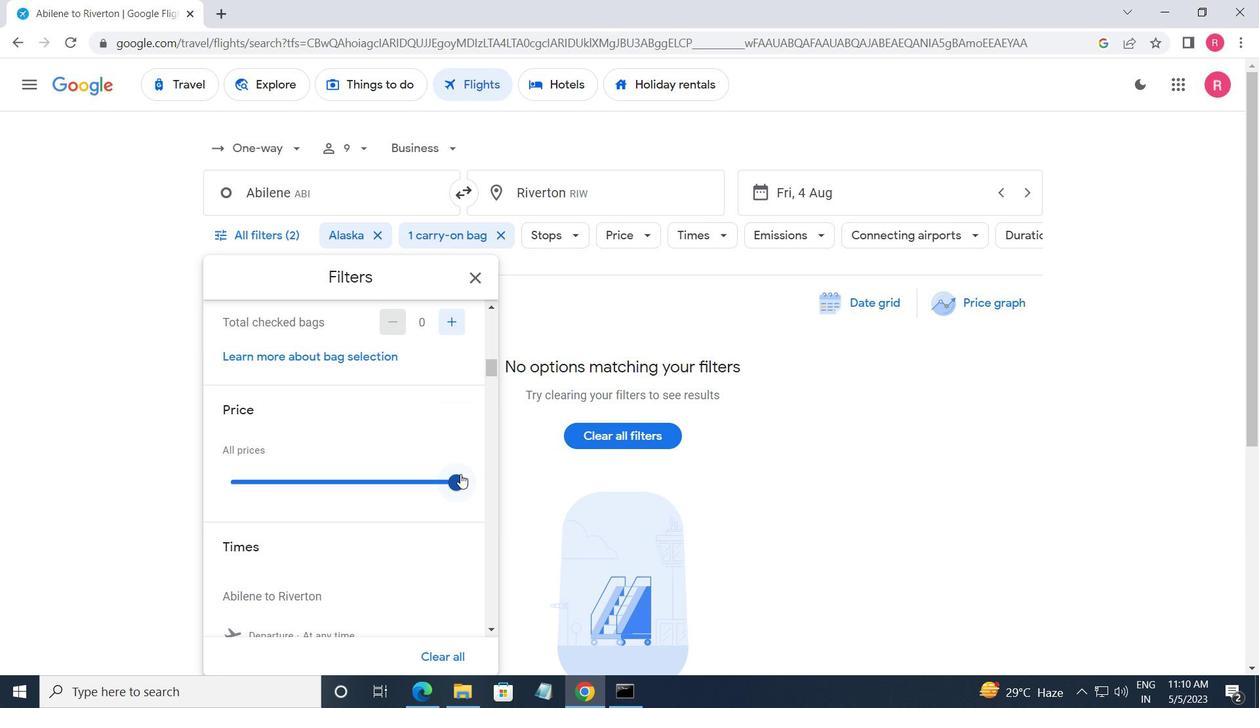 
Action: Mouse scrolled (459, 474) with delta (0, 0)
Screenshot: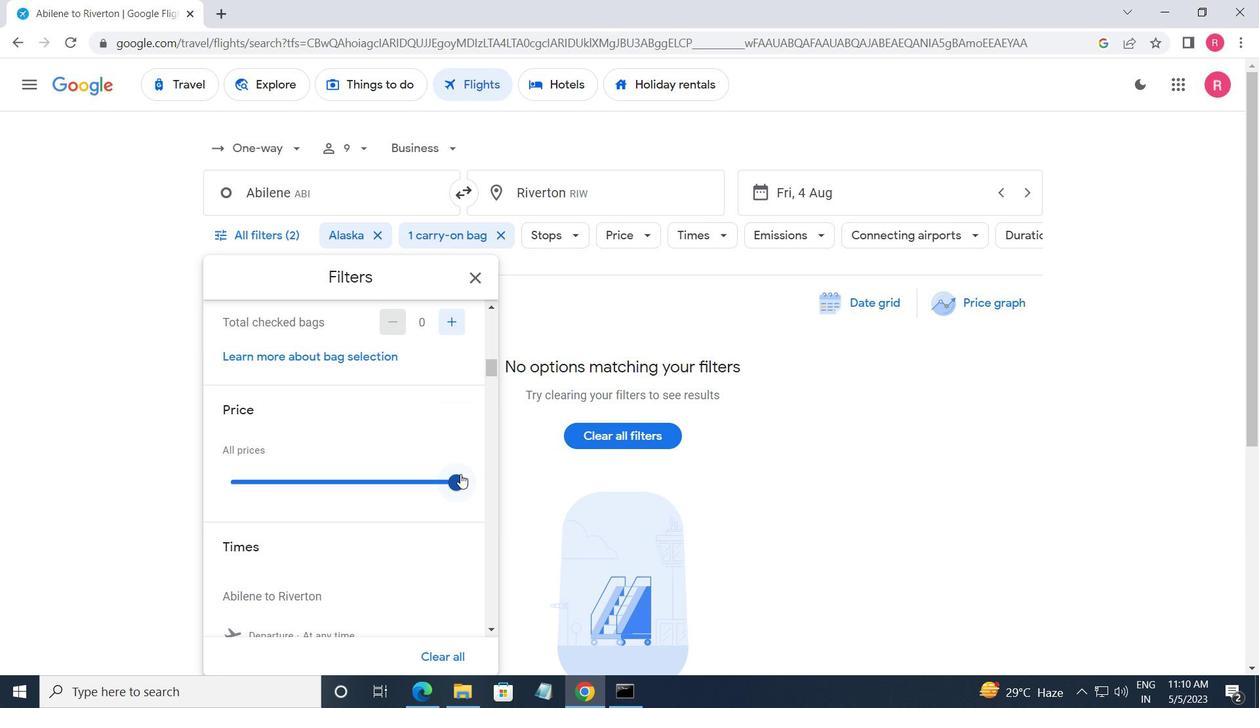
Action: Mouse moved to (228, 505)
Screenshot: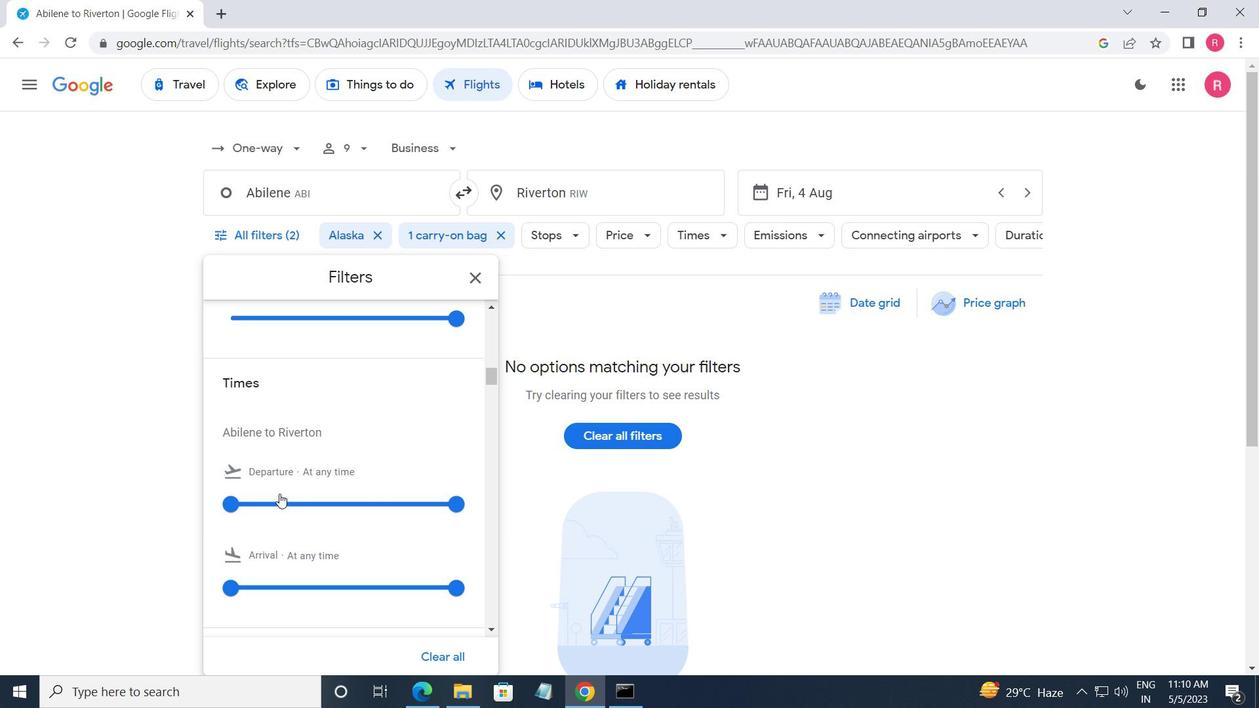 
Action: Mouse pressed left at (228, 505)
Screenshot: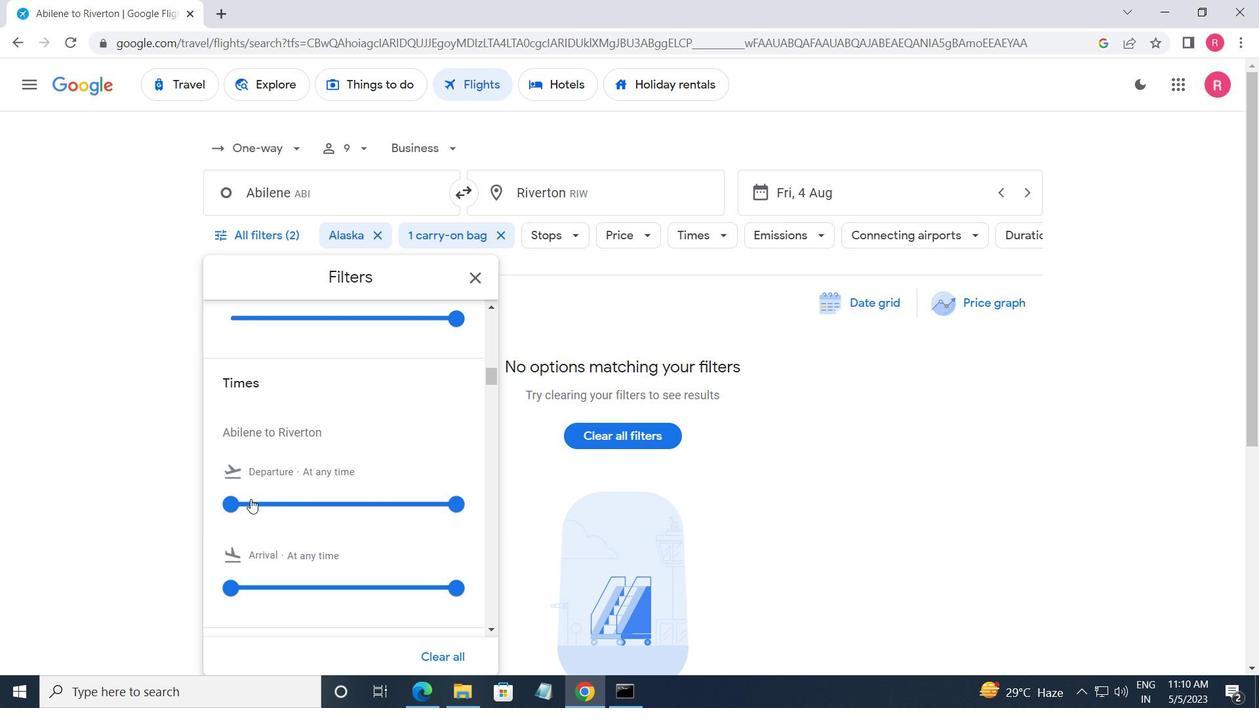 
Action: Mouse moved to (457, 504)
Screenshot: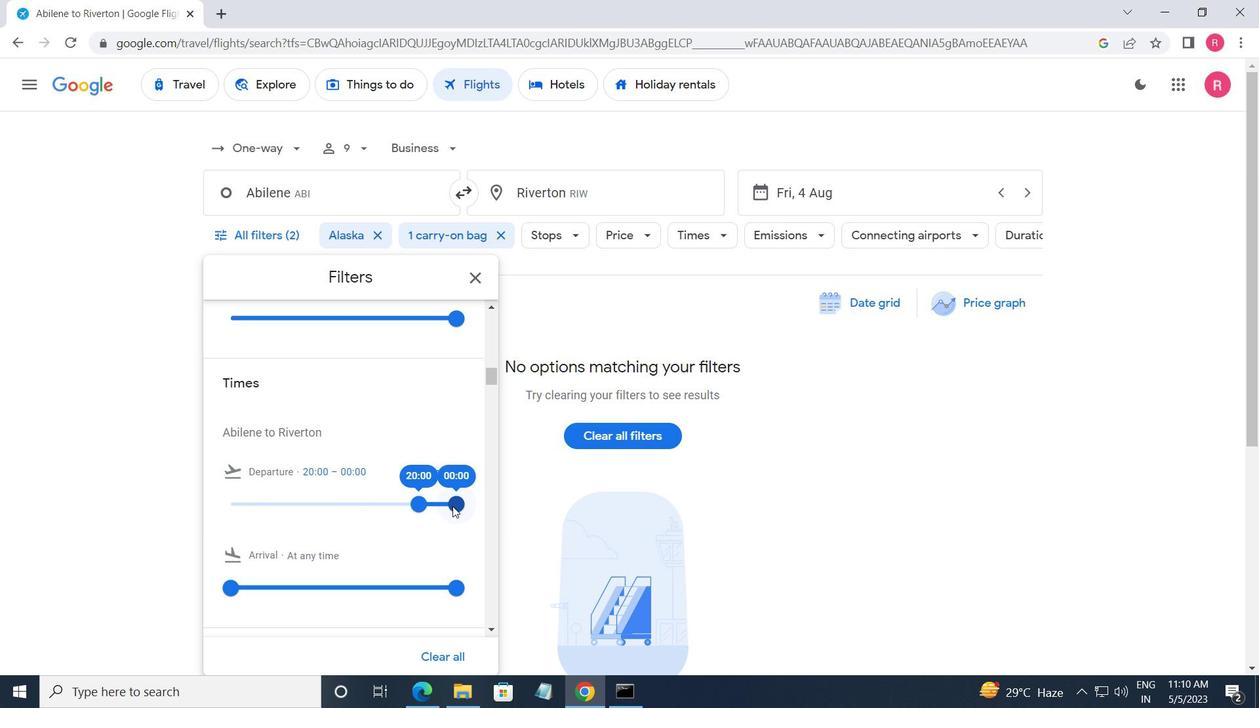 
Action: Mouse pressed left at (457, 504)
Screenshot: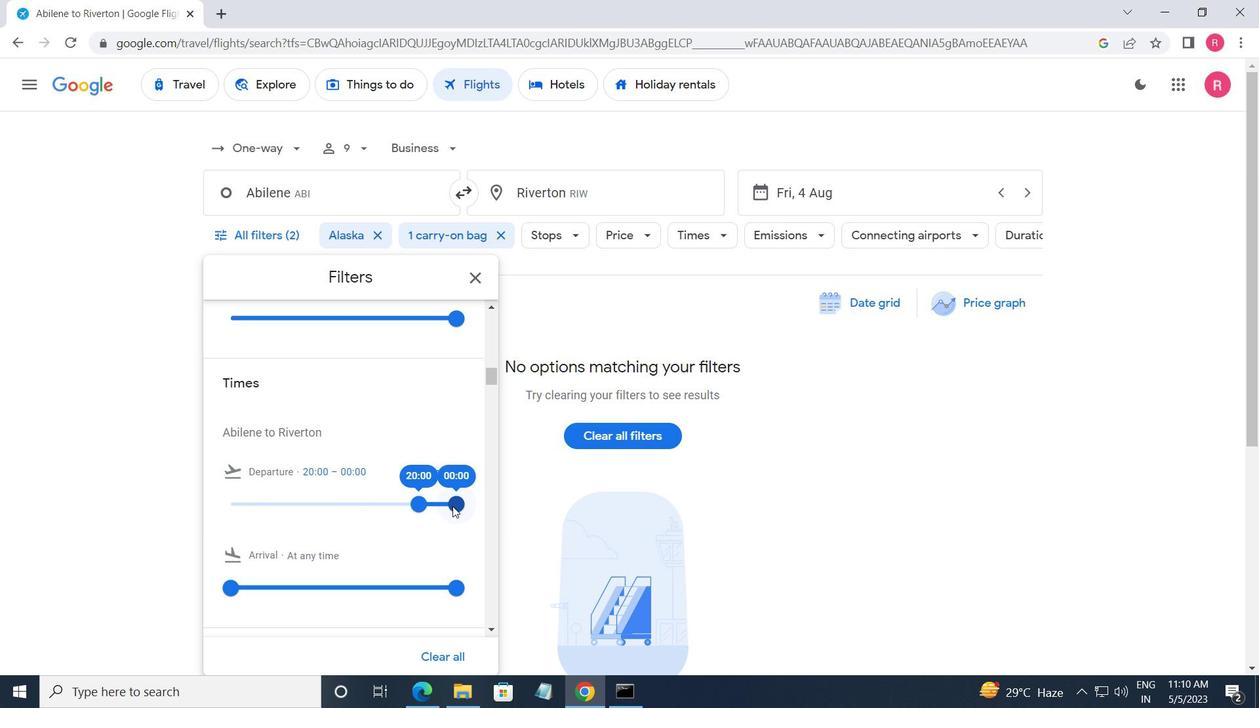 
Action: Mouse moved to (464, 276)
Screenshot: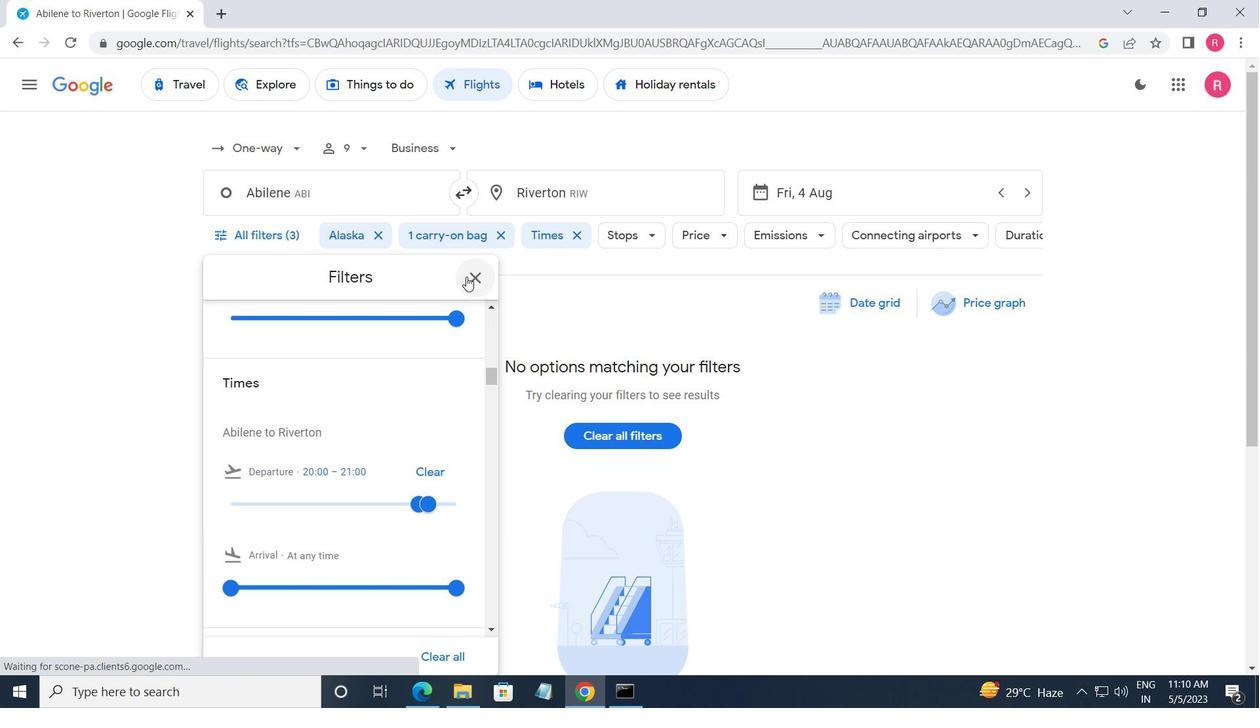 
Action: Mouse pressed left at (464, 276)
Screenshot: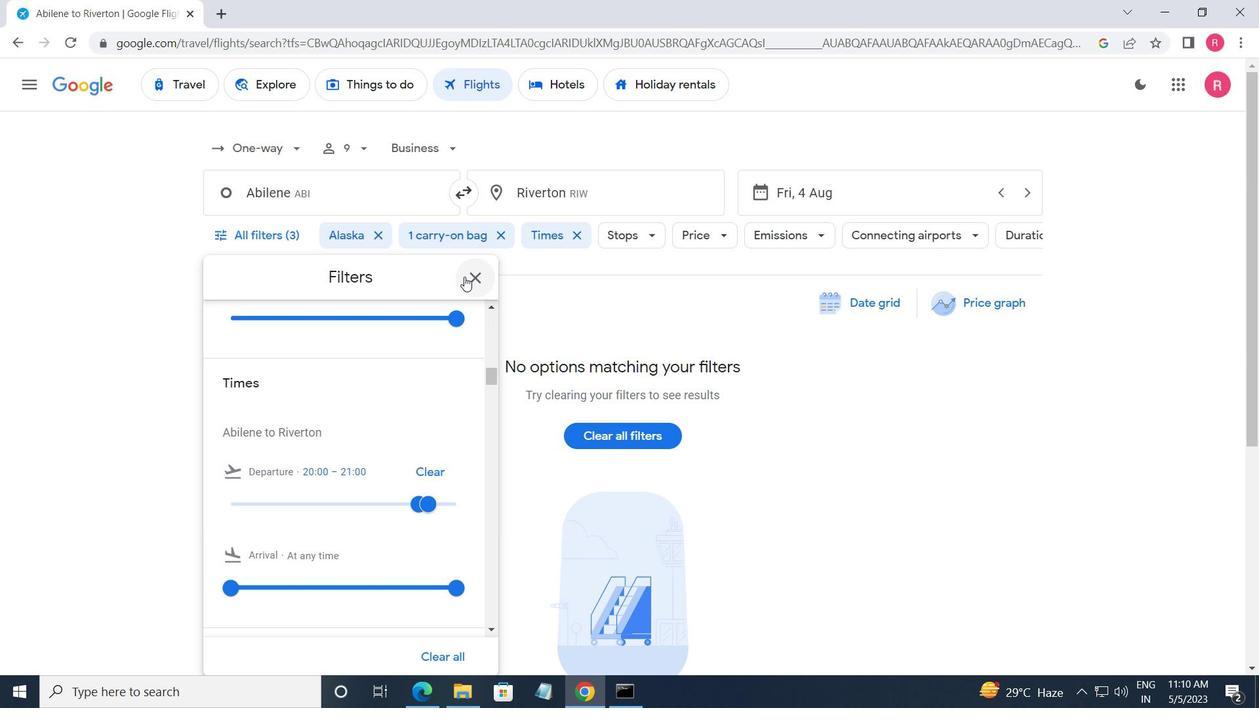 
